 Task: Look for space in Eindhoven, Netherlands from 9th July, 2023 to 16th July, 2023 for 2 adults, 1 child in price range Rs.8000 to Rs.16000. Place can be entire place with 2 bedrooms having 2 beds and 1 bathroom. Property type can be house, flat, guest house. Amenities needed are: washing machine. Booking option can be shelf check-in. Required host language is English.
Action: Mouse moved to (610, 145)
Screenshot: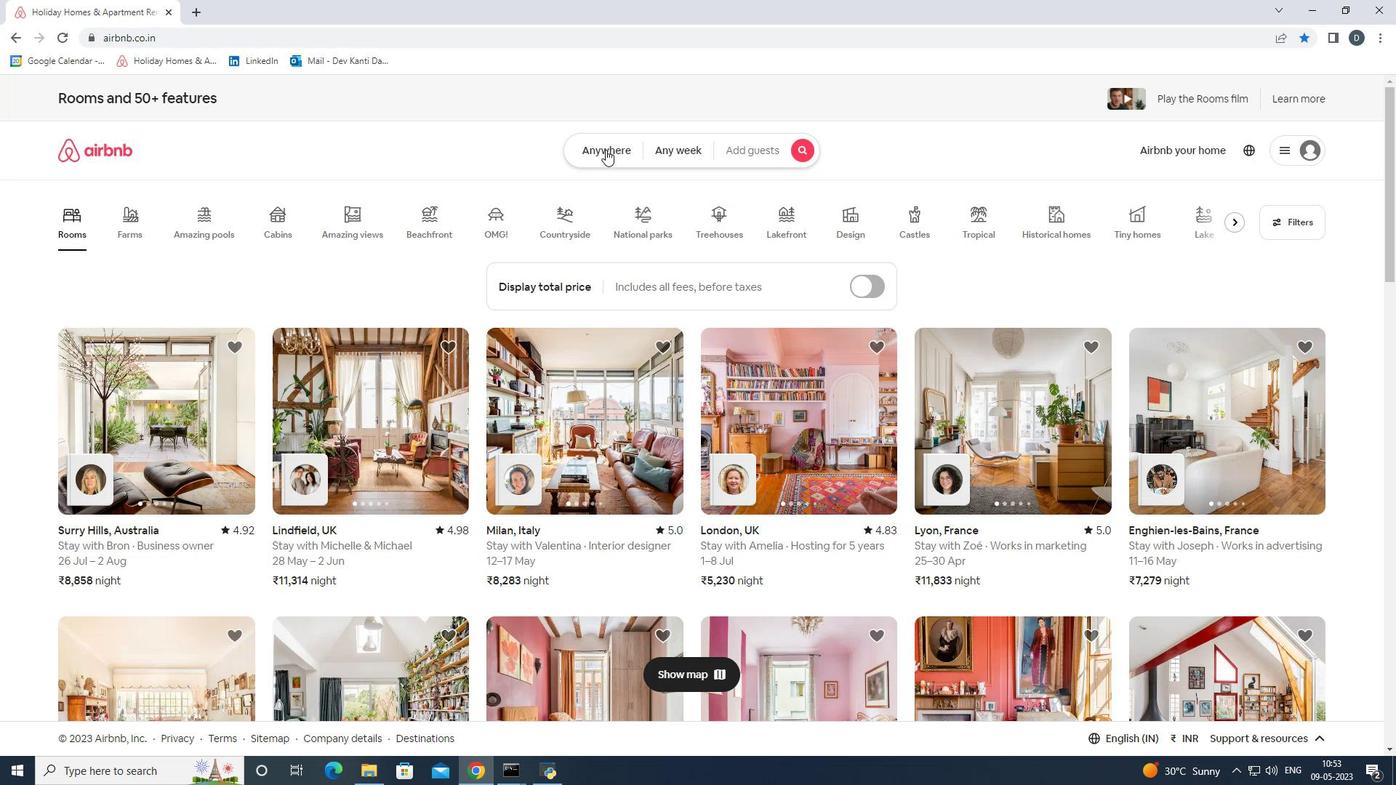 
Action: Mouse pressed left at (610, 145)
Screenshot: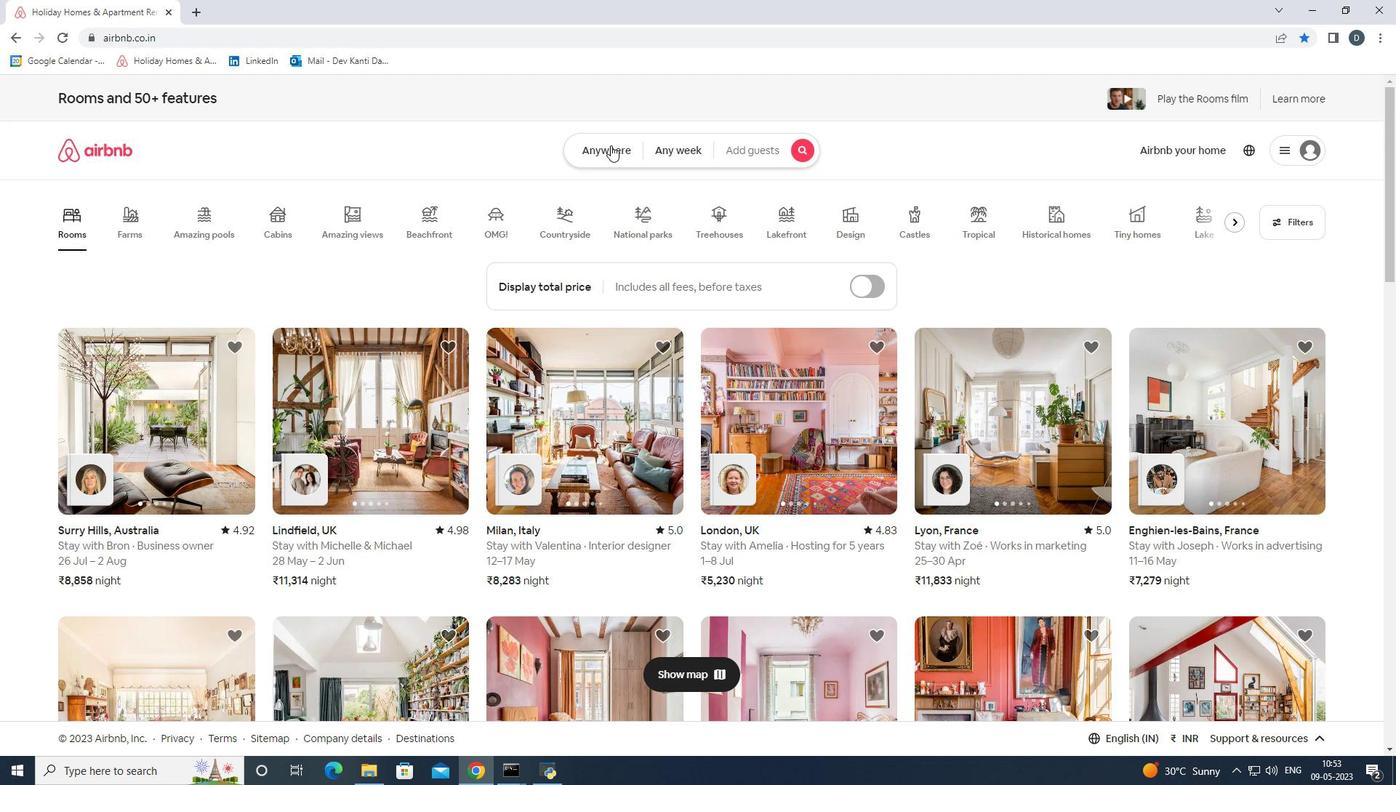 
Action: Mouse moved to (568, 208)
Screenshot: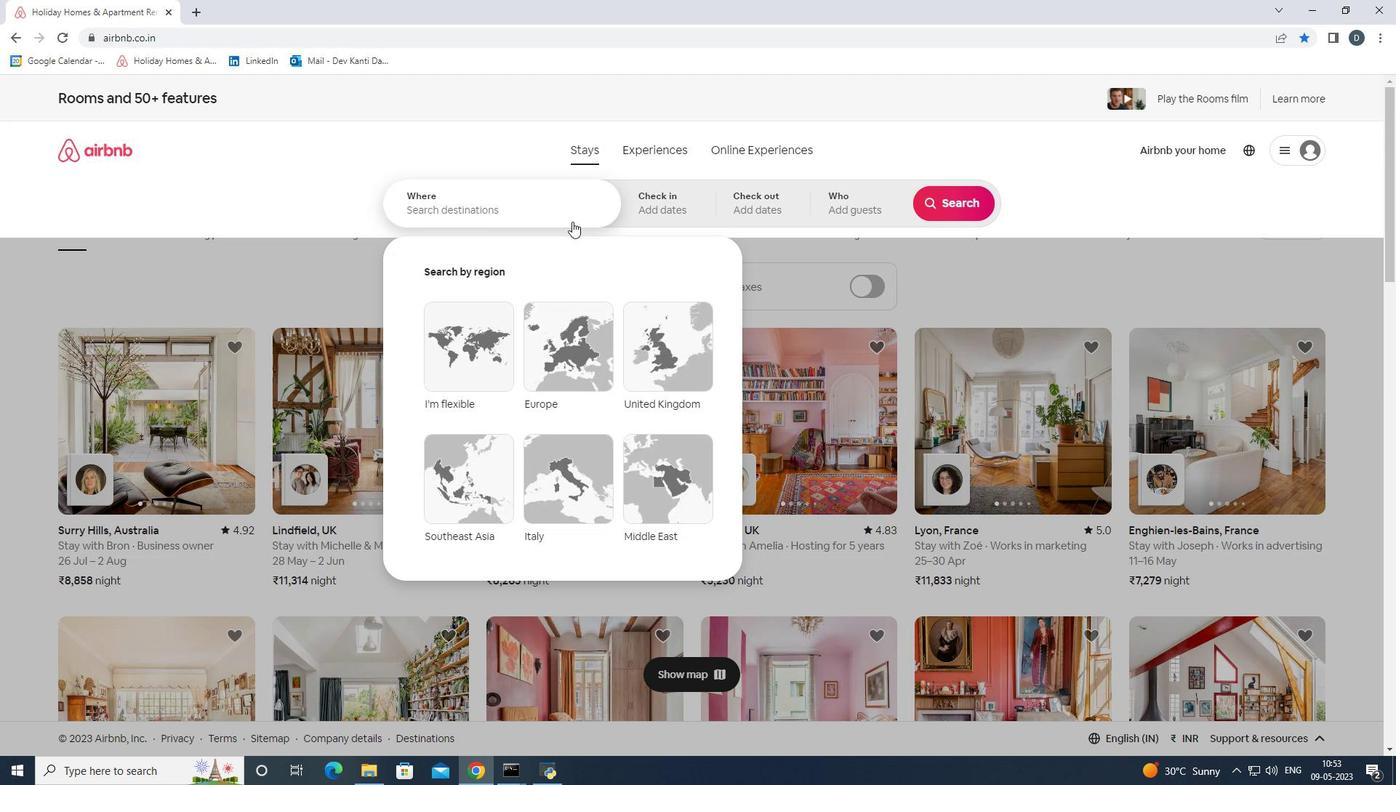 
Action: Mouse pressed left at (568, 208)
Screenshot: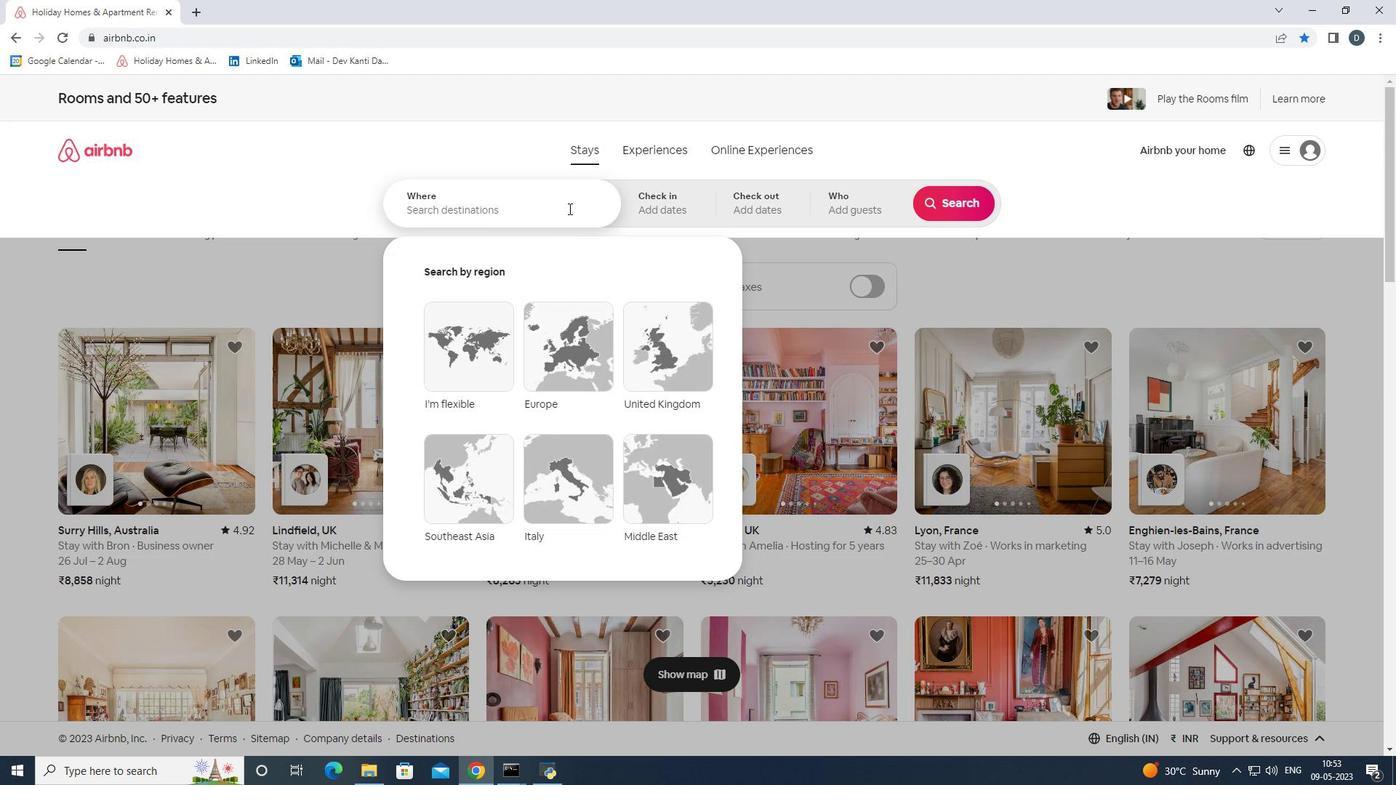 
Action: Key pressed <Key.shift>Eindhoven,<Key.space><Key.shift>Netherlands<Key.enter>
Screenshot: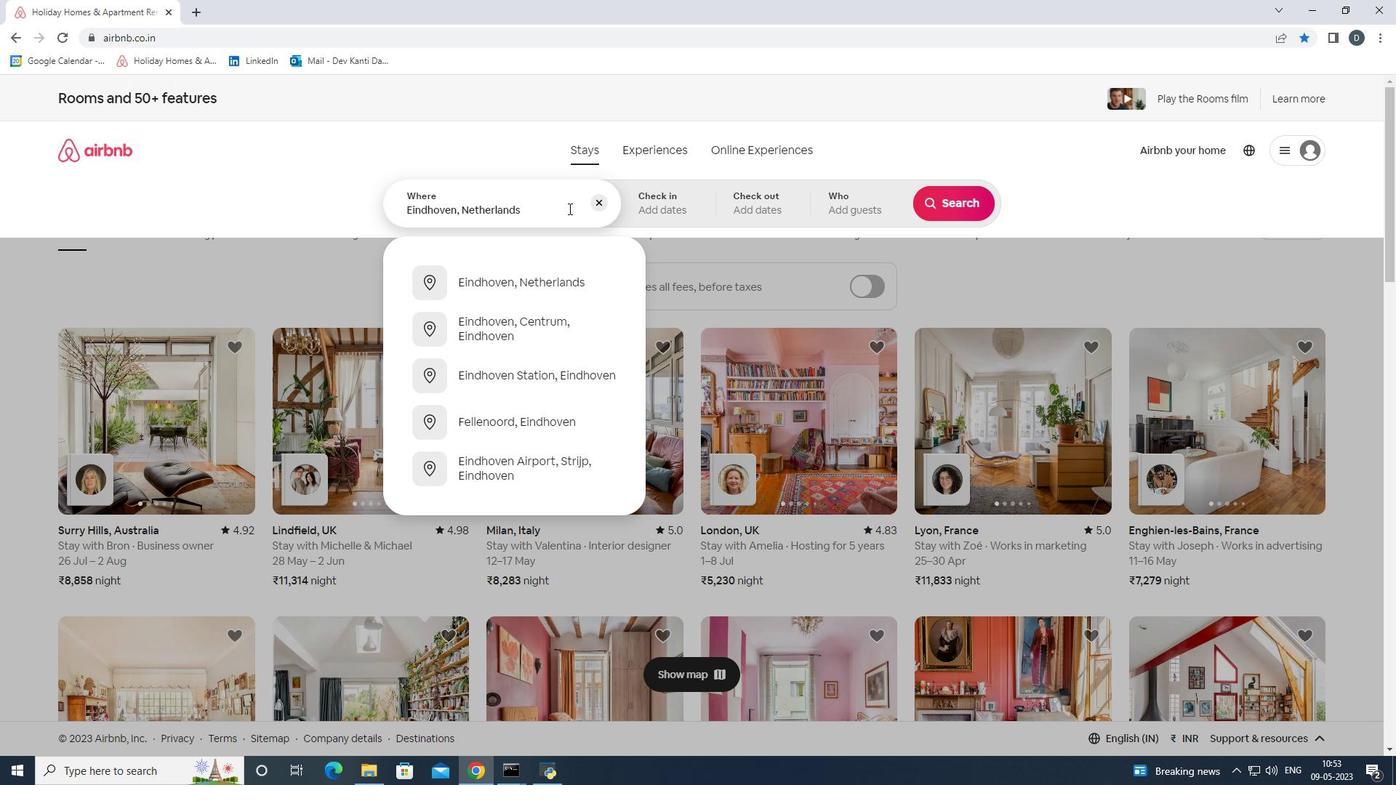 
Action: Mouse moved to (944, 325)
Screenshot: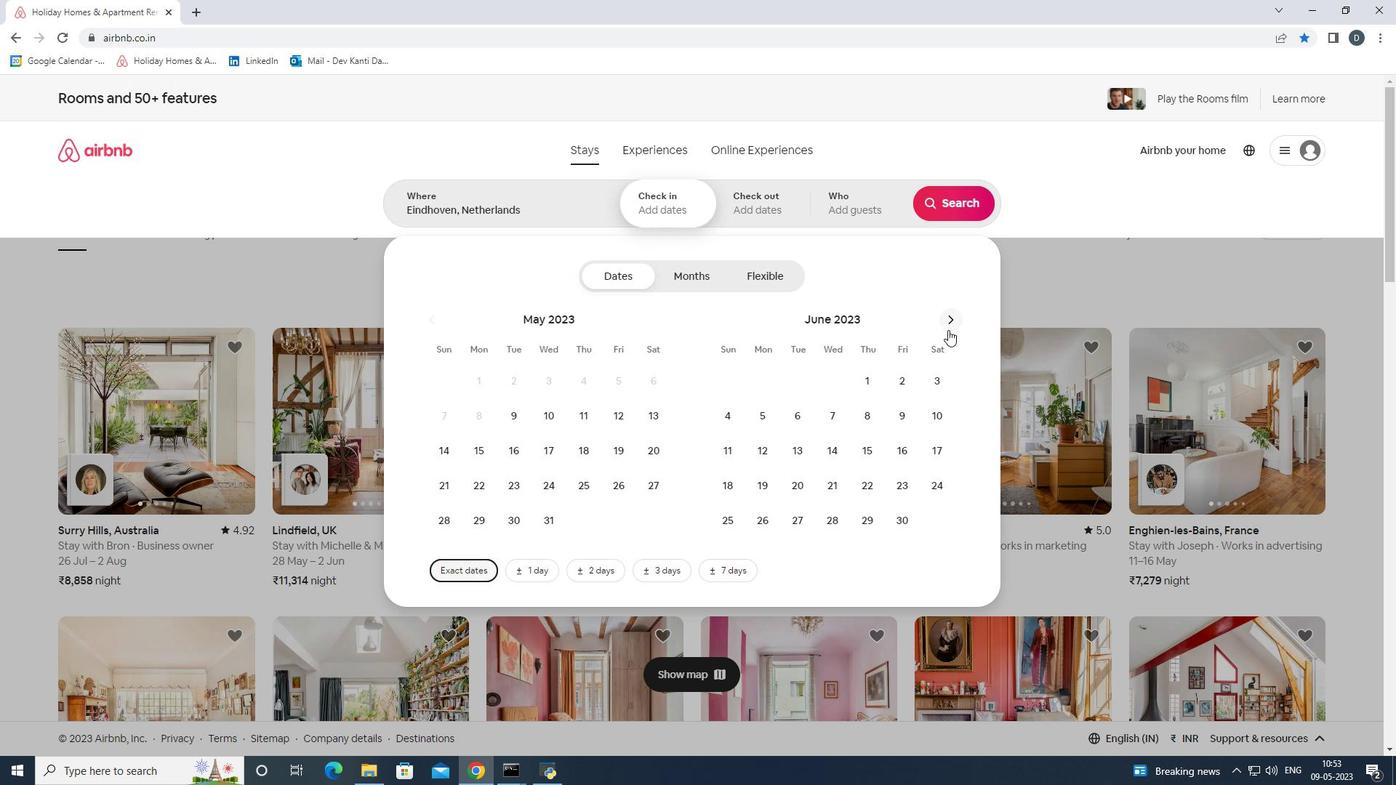 
Action: Mouse pressed left at (944, 325)
Screenshot: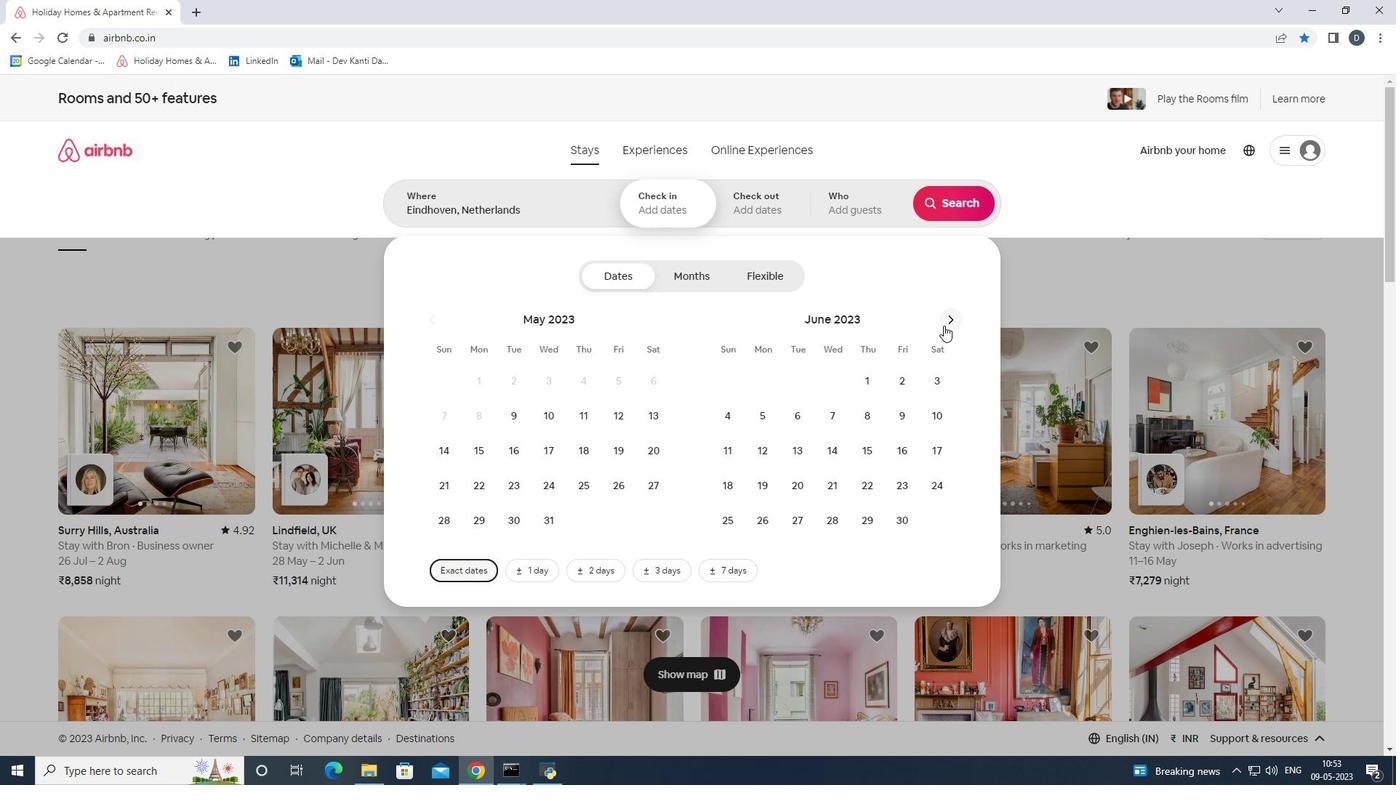 
Action: Mouse moved to (734, 446)
Screenshot: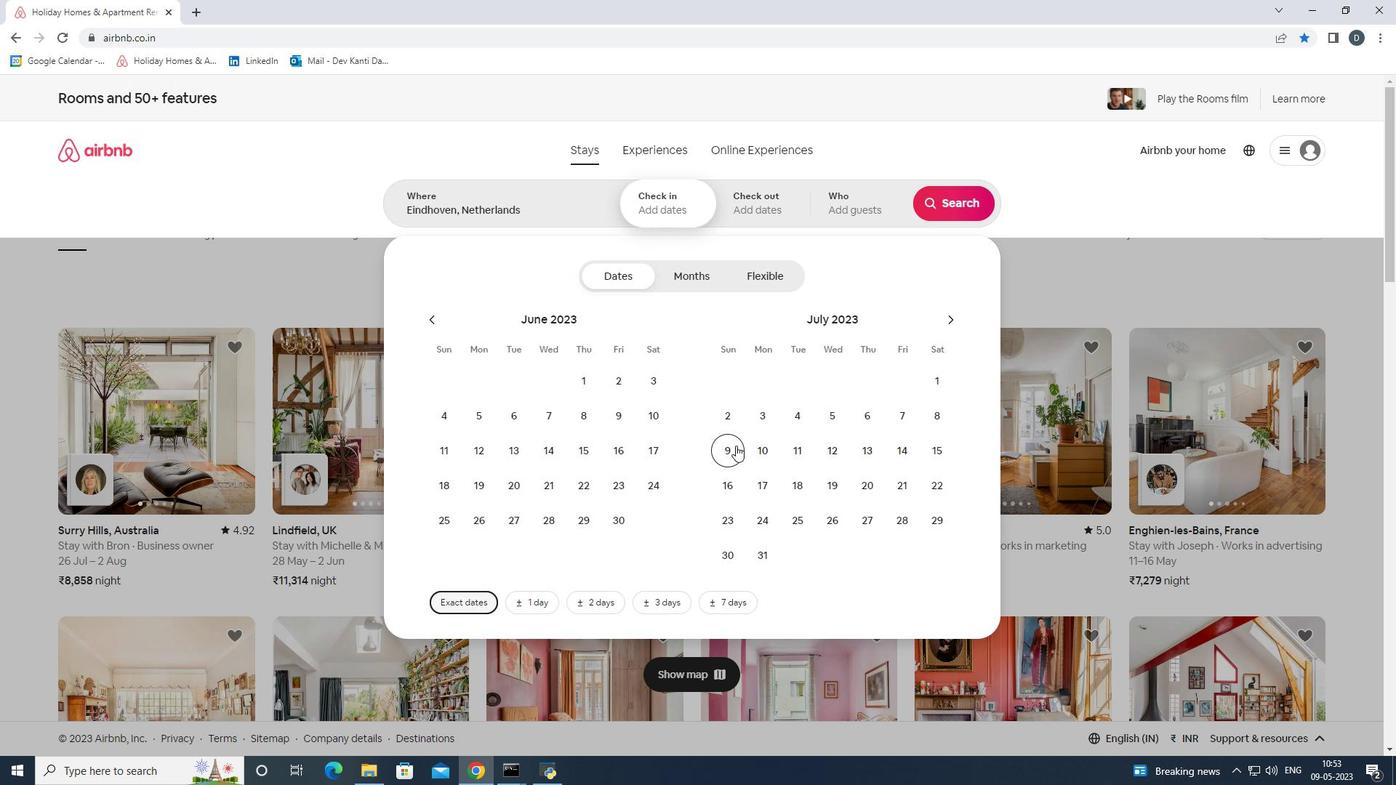 
Action: Mouse pressed left at (734, 446)
Screenshot: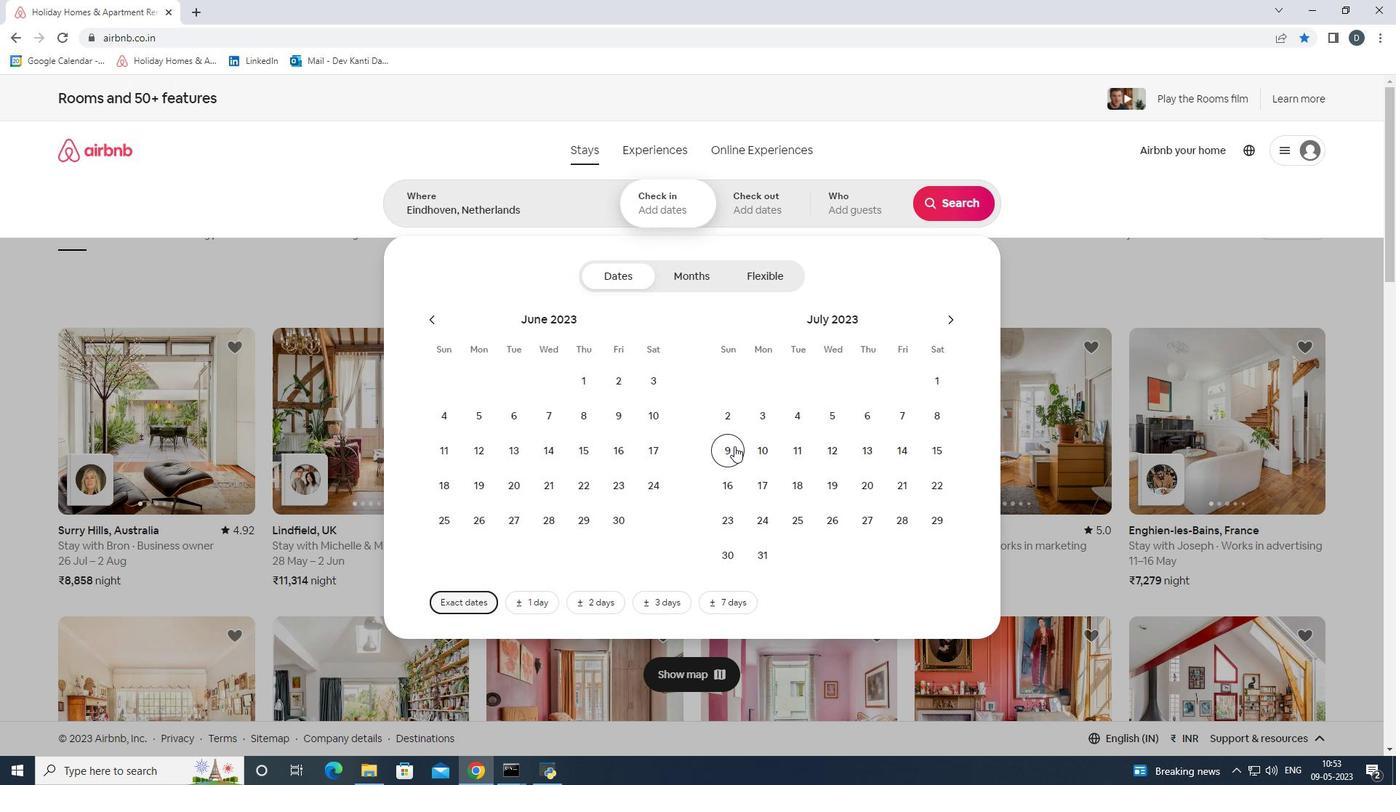
Action: Mouse moved to (738, 478)
Screenshot: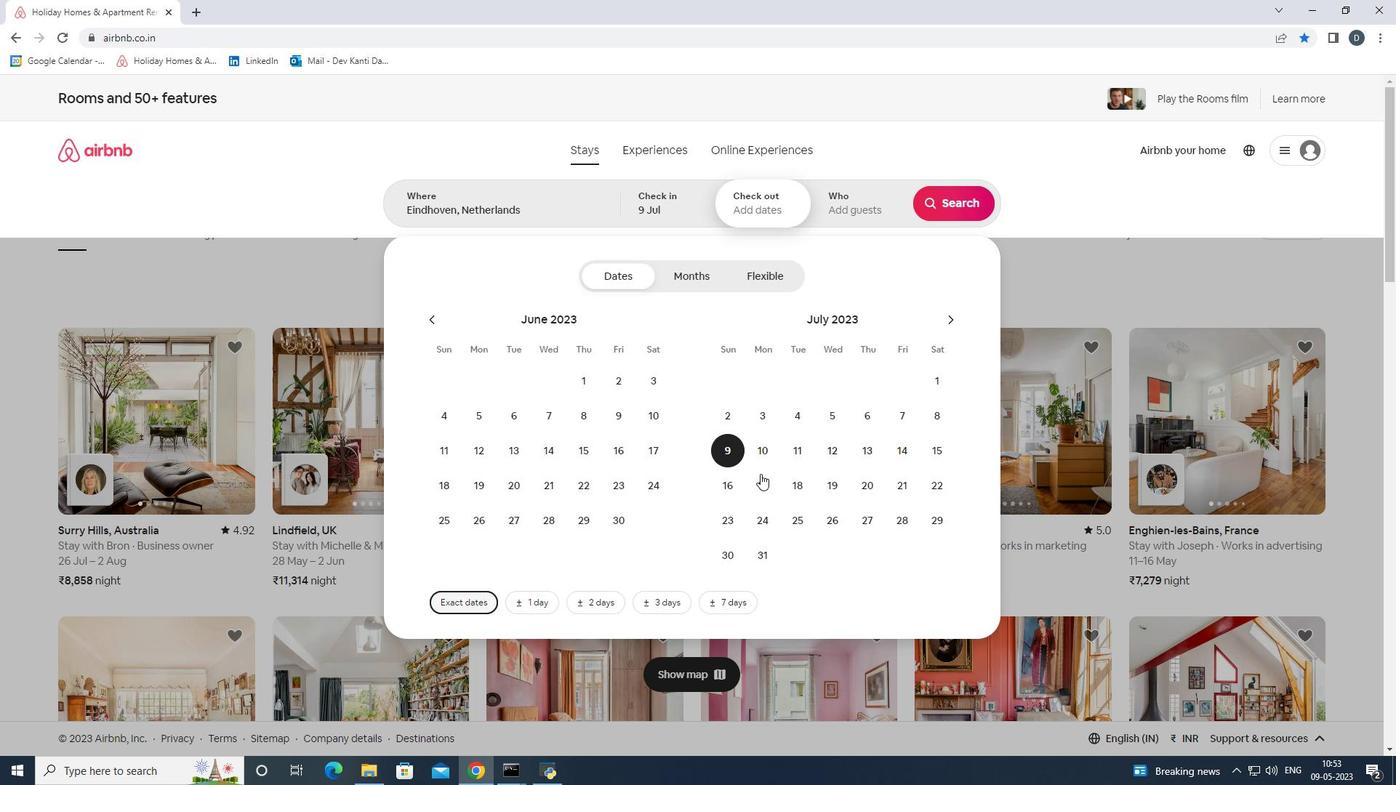 
Action: Mouse pressed left at (738, 478)
Screenshot: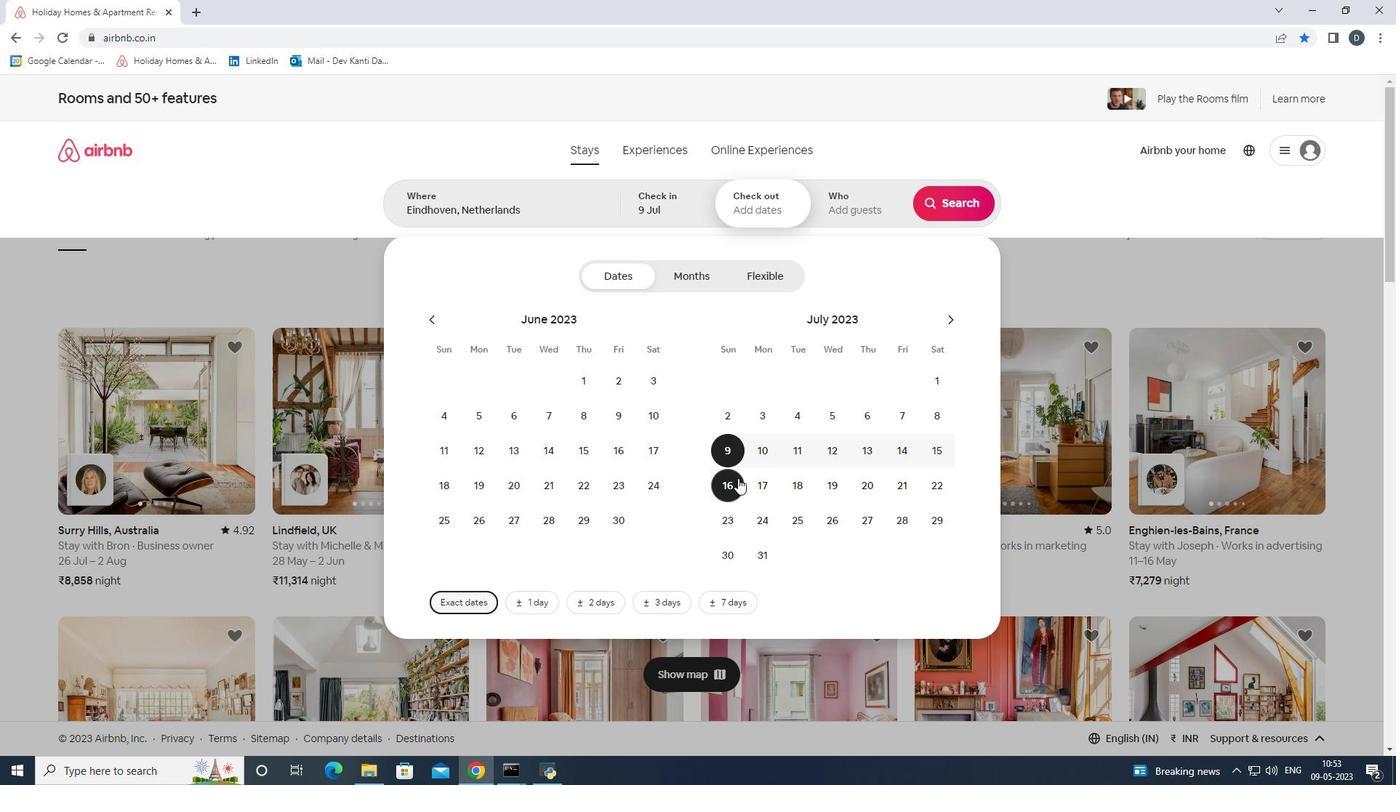 
Action: Mouse moved to (853, 213)
Screenshot: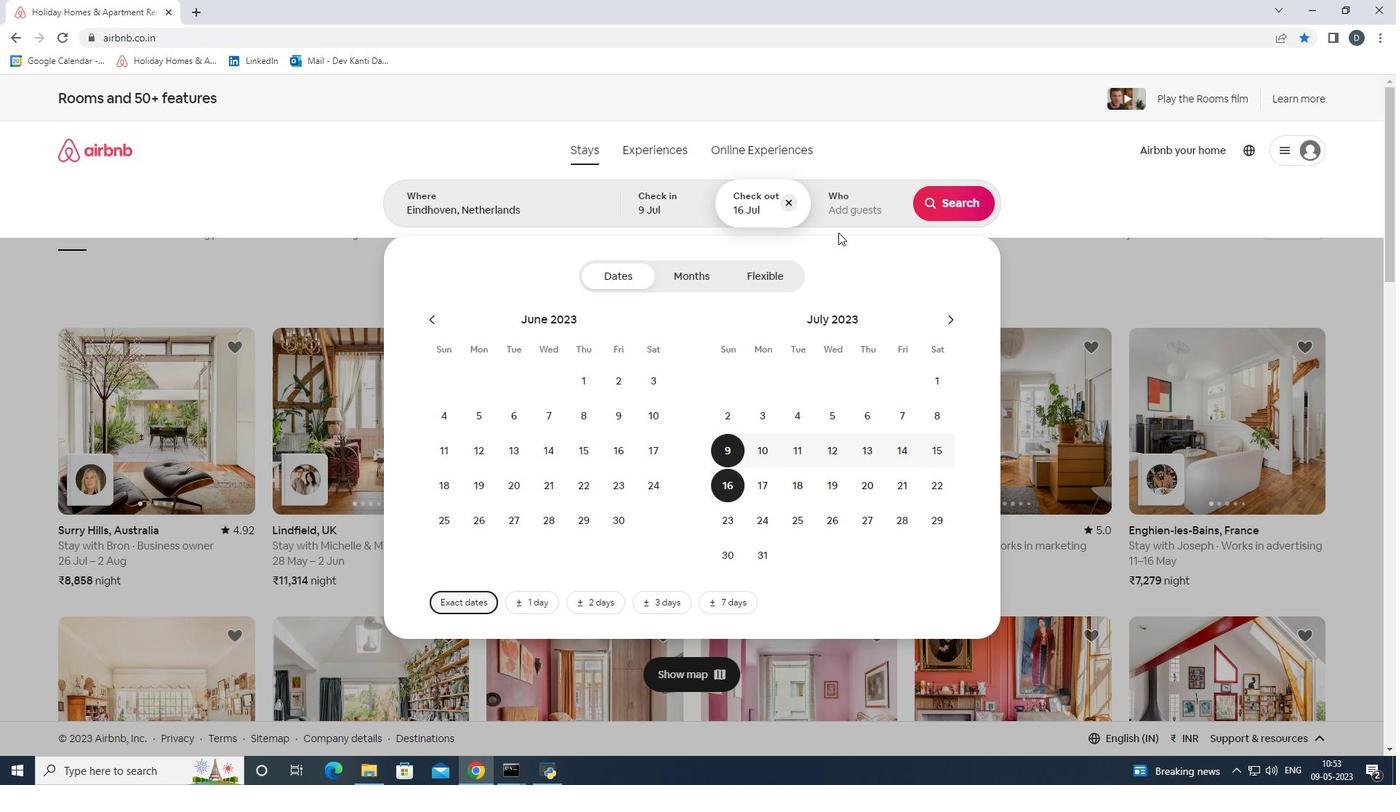 
Action: Mouse pressed left at (853, 213)
Screenshot: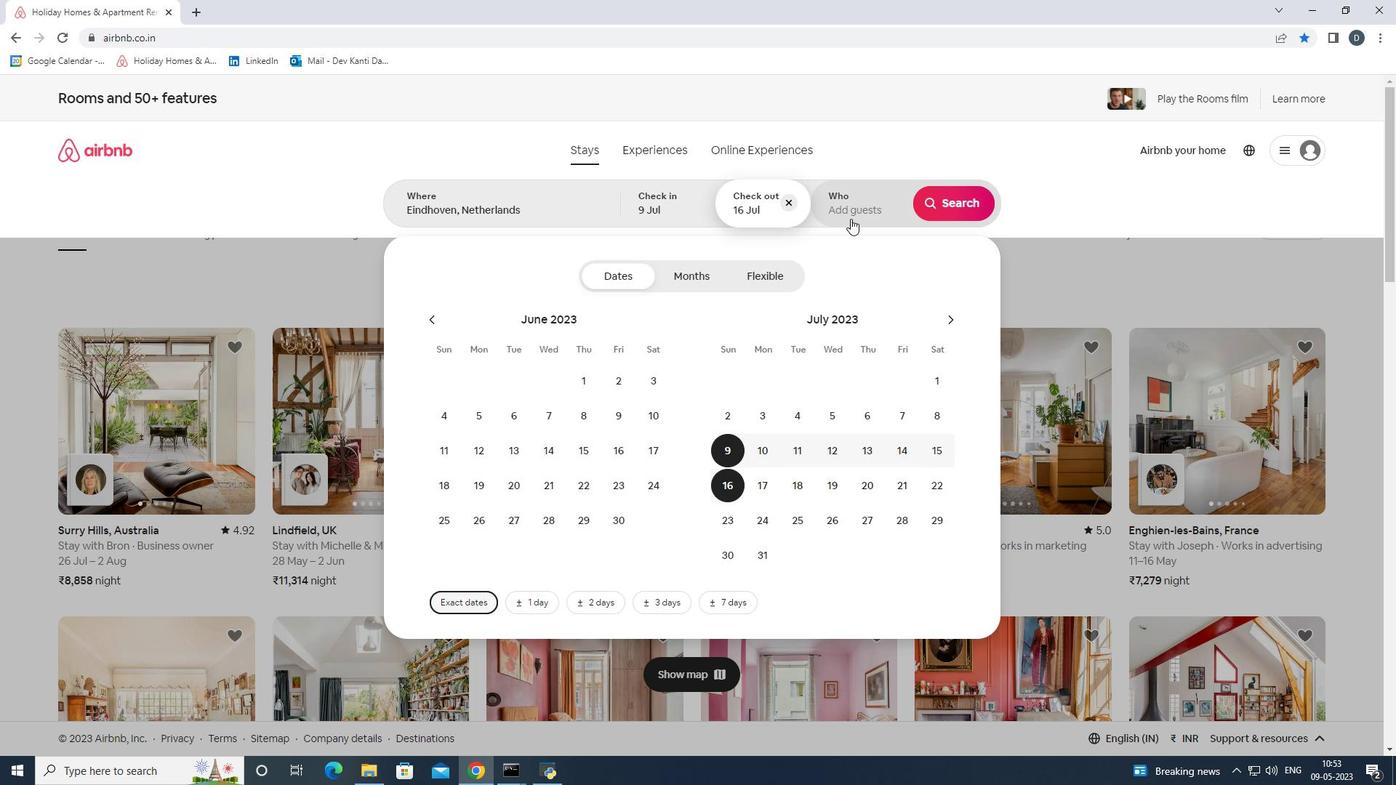 
Action: Mouse moved to (951, 279)
Screenshot: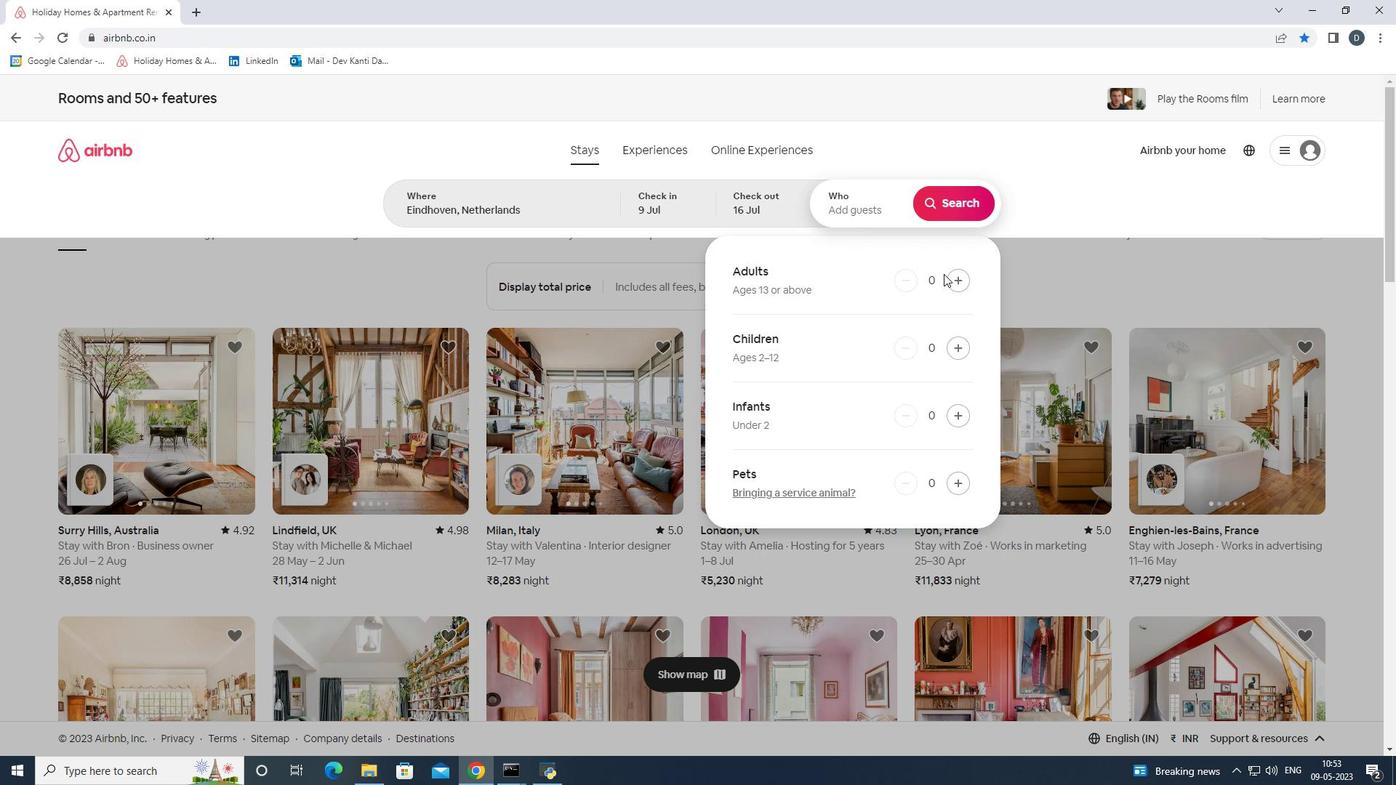 
Action: Mouse pressed left at (951, 279)
Screenshot: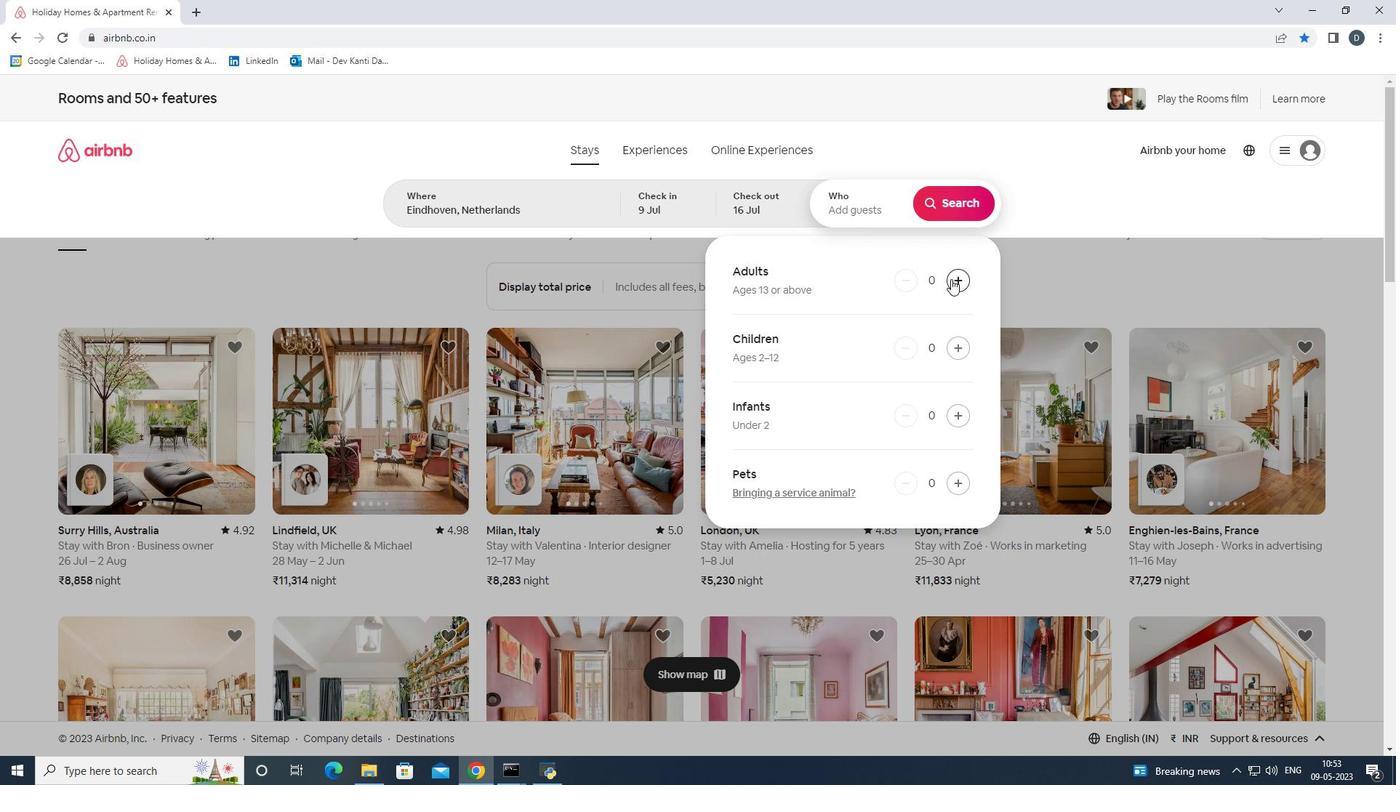 
Action: Mouse pressed left at (951, 279)
Screenshot: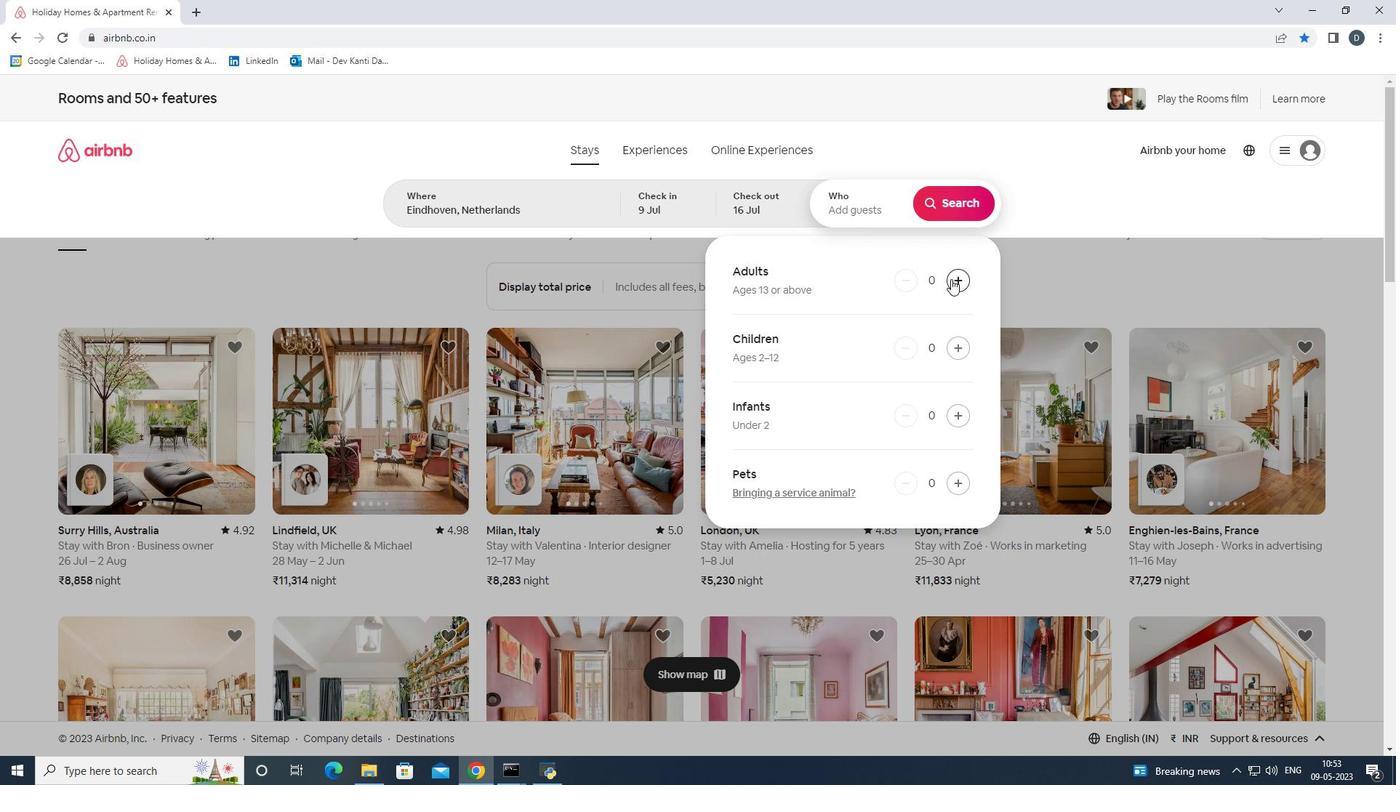 
Action: Mouse moved to (956, 340)
Screenshot: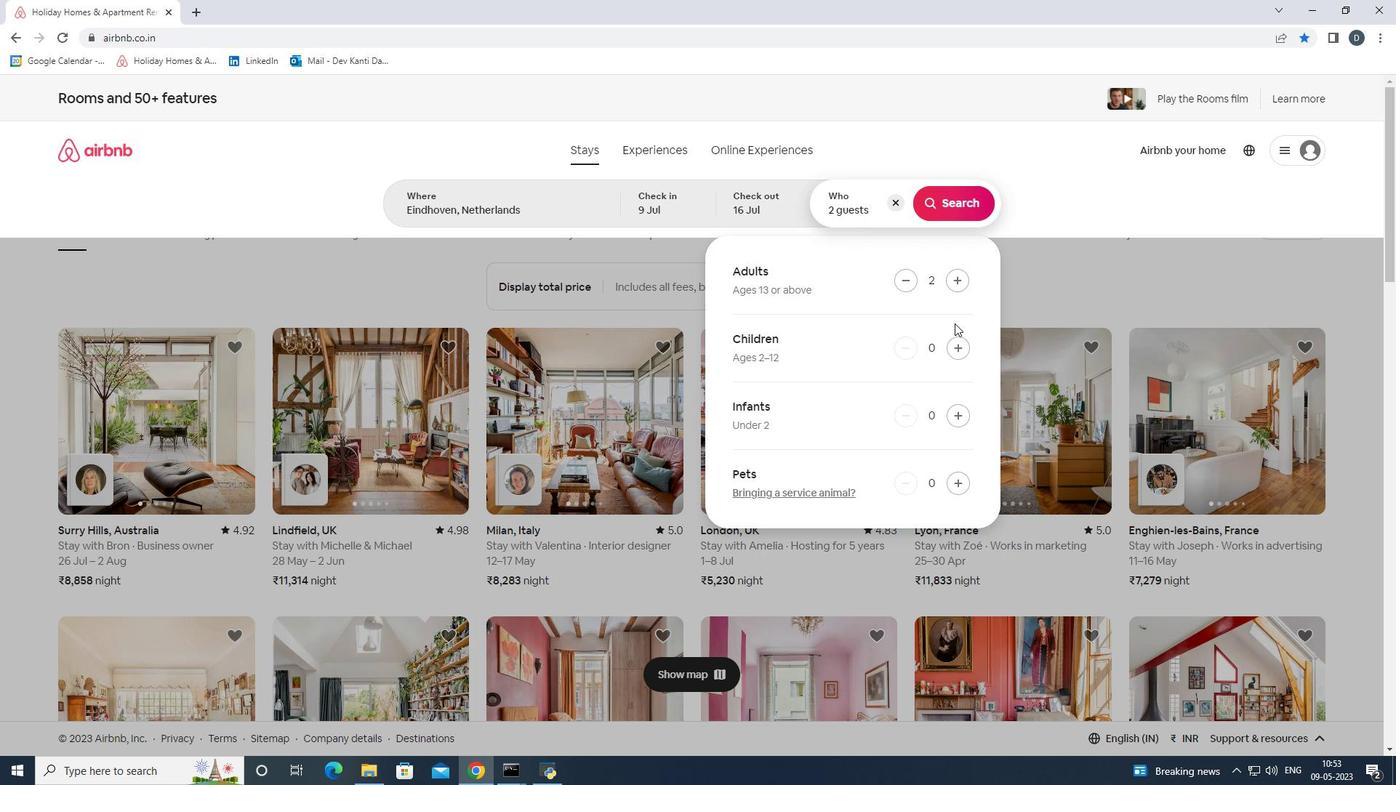
Action: Mouse pressed left at (956, 340)
Screenshot: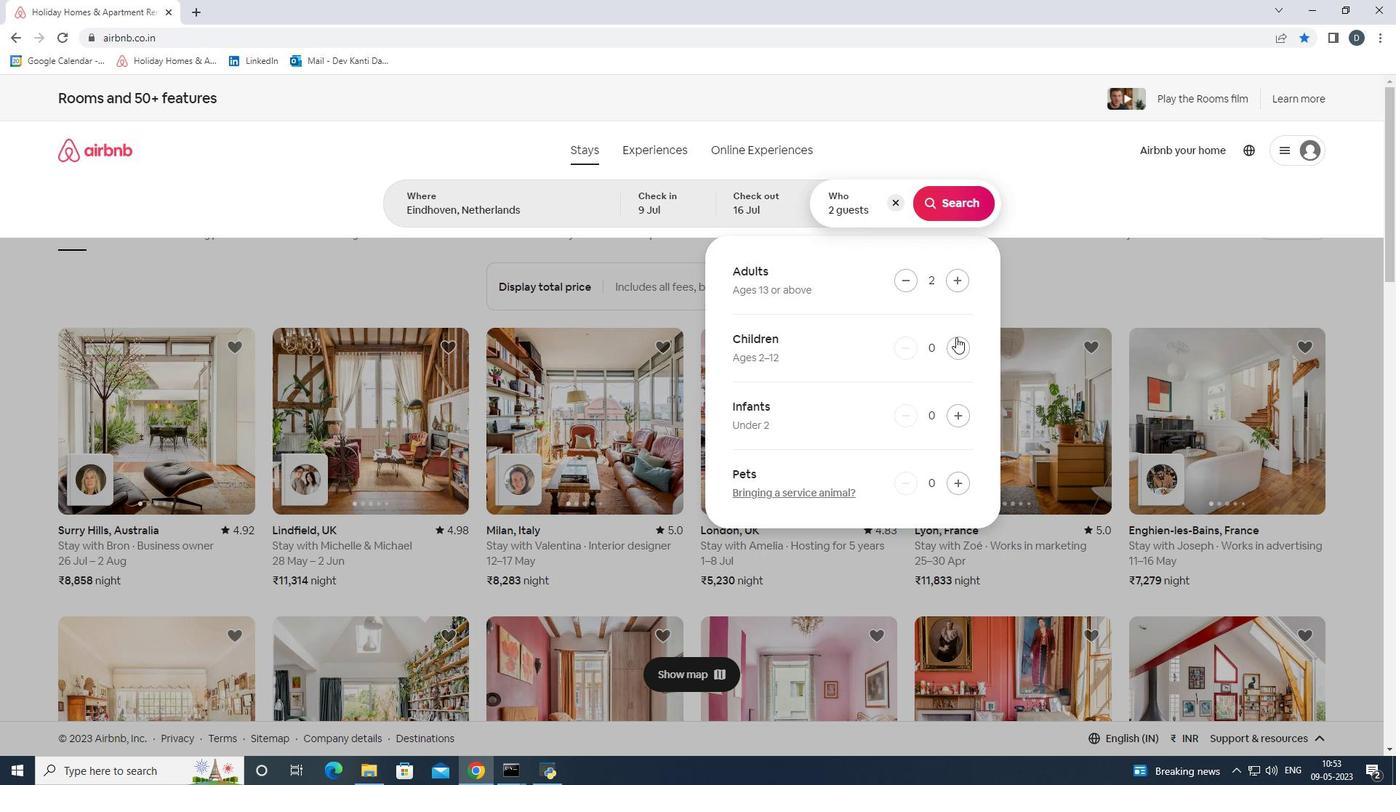 
Action: Mouse moved to (955, 208)
Screenshot: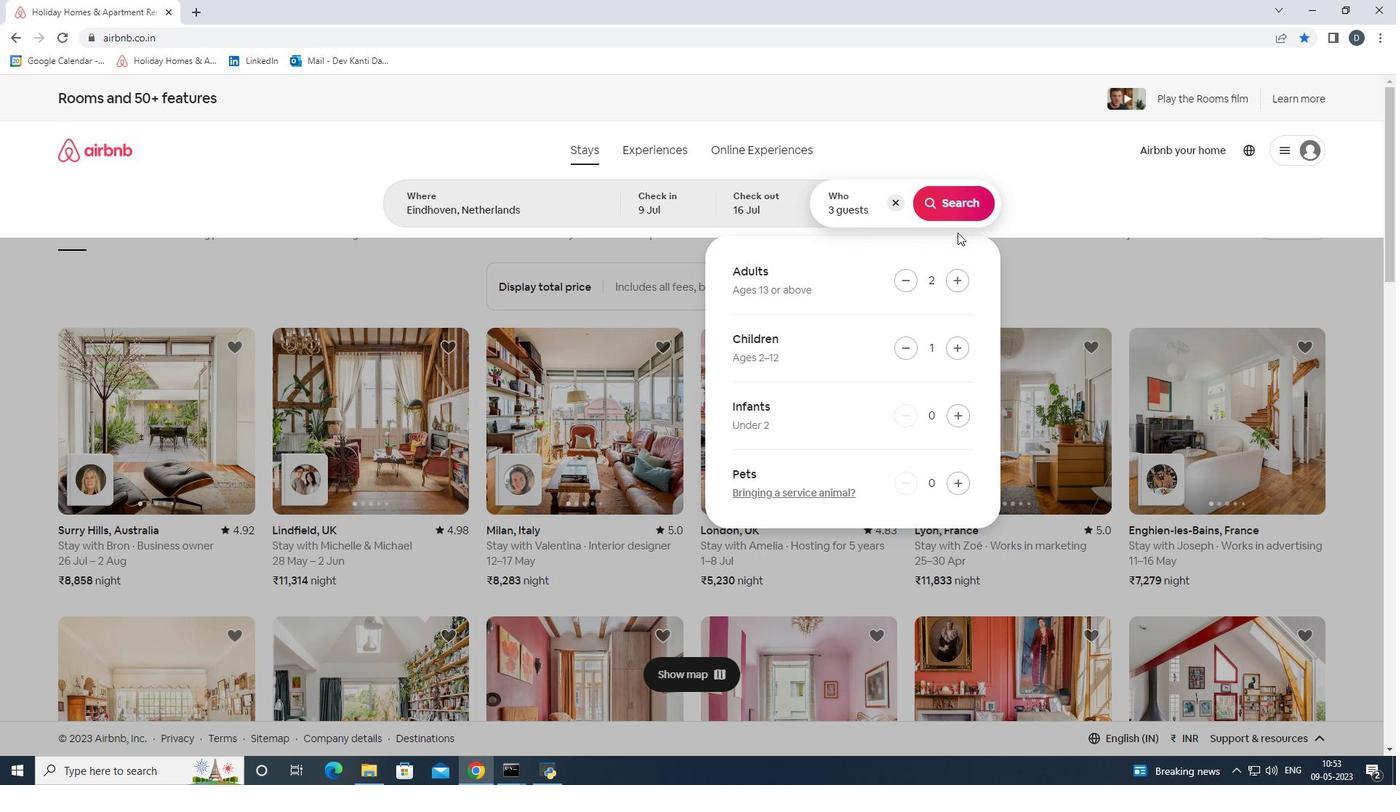 
Action: Mouse pressed left at (955, 208)
Screenshot: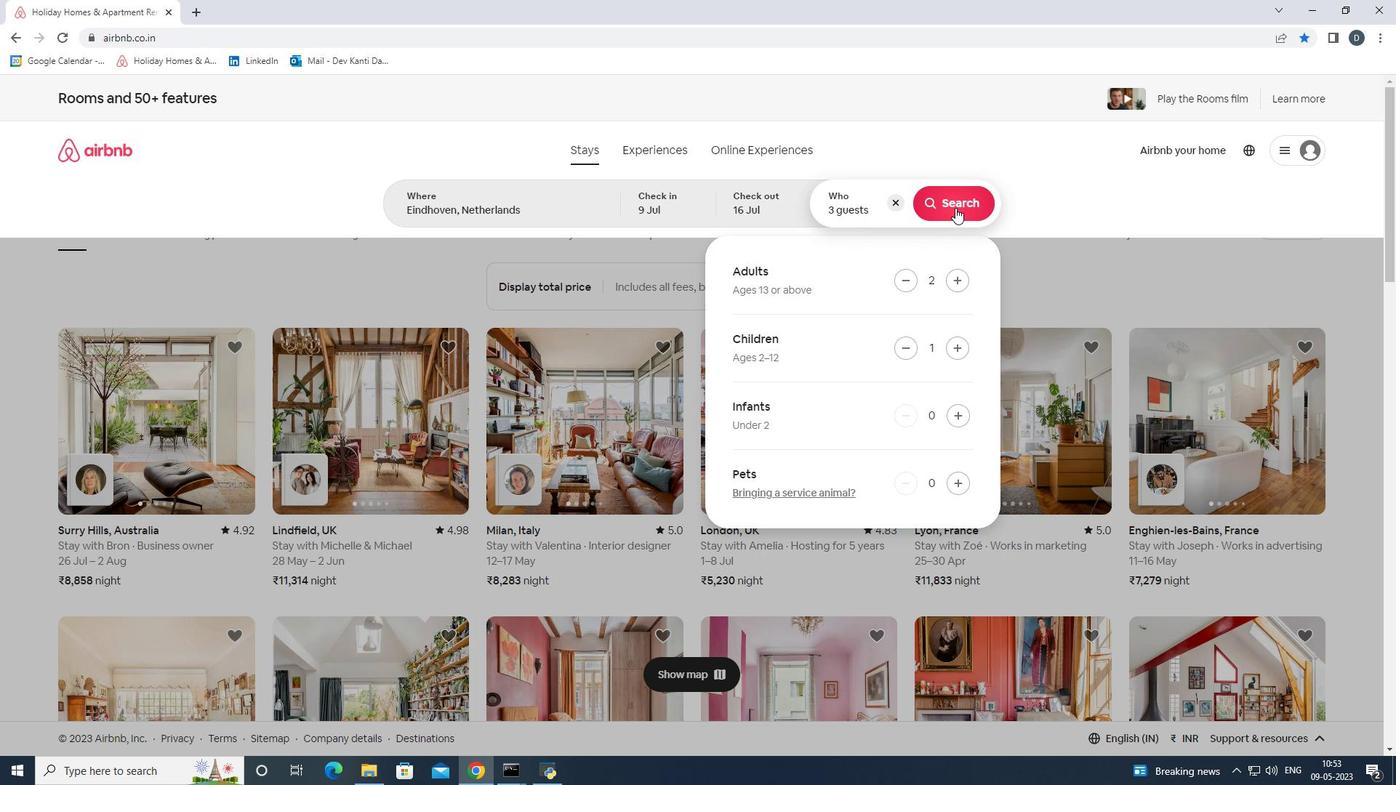 
Action: Mouse moved to (1323, 155)
Screenshot: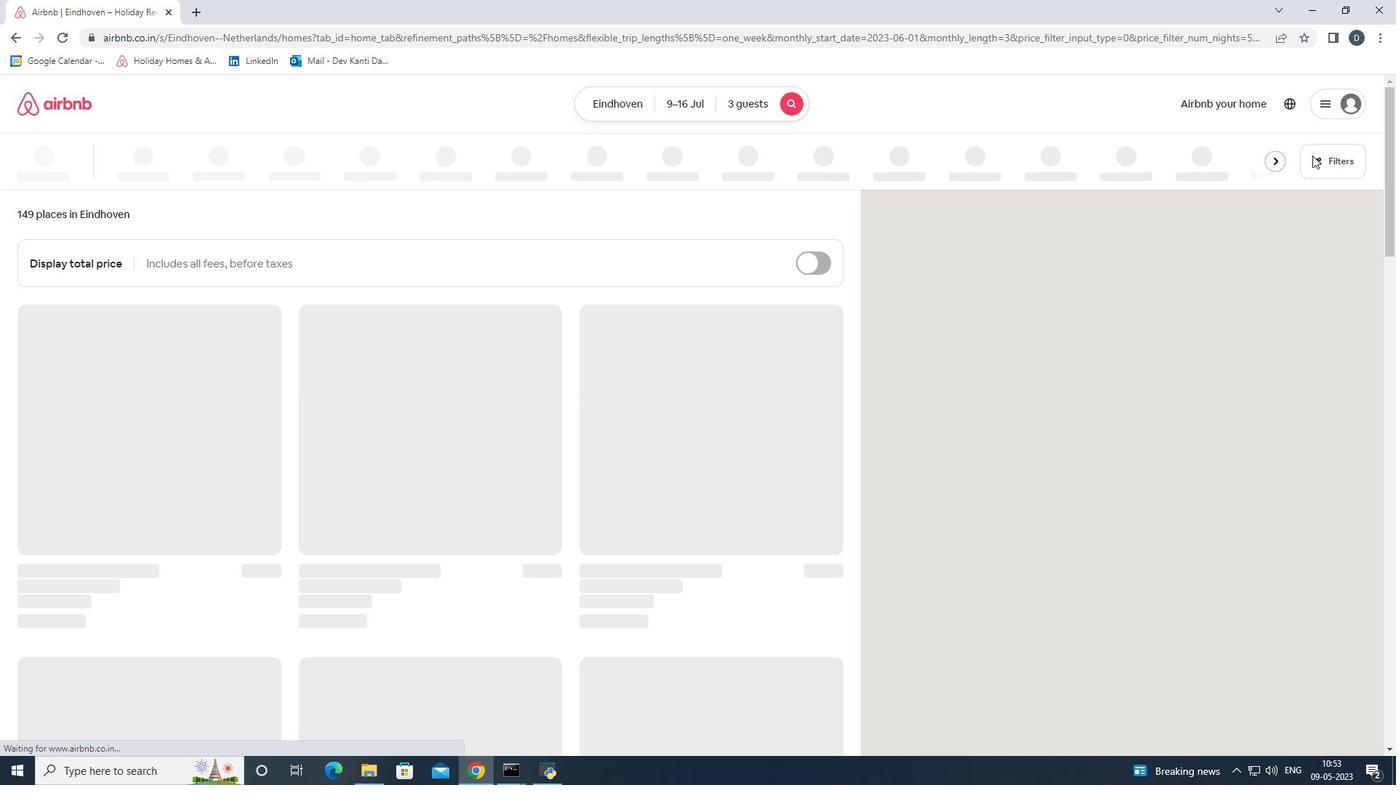 
Action: Mouse pressed left at (1323, 155)
Screenshot: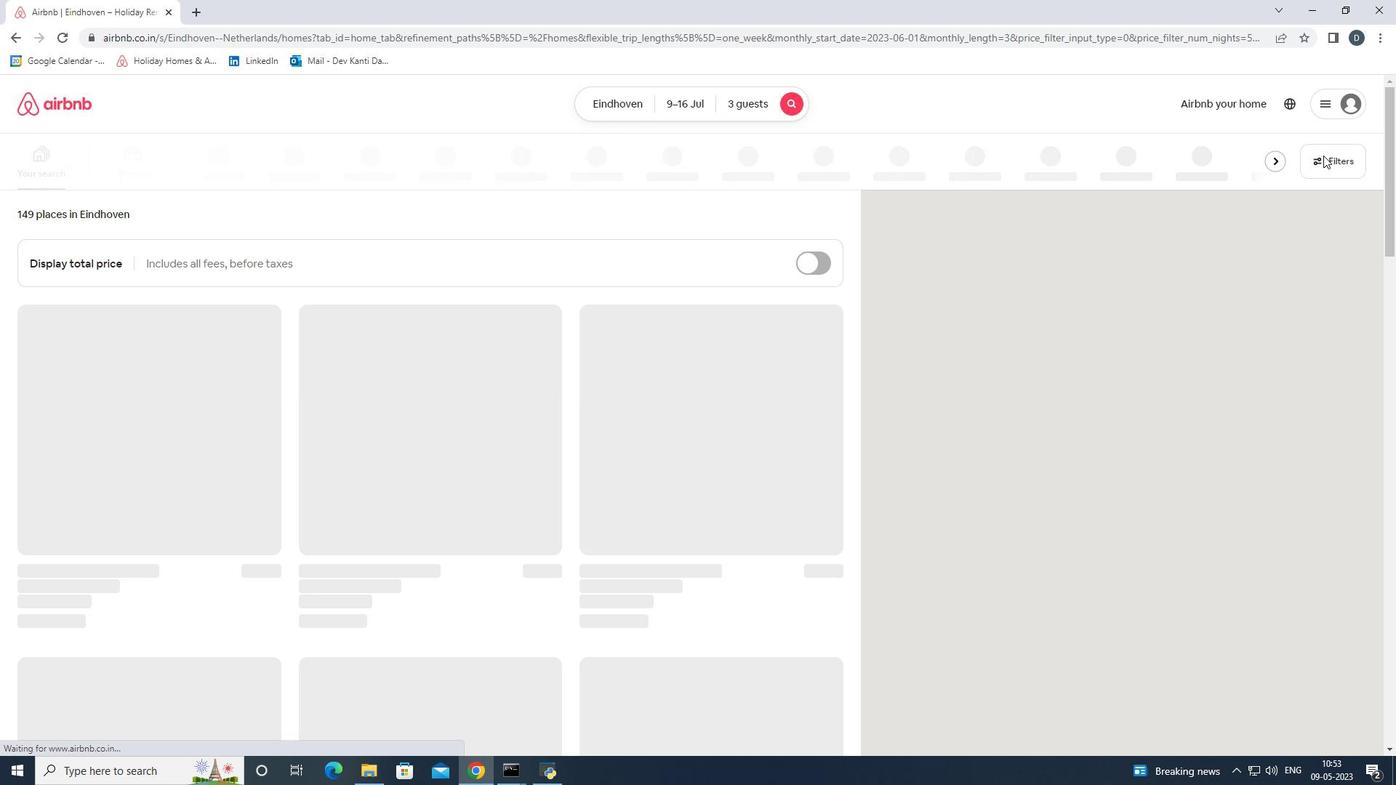 
Action: Mouse moved to (620, 516)
Screenshot: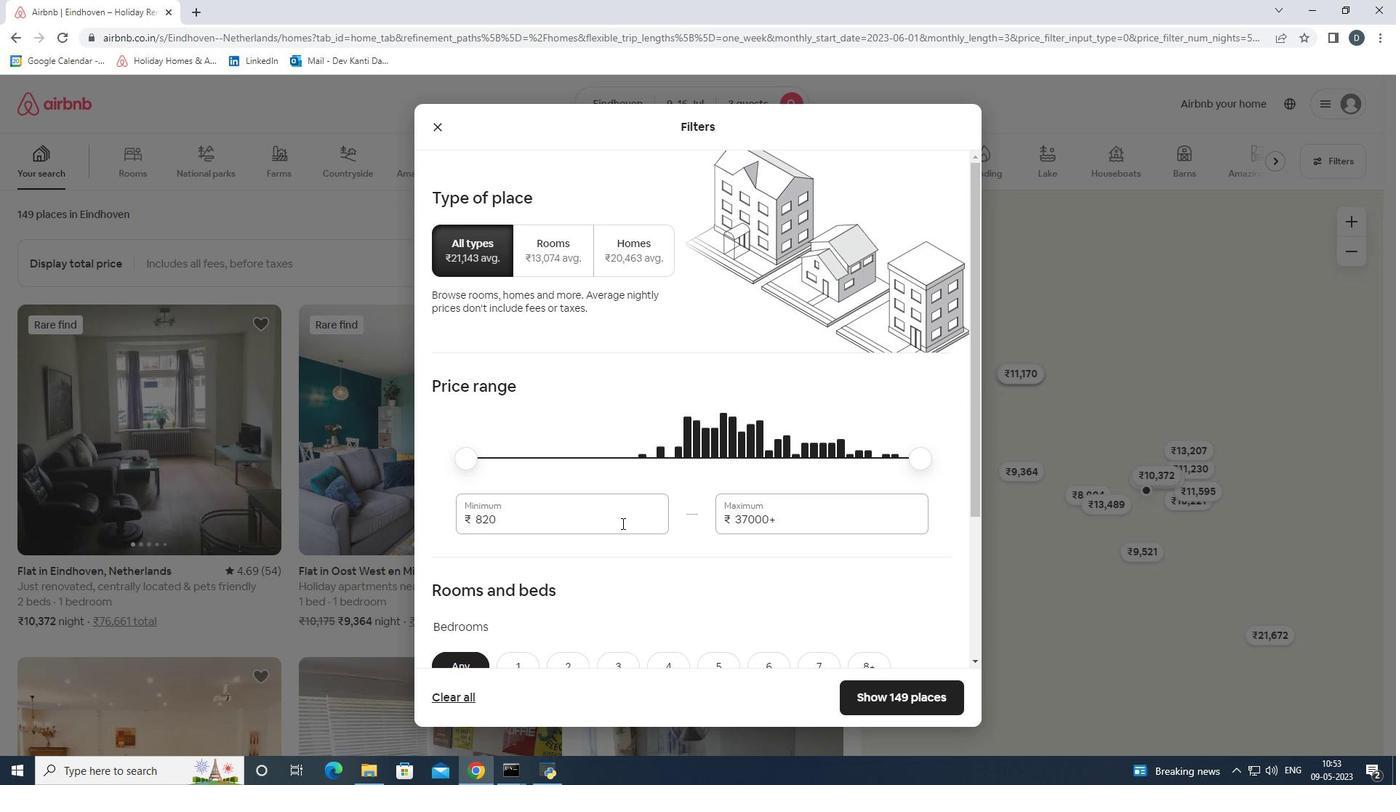 
Action: Mouse pressed left at (620, 516)
Screenshot: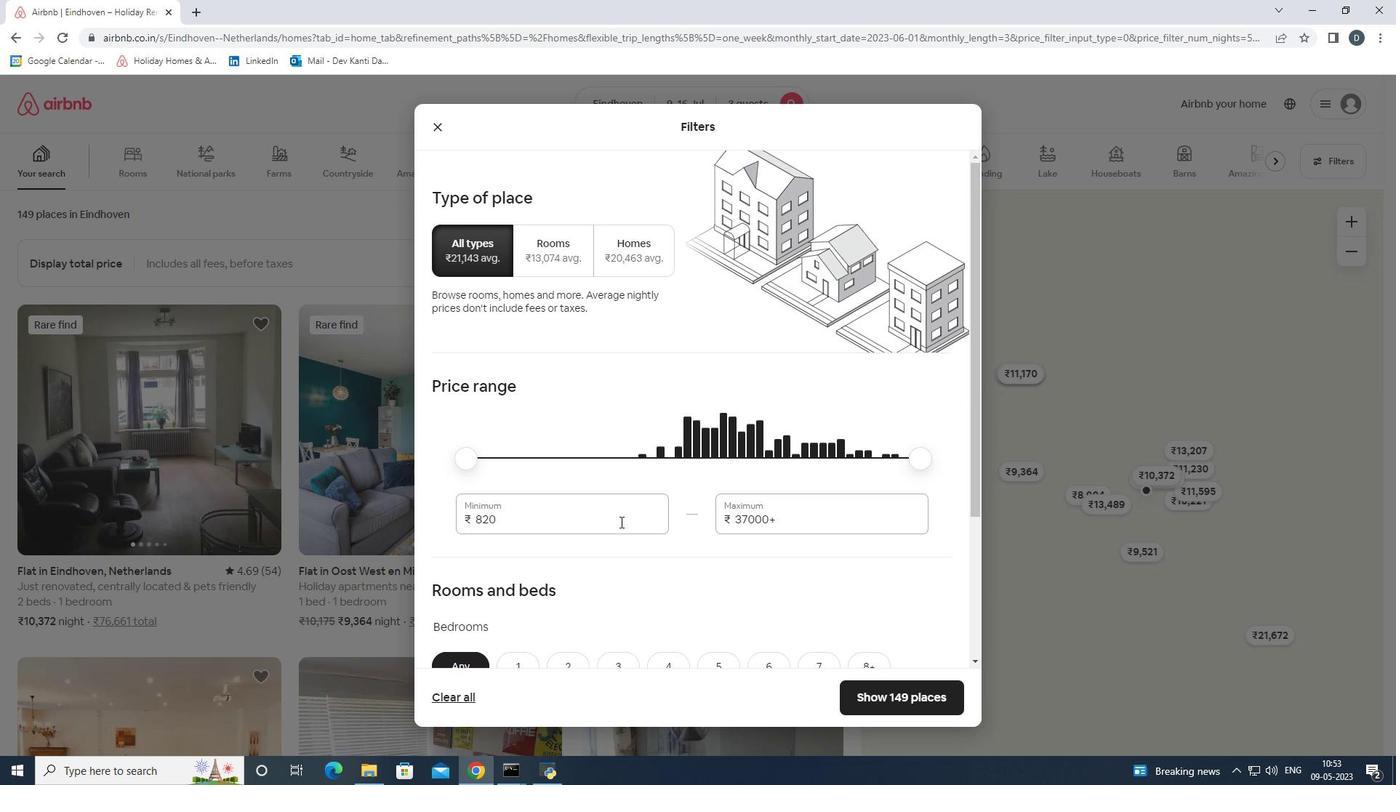 
Action: Mouse pressed left at (620, 516)
Screenshot: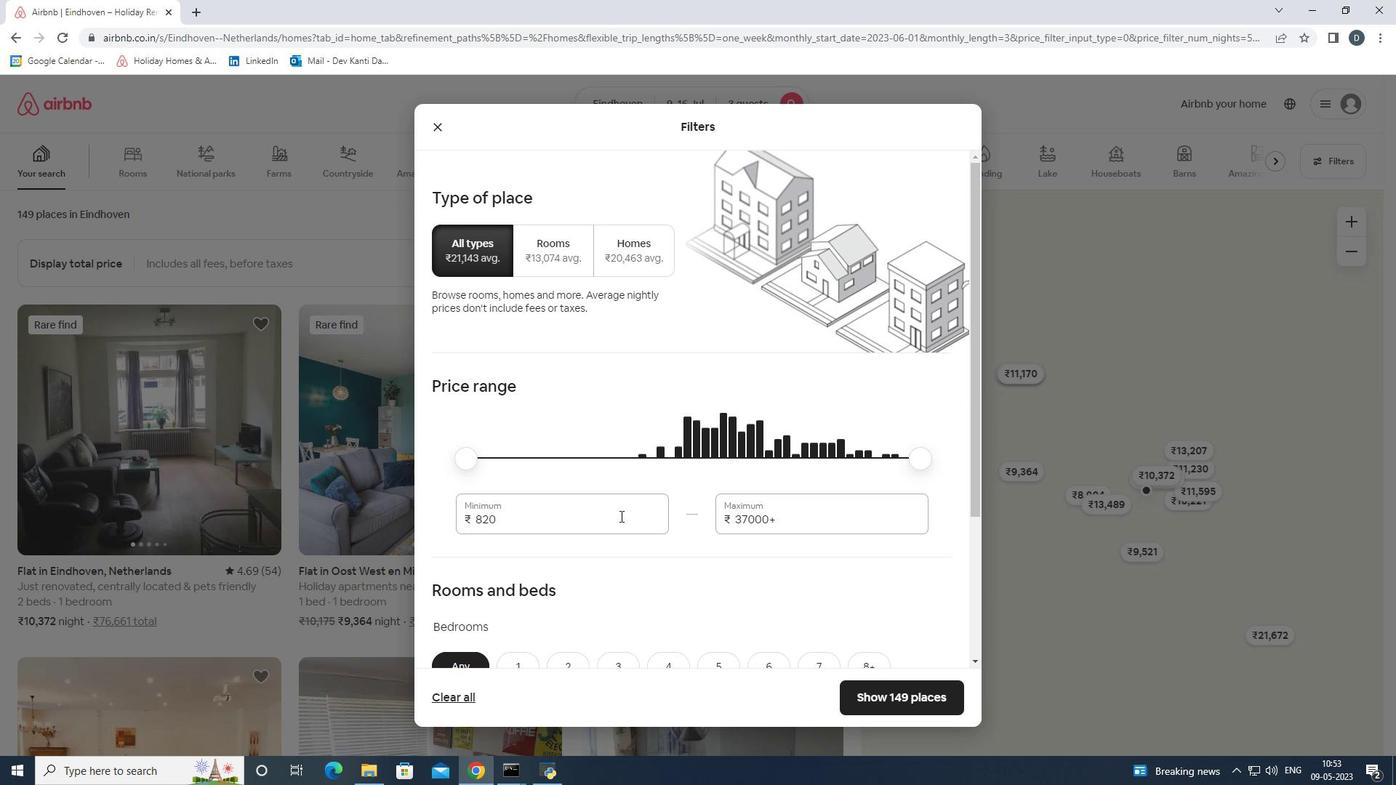 
Action: Key pressed 8000<Key.tab>16000
Screenshot: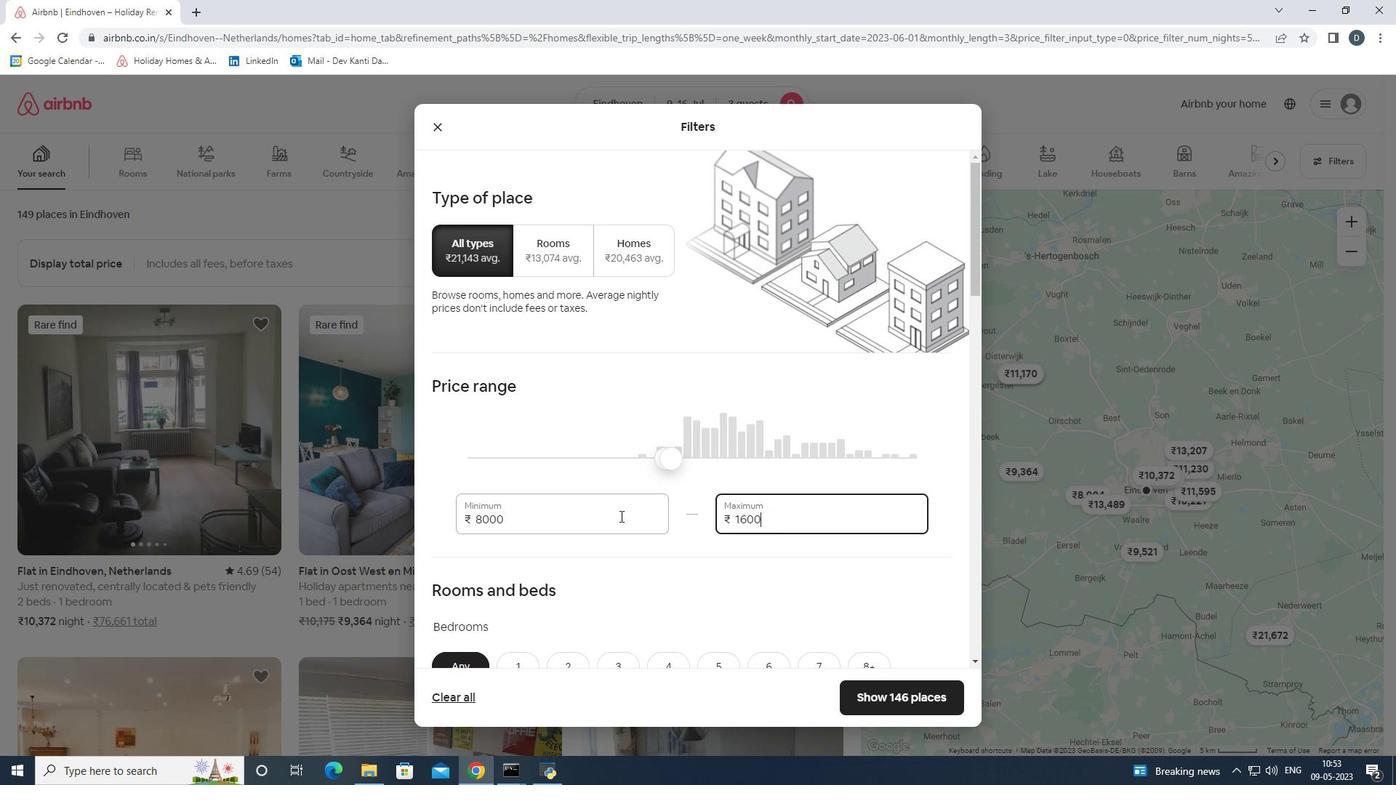 
Action: Mouse moved to (619, 507)
Screenshot: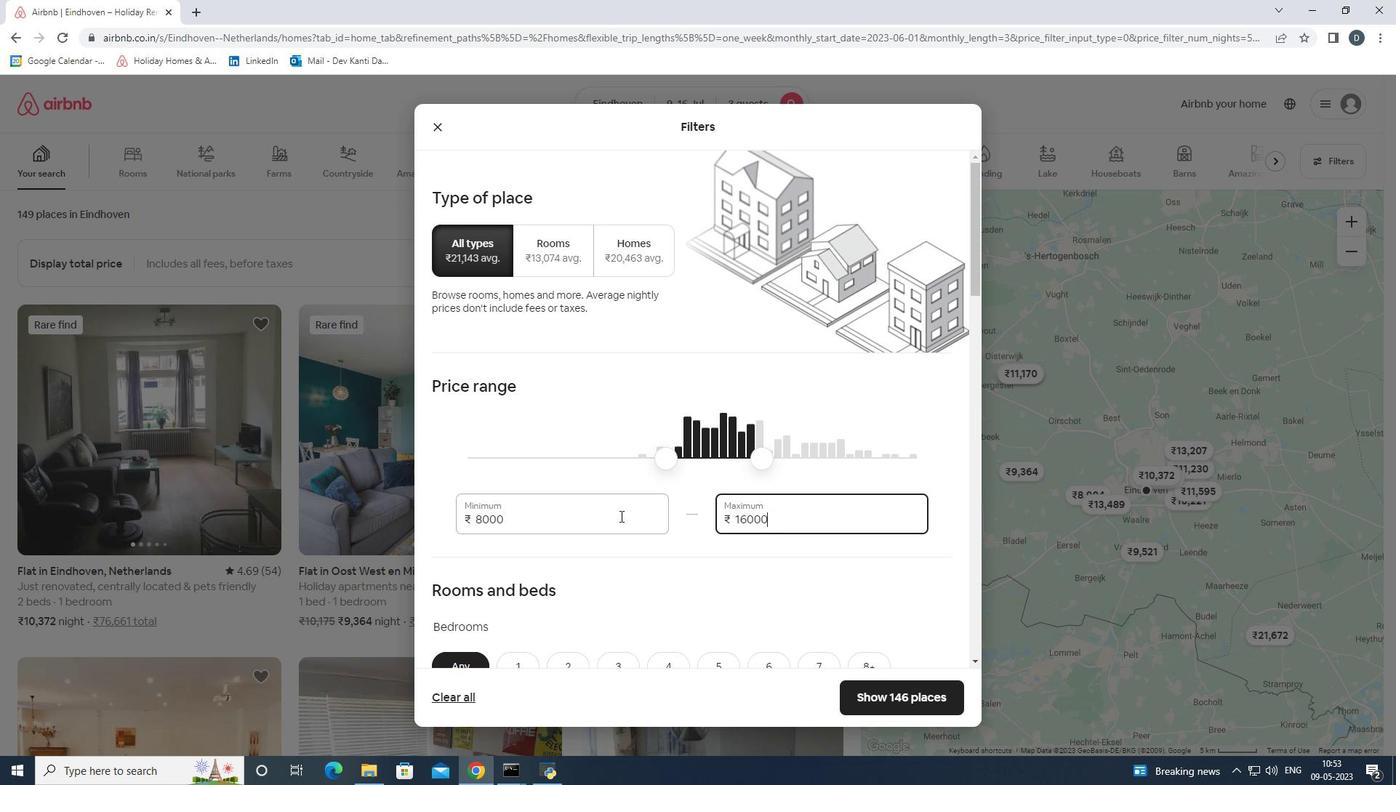 
Action: Mouse scrolled (619, 506) with delta (0, 0)
Screenshot: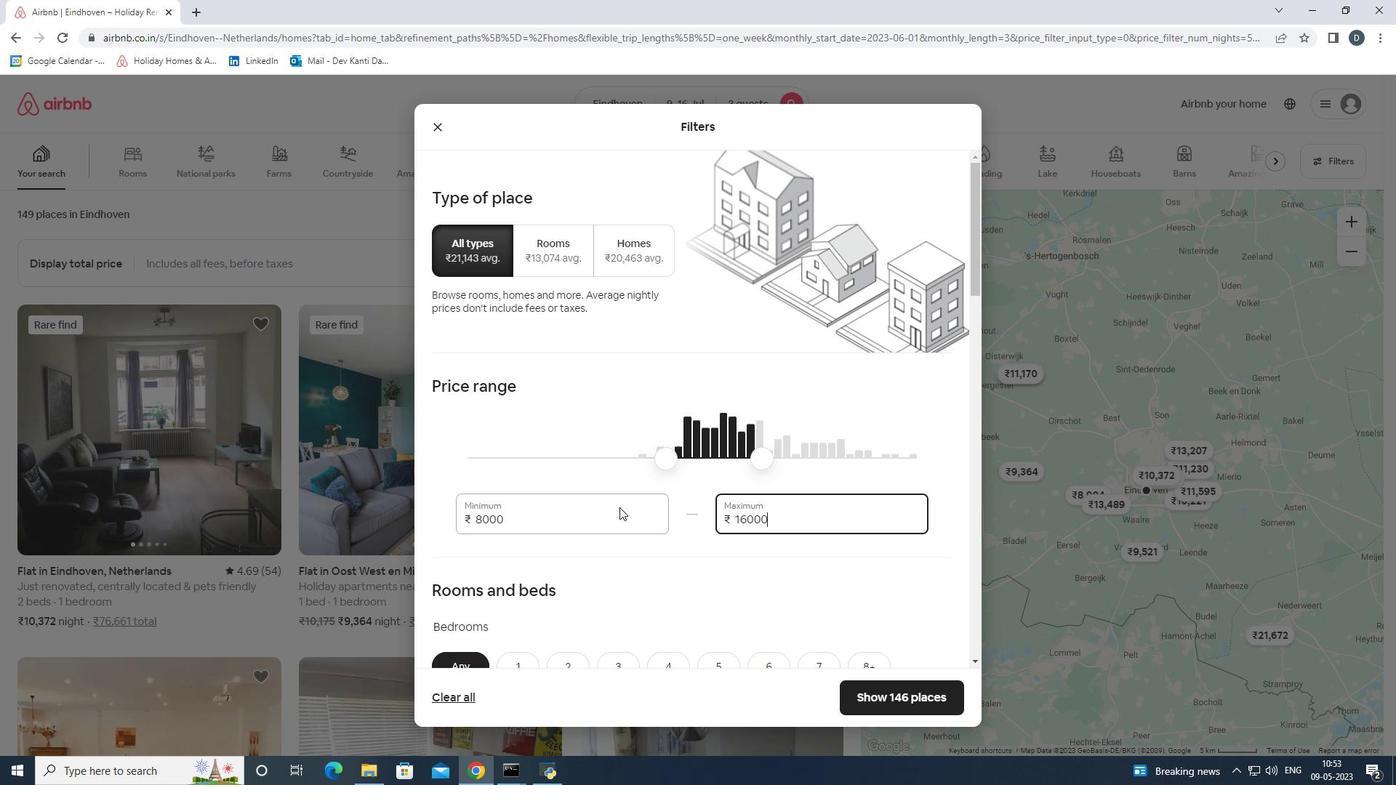 
Action: Mouse scrolled (619, 506) with delta (0, 0)
Screenshot: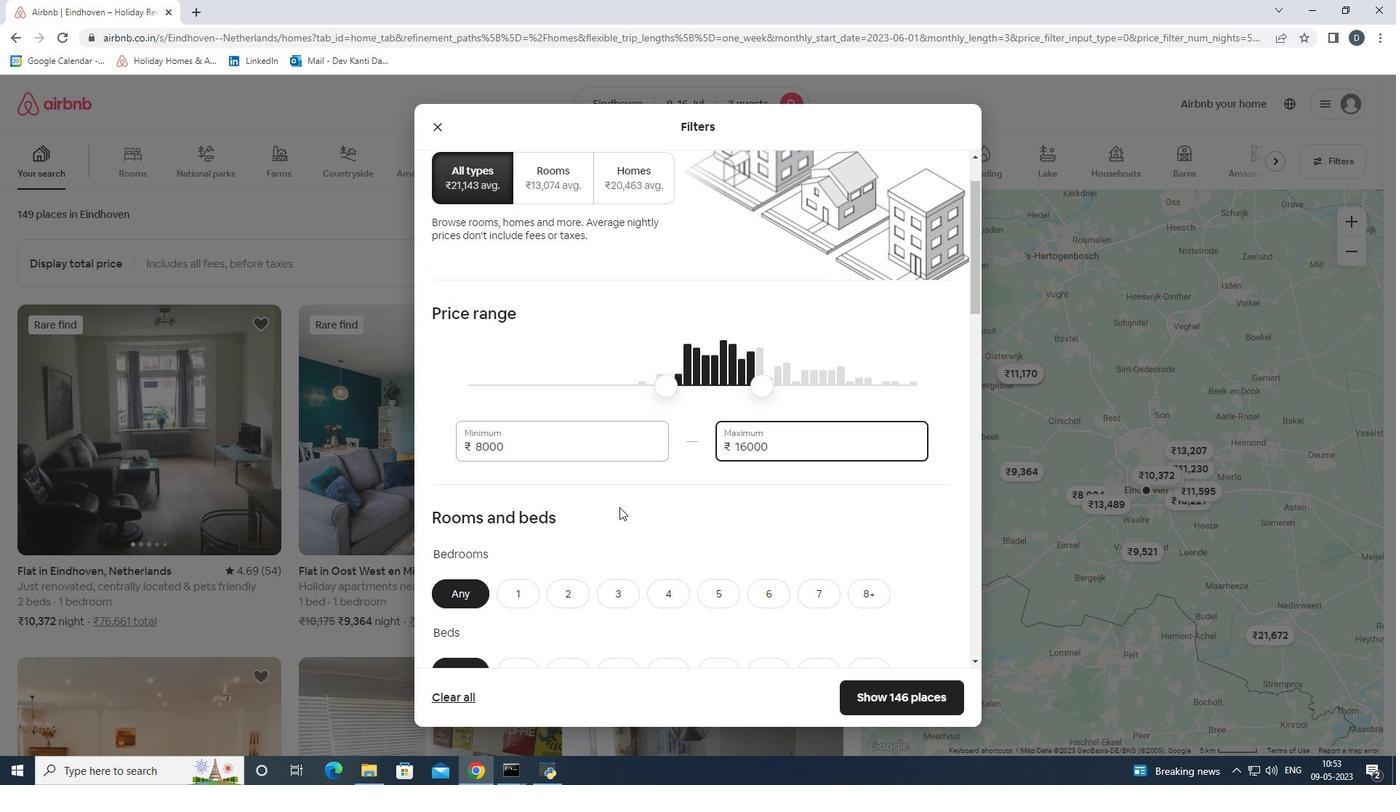 
Action: Mouse scrolled (619, 506) with delta (0, 0)
Screenshot: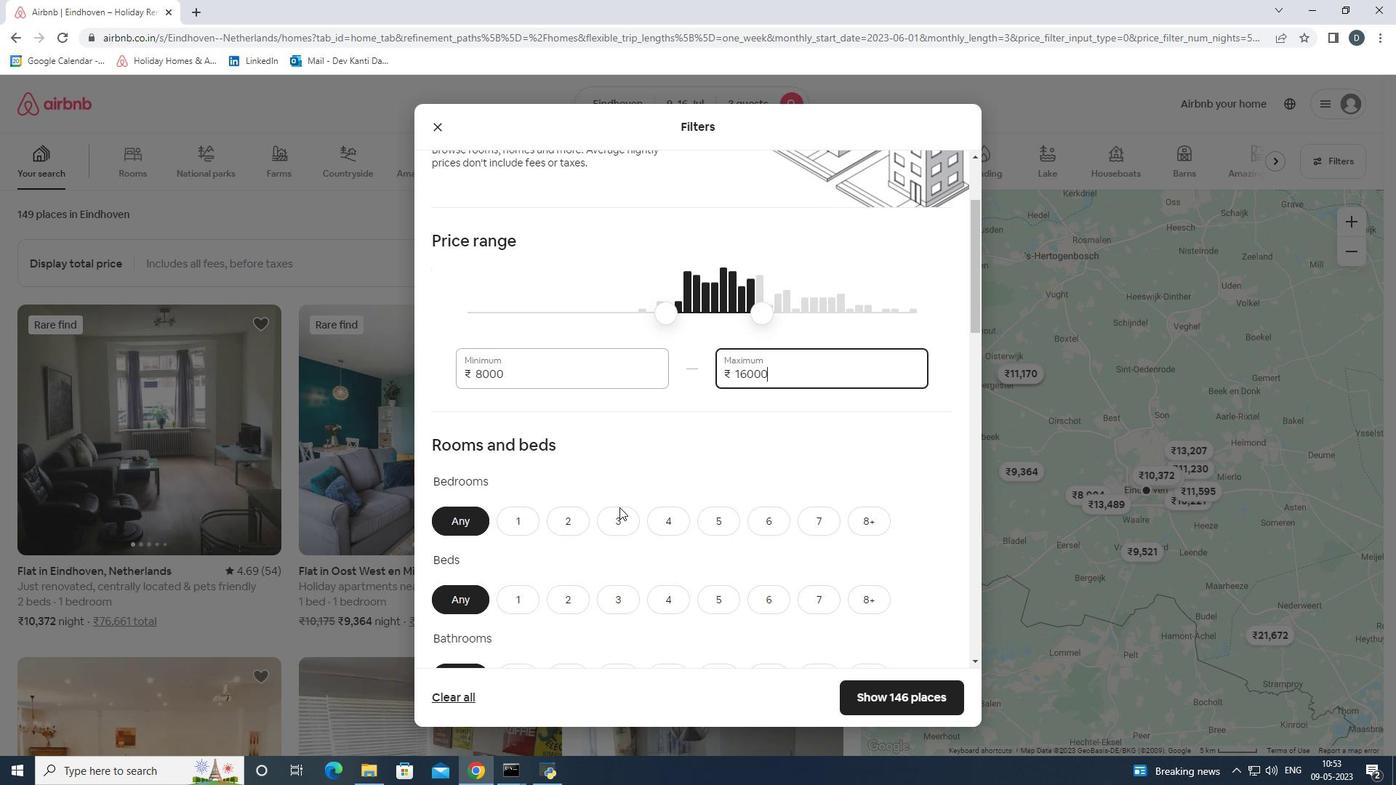 
Action: Mouse scrolled (619, 506) with delta (0, 0)
Screenshot: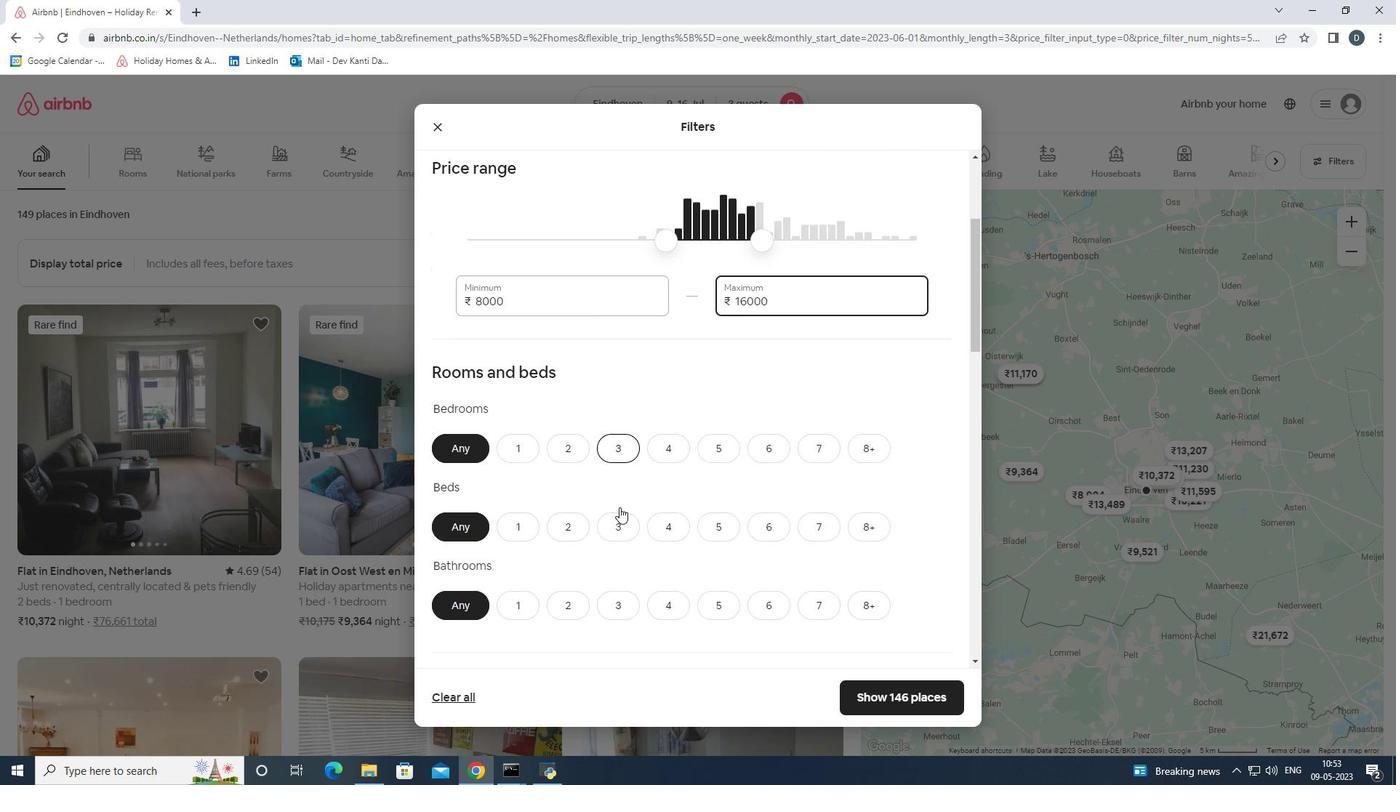 
Action: Mouse moved to (562, 371)
Screenshot: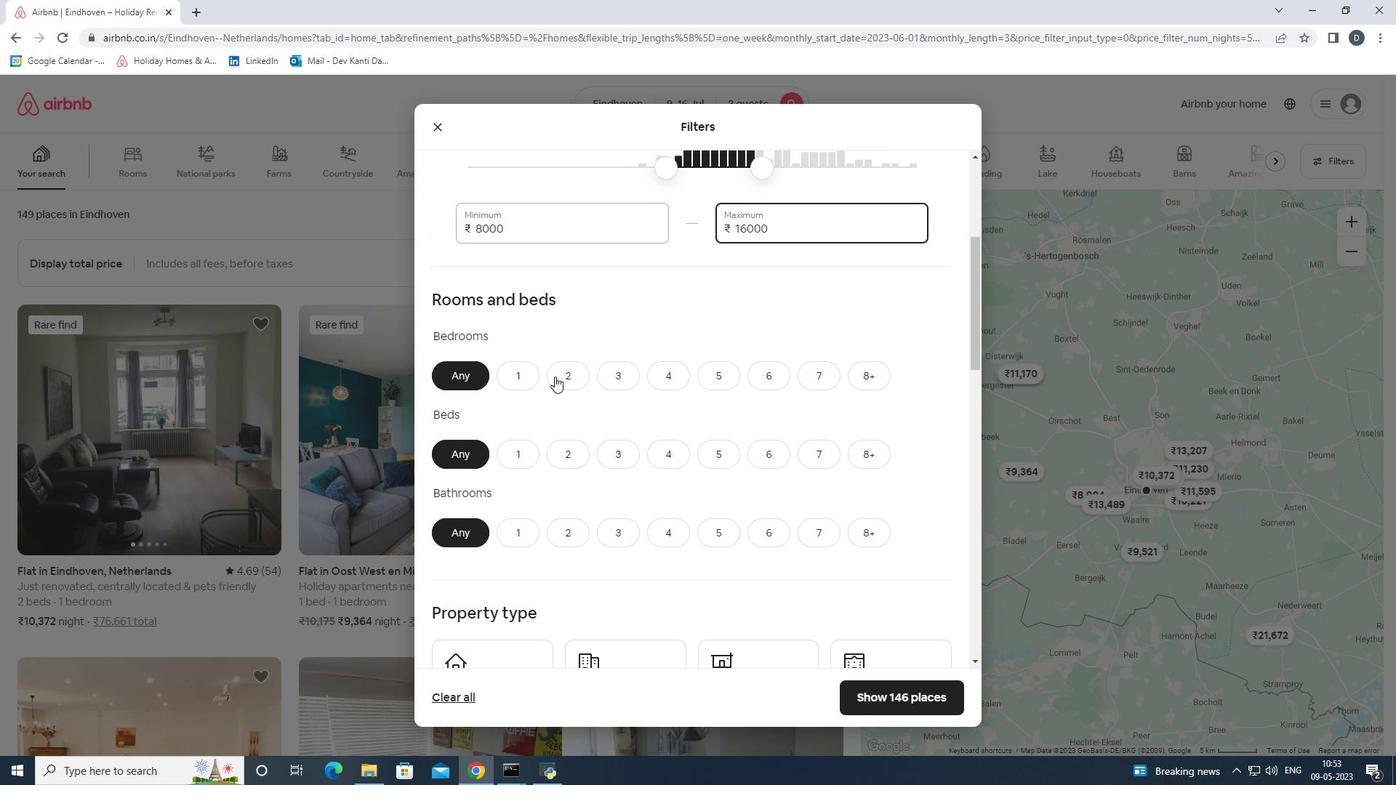 
Action: Mouse pressed left at (562, 371)
Screenshot: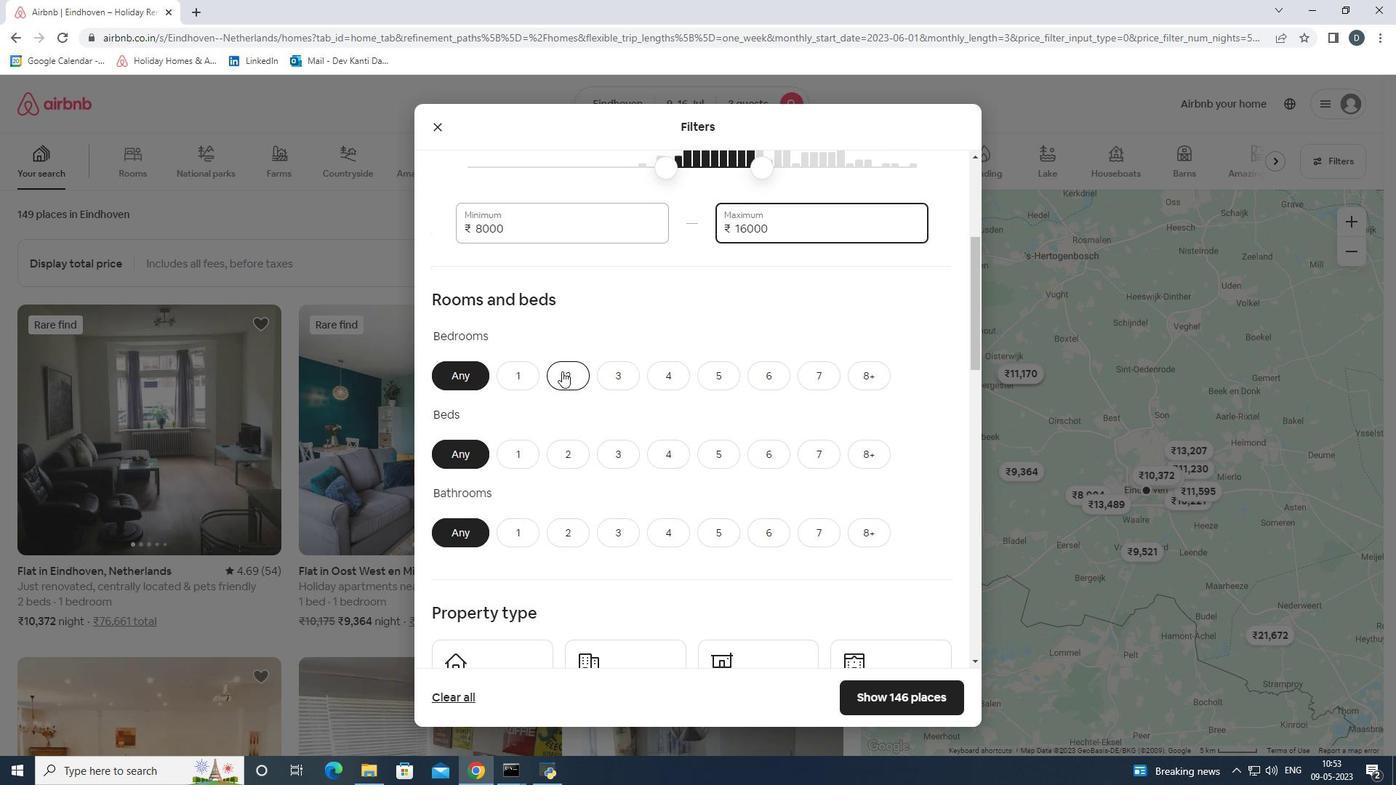 
Action: Mouse moved to (570, 454)
Screenshot: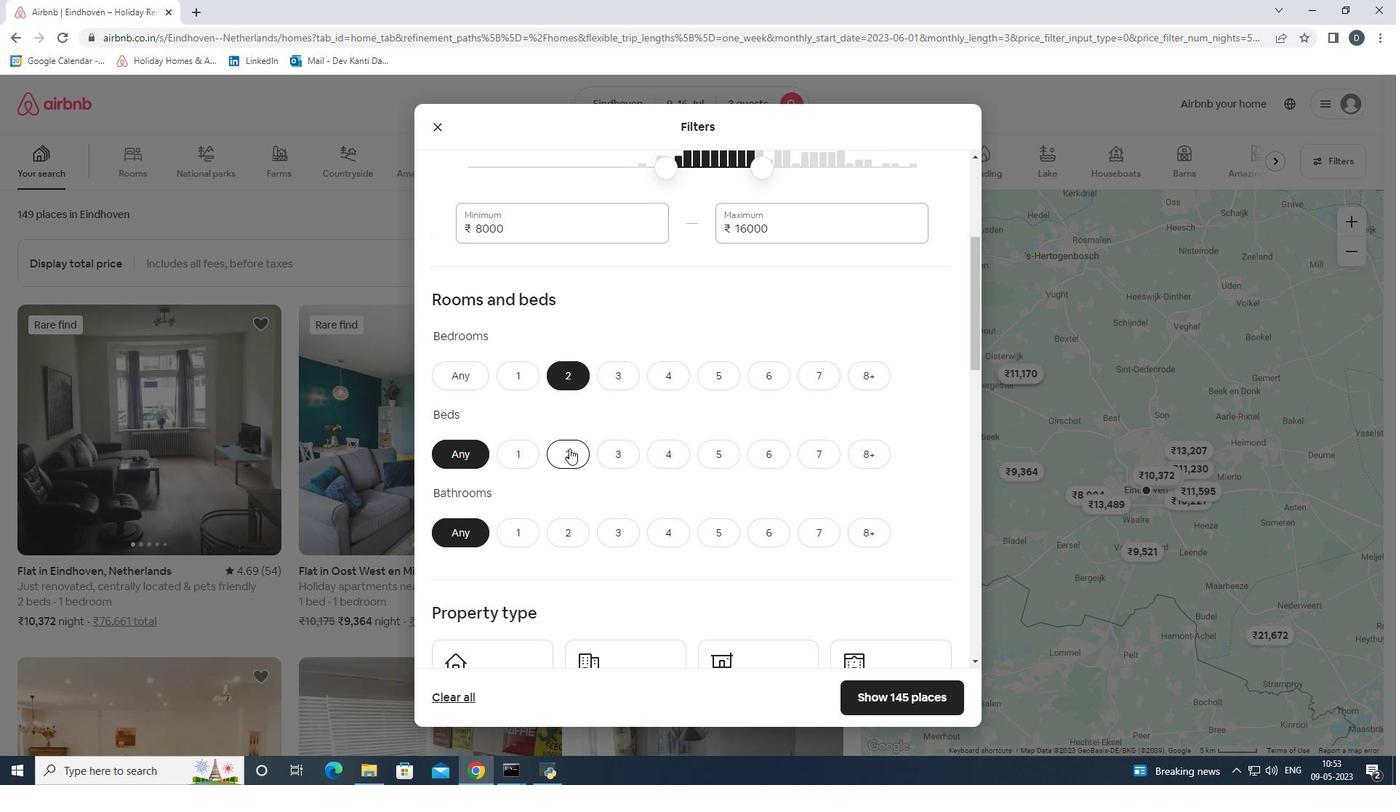 
Action: Mouse pressed left at (570, 454)
Screenshot: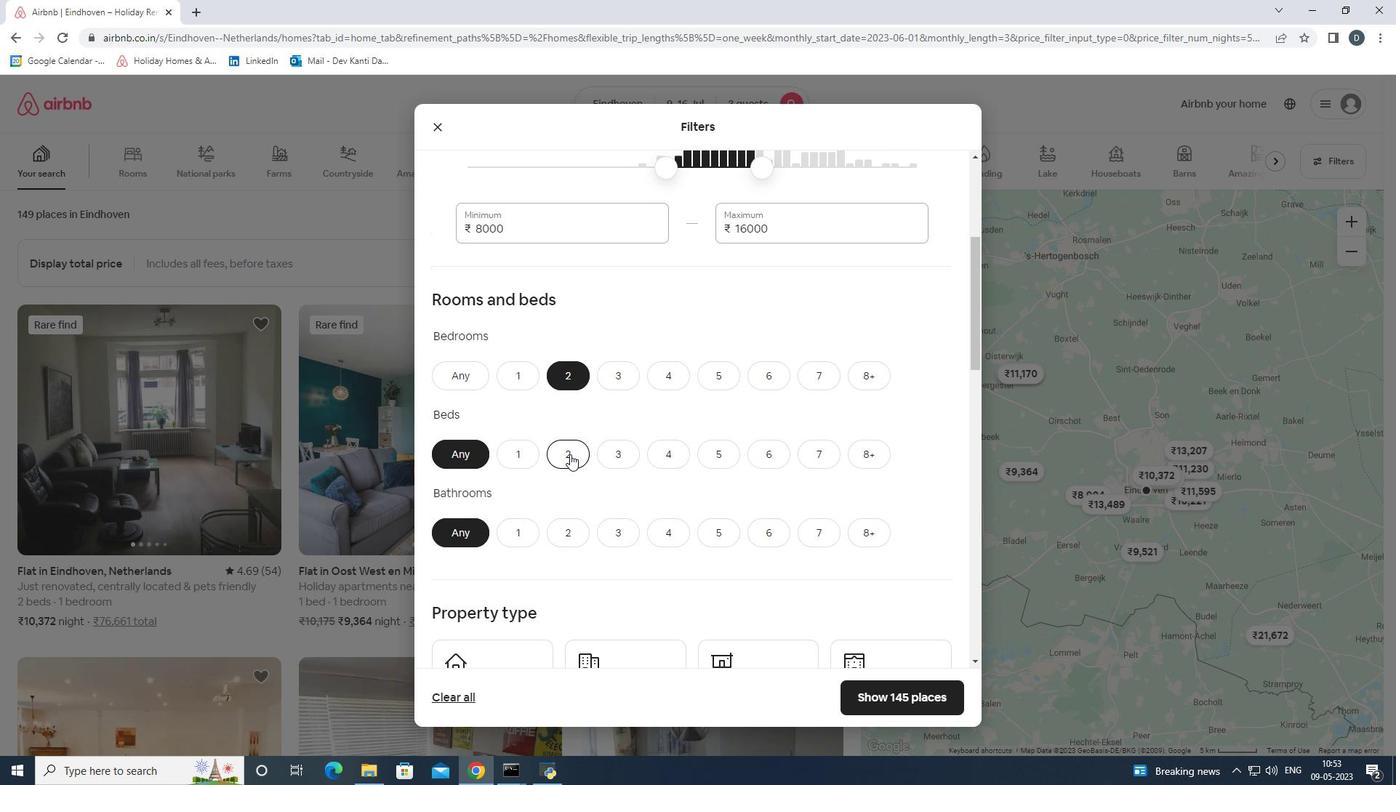 
Action: Mouse moved to (517, 530)
Screenshot: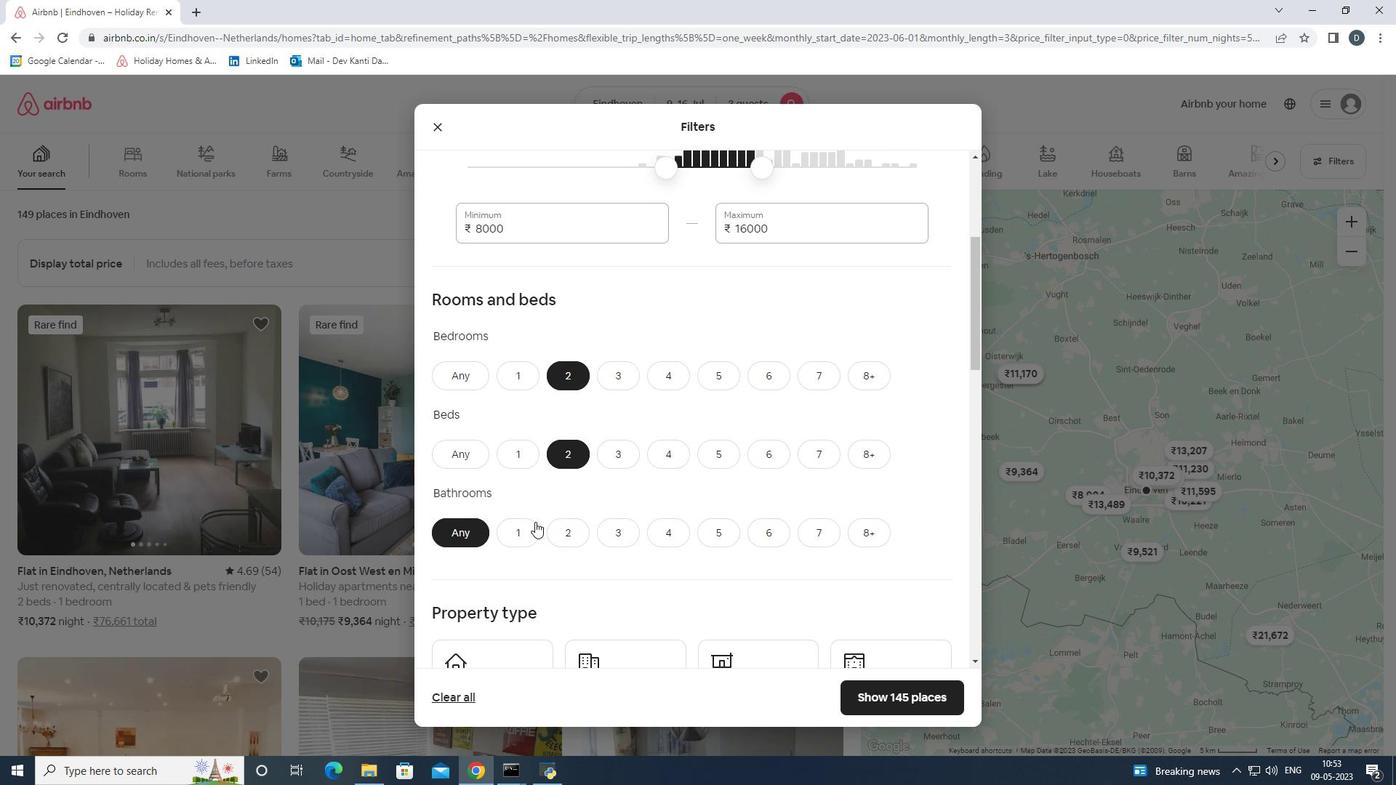 
Action: Mouse pressed left at (517, 530)
Screenshot: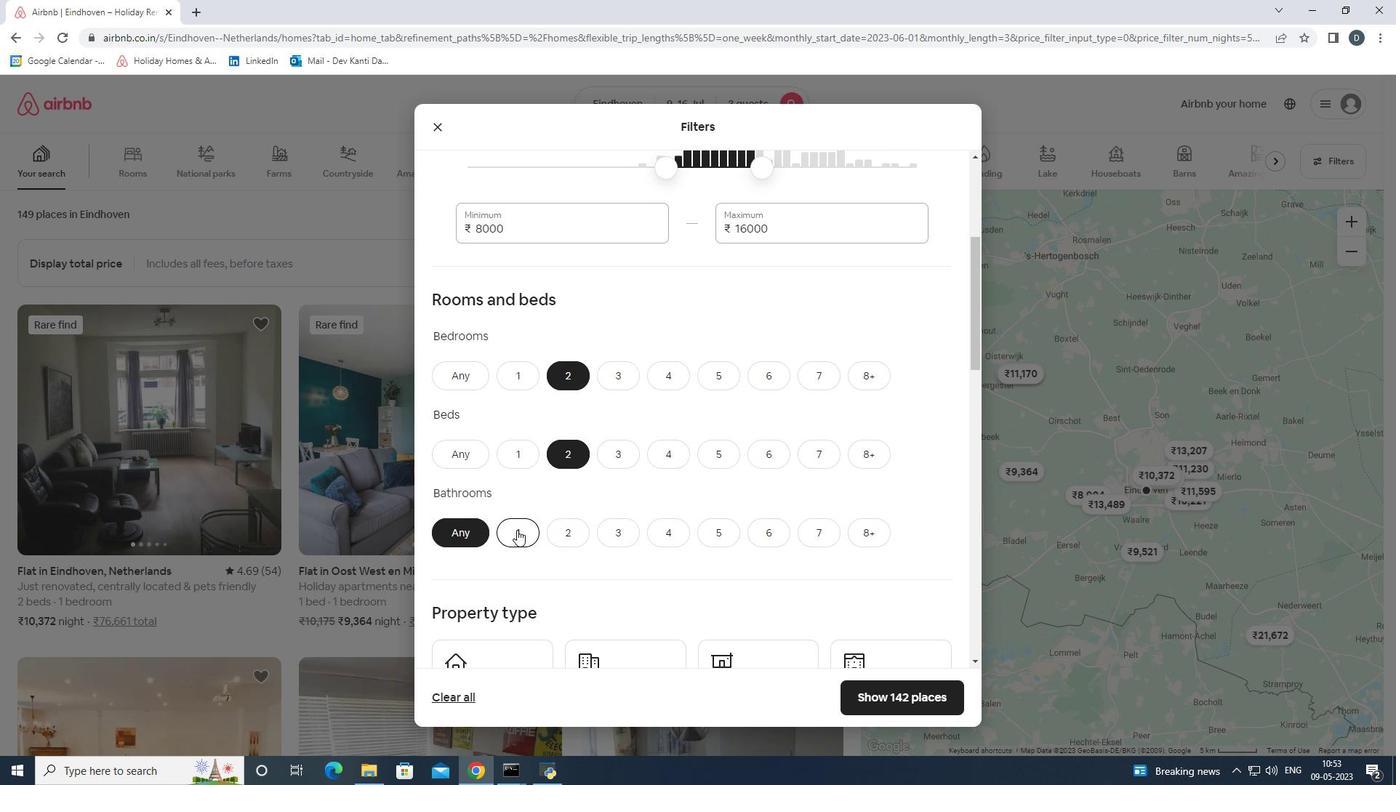 
Action: Mouse scrolled (517, 529) with delta (0, 0)
Screenshot: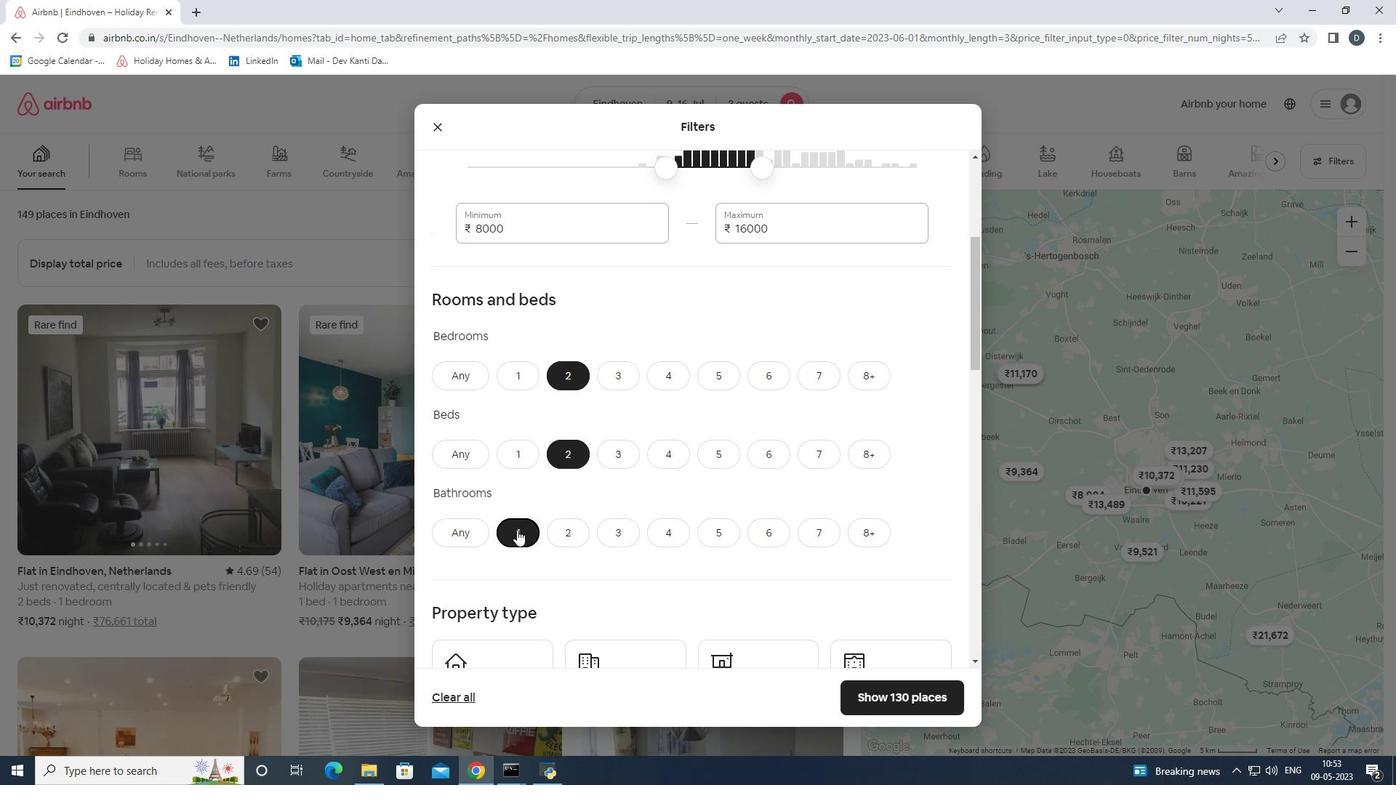 
Action: Mouse moved to (517, 530)
Screenshot: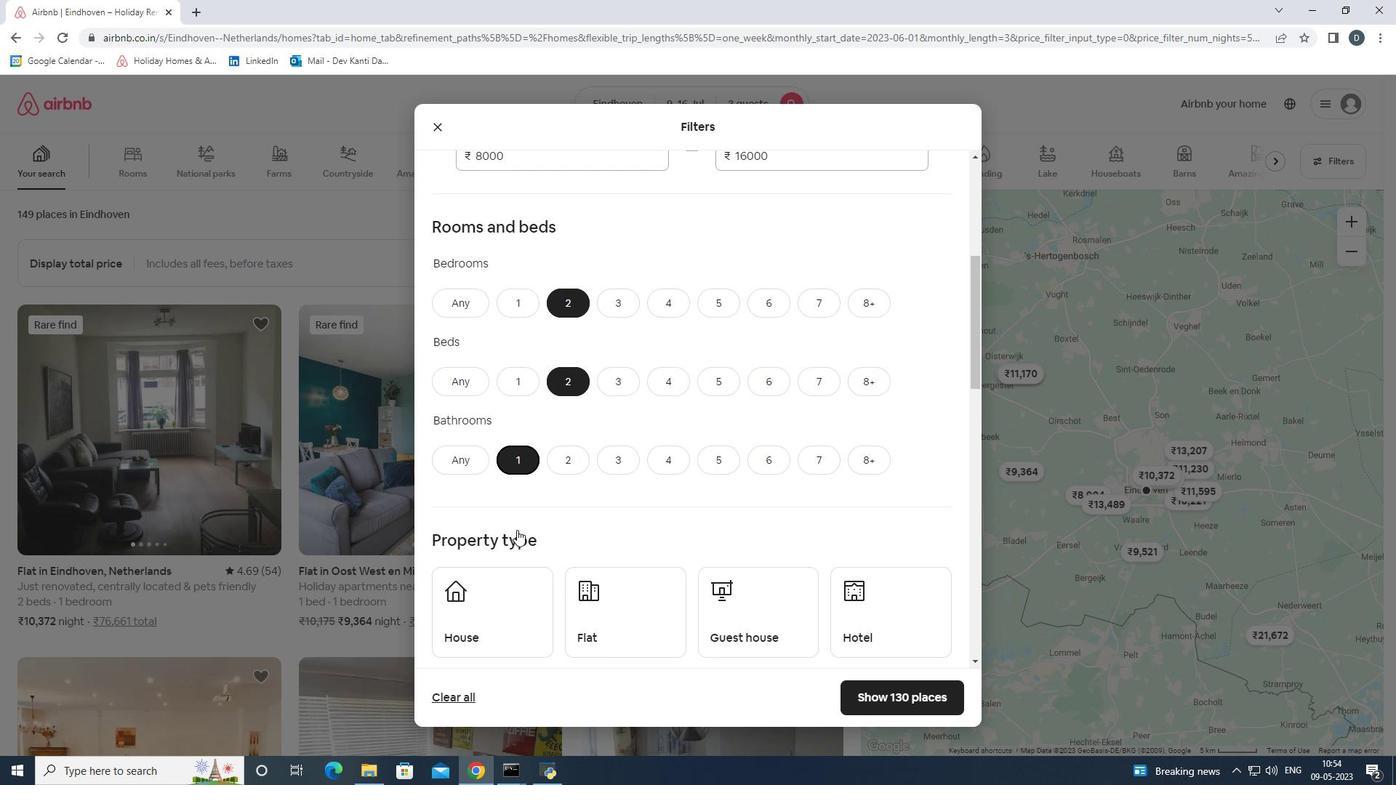 
Action: Mouse scrolled (517, 530) with delta (0, 0)
Screenshot: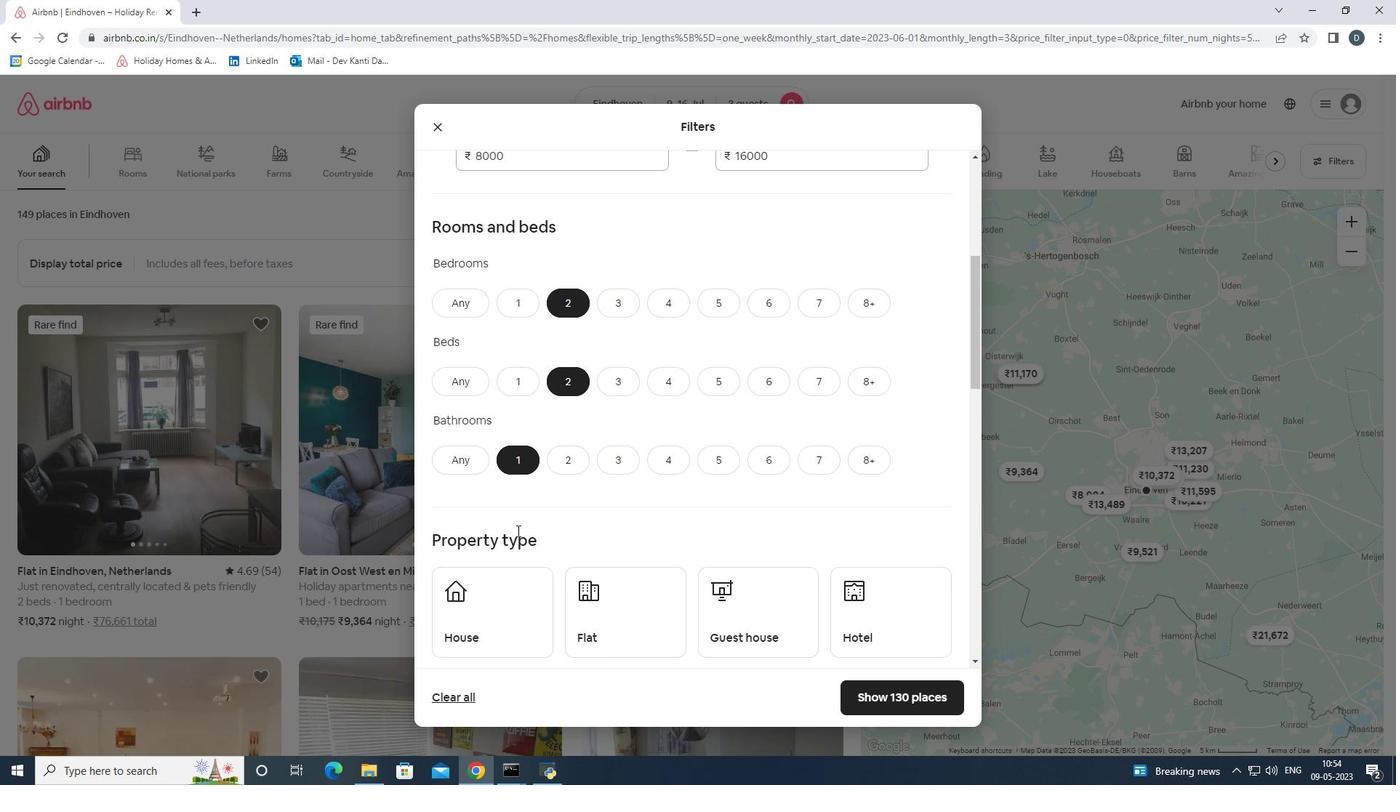 
Action: Mouse moved to (516, 512)
Screenshot: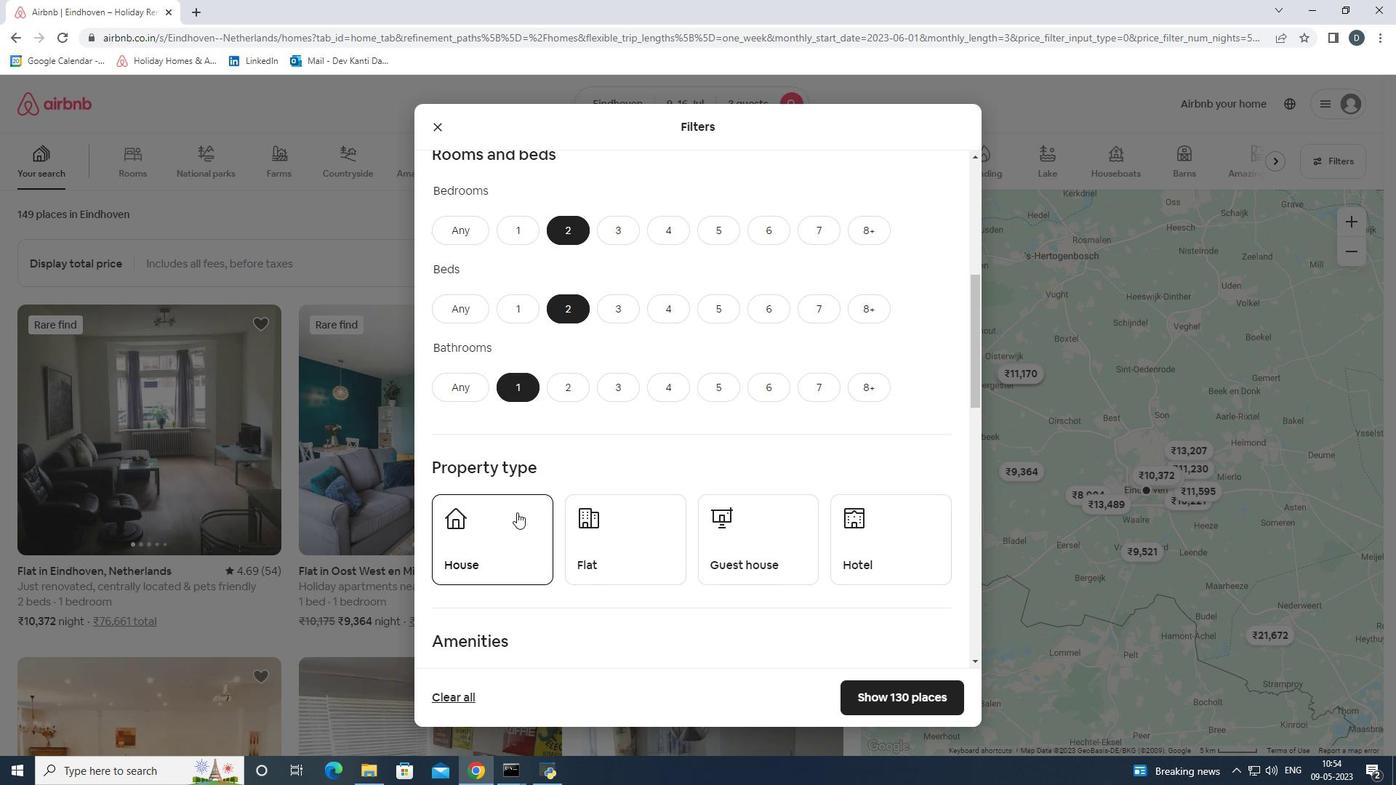 
Action: Mouse pressed left at (516, 512)
Screenshot: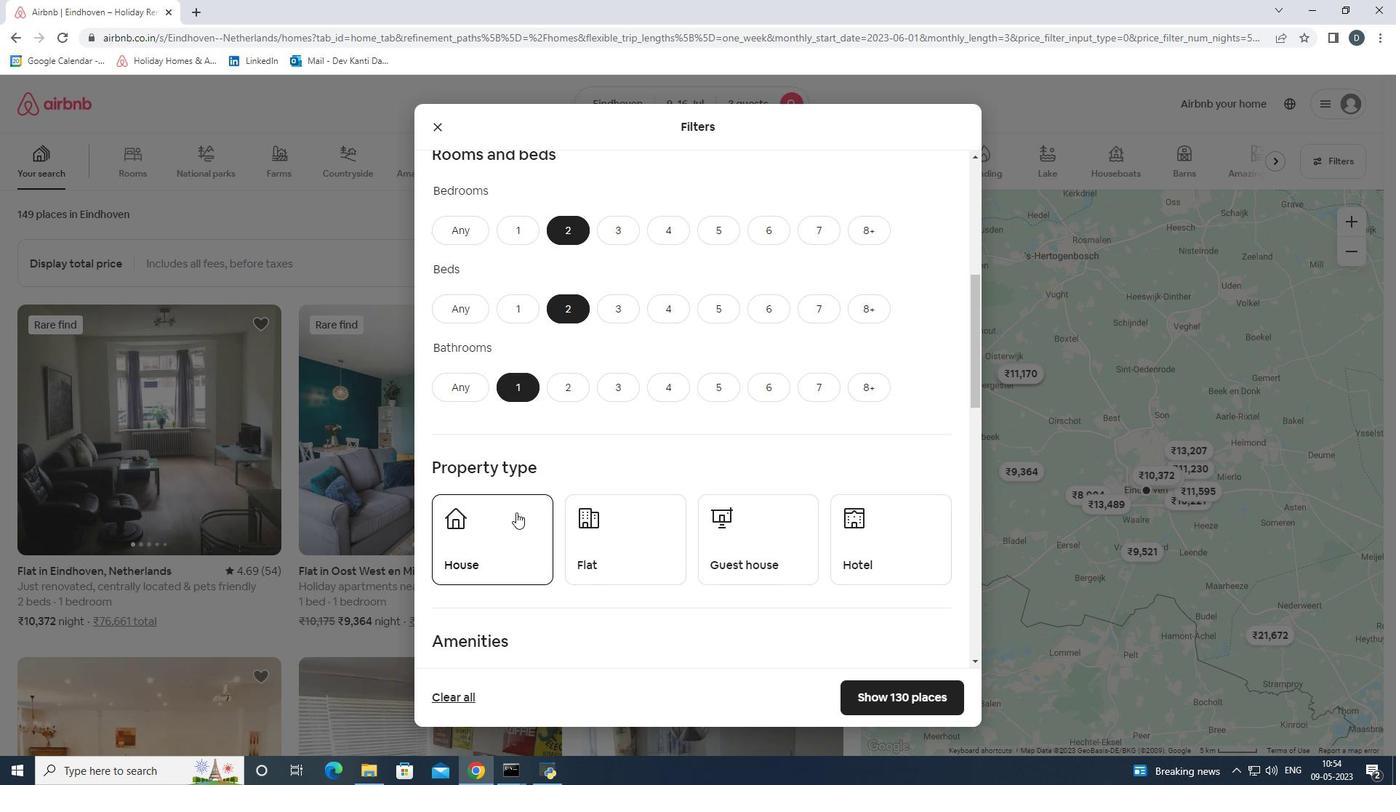 
Action: Mouse moved to (623, 523)
Screenshot: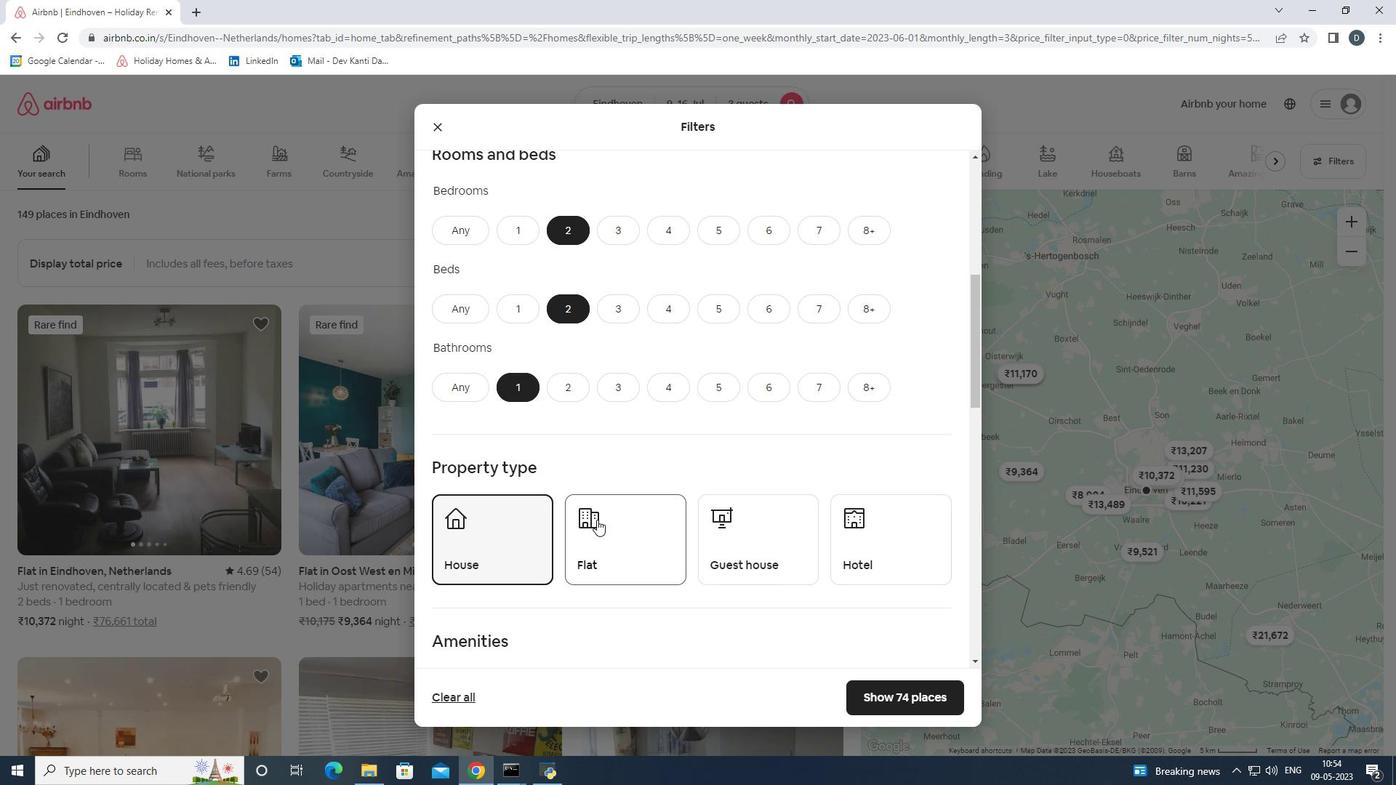
Action: Mouse pressed left at (623, 523)
Screenshot: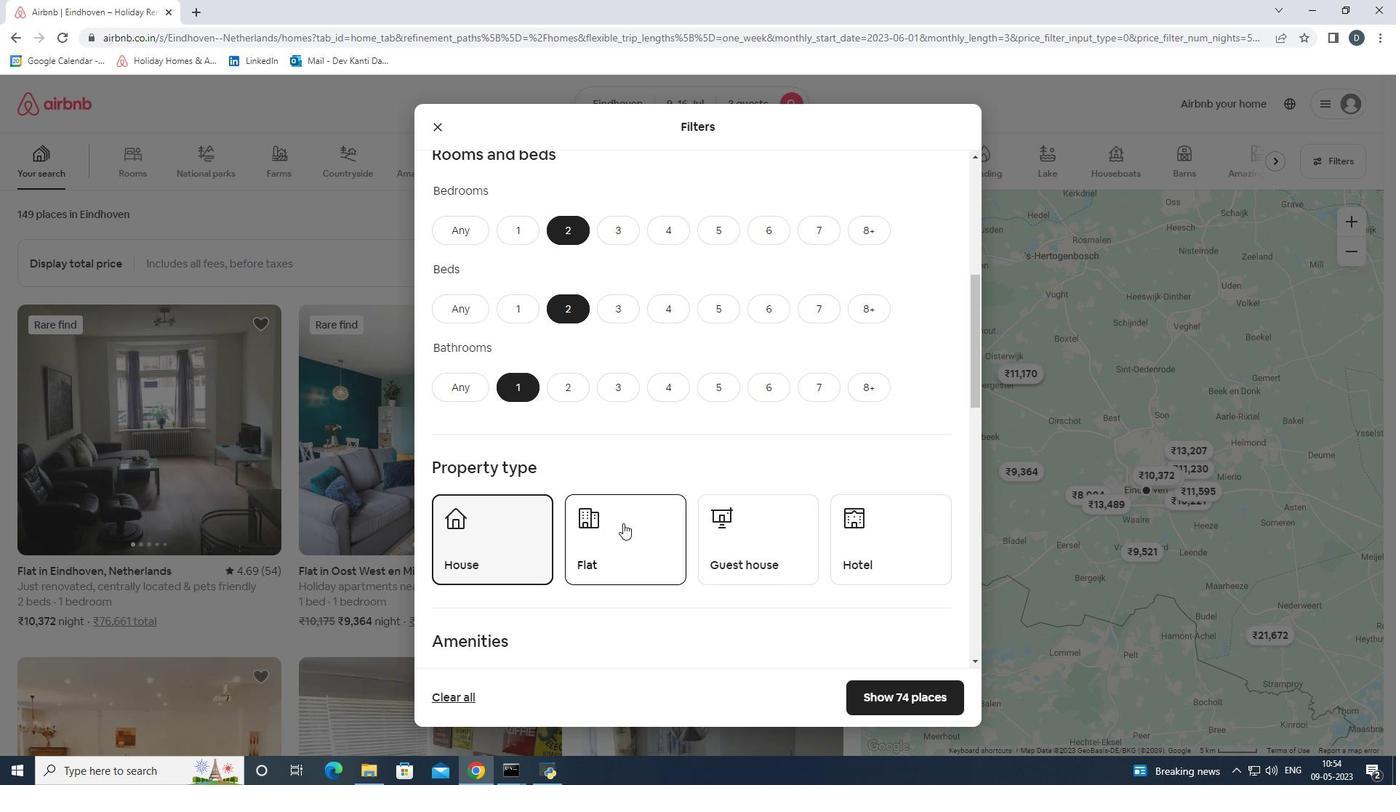 
Action: Mouse moved to (717, 529)
Screenshot: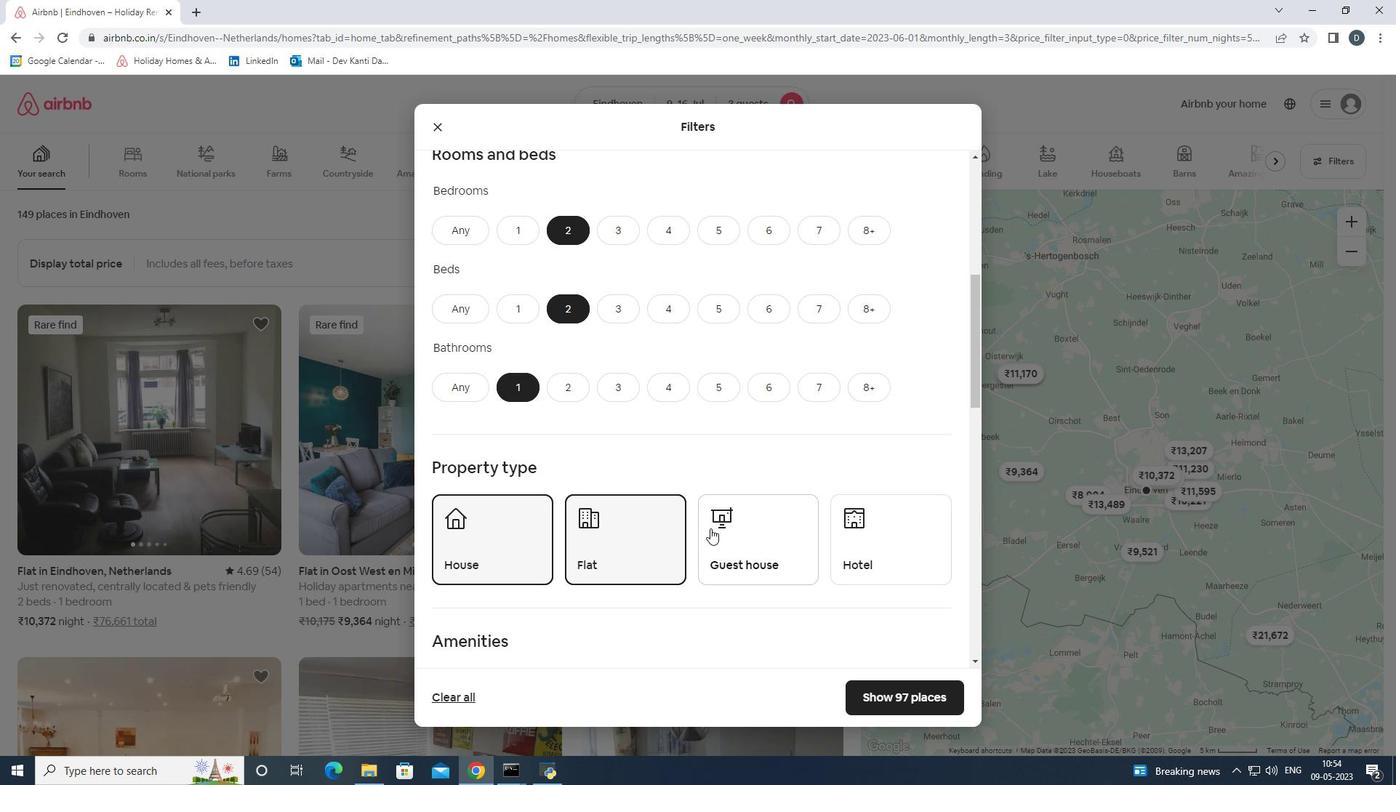 
Action: Mouse pressed left at (717, 529)
Screenshot: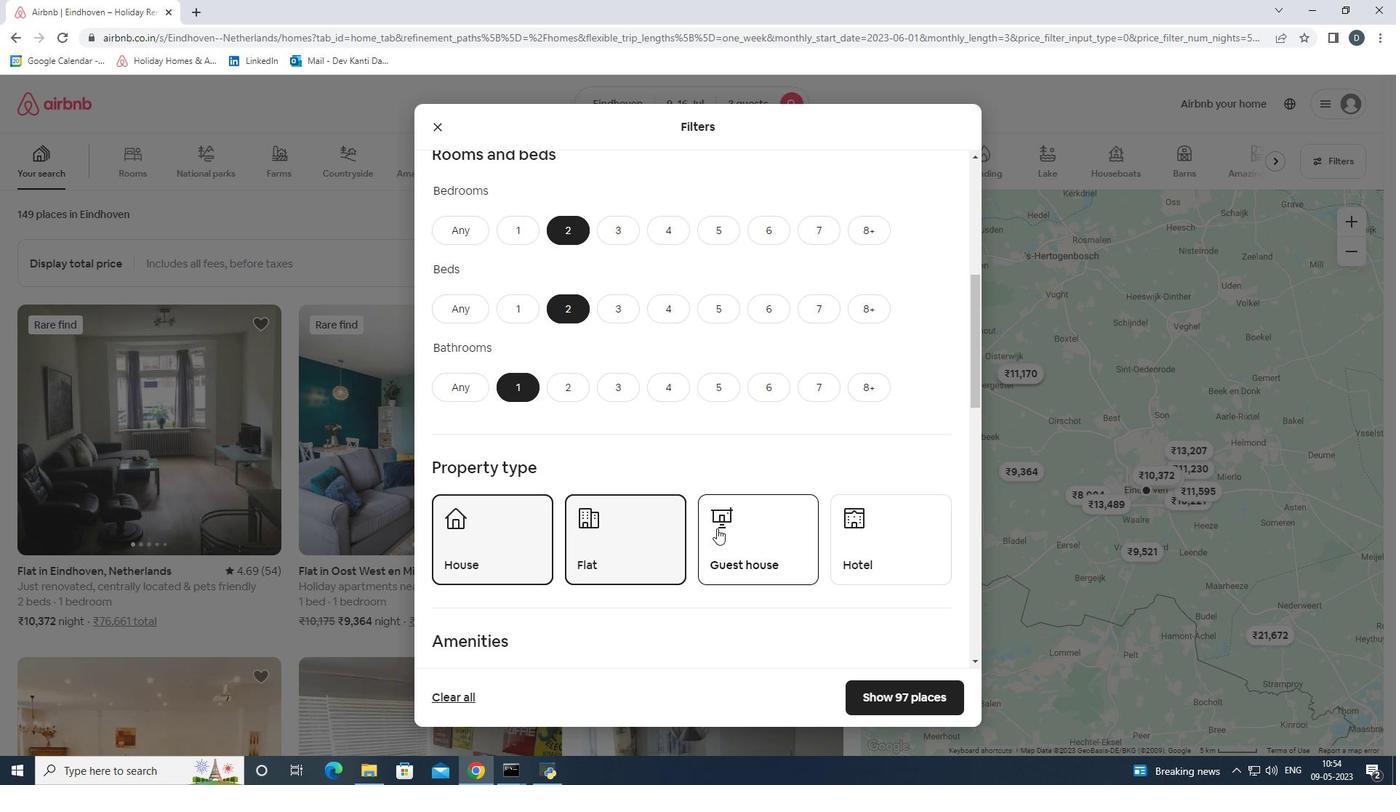 
Action: Mouse scrolled (717, 528) with delta (0, 0)
Screenshot: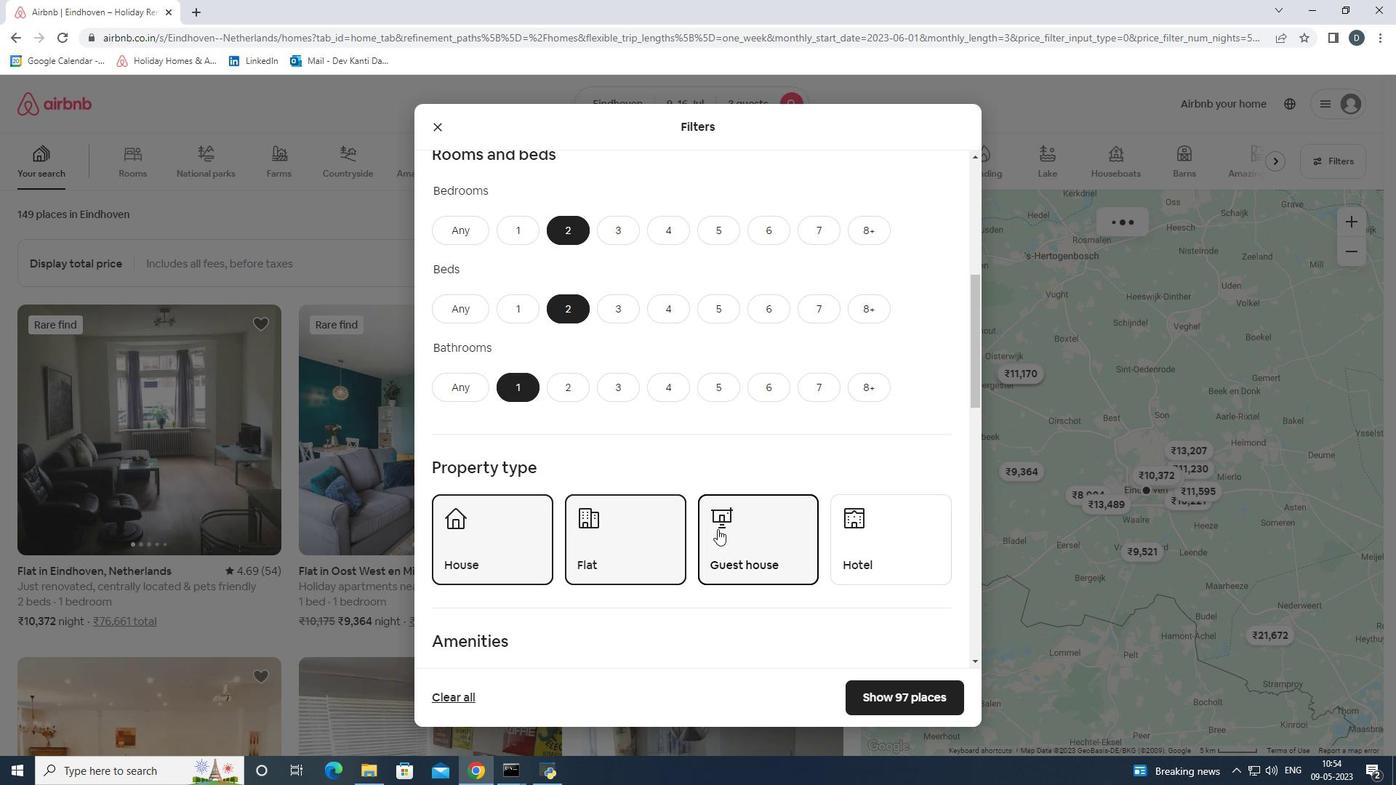 
Action: Mouse scrolled (717, 528) with delta (0, 0)
Screenshot: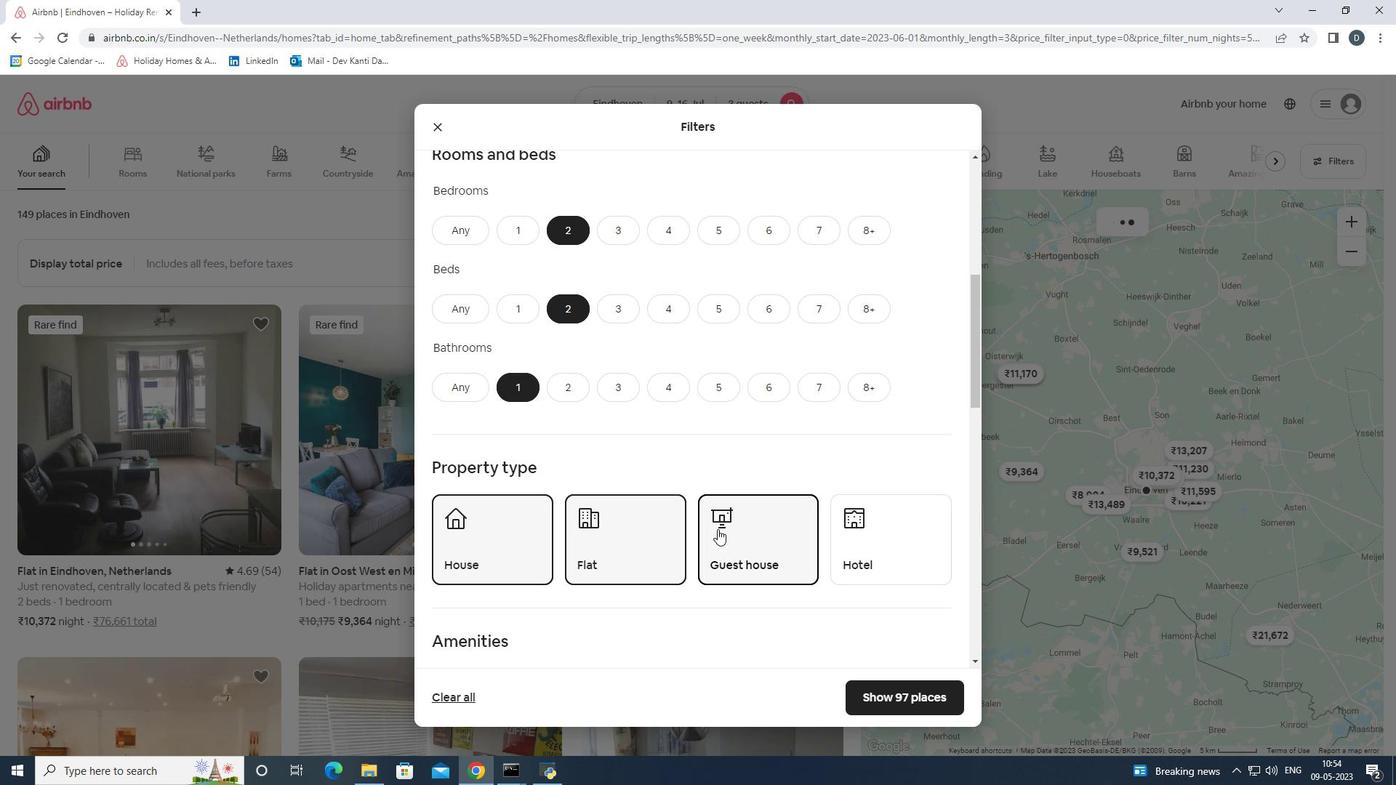 
Action: Mouse scrolled (717, 528) with delta (0, 0)
Screenshot: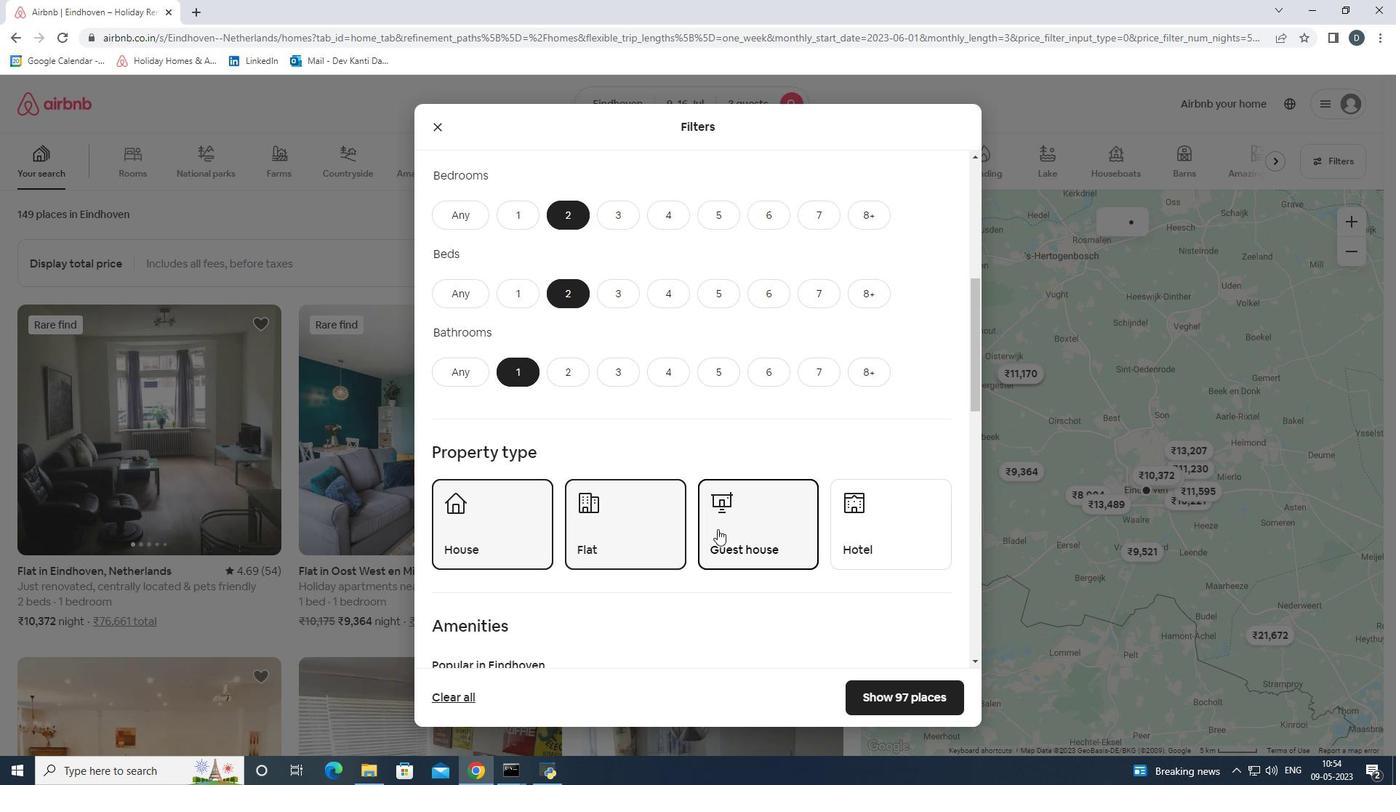 
Action: Mouse moved to (488, 531)
Screenshot: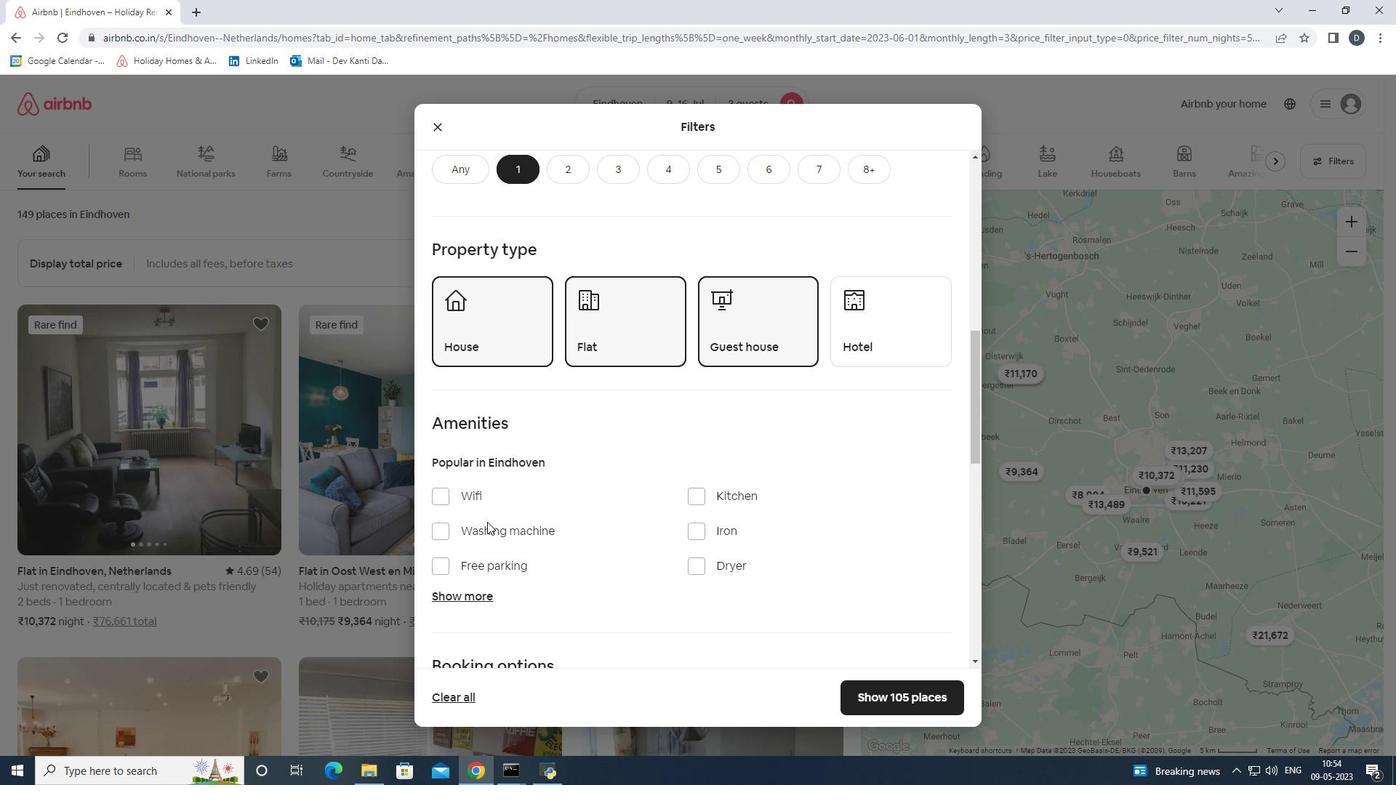 
Action: Mouse pressed left at (488, 531)
Screenshot: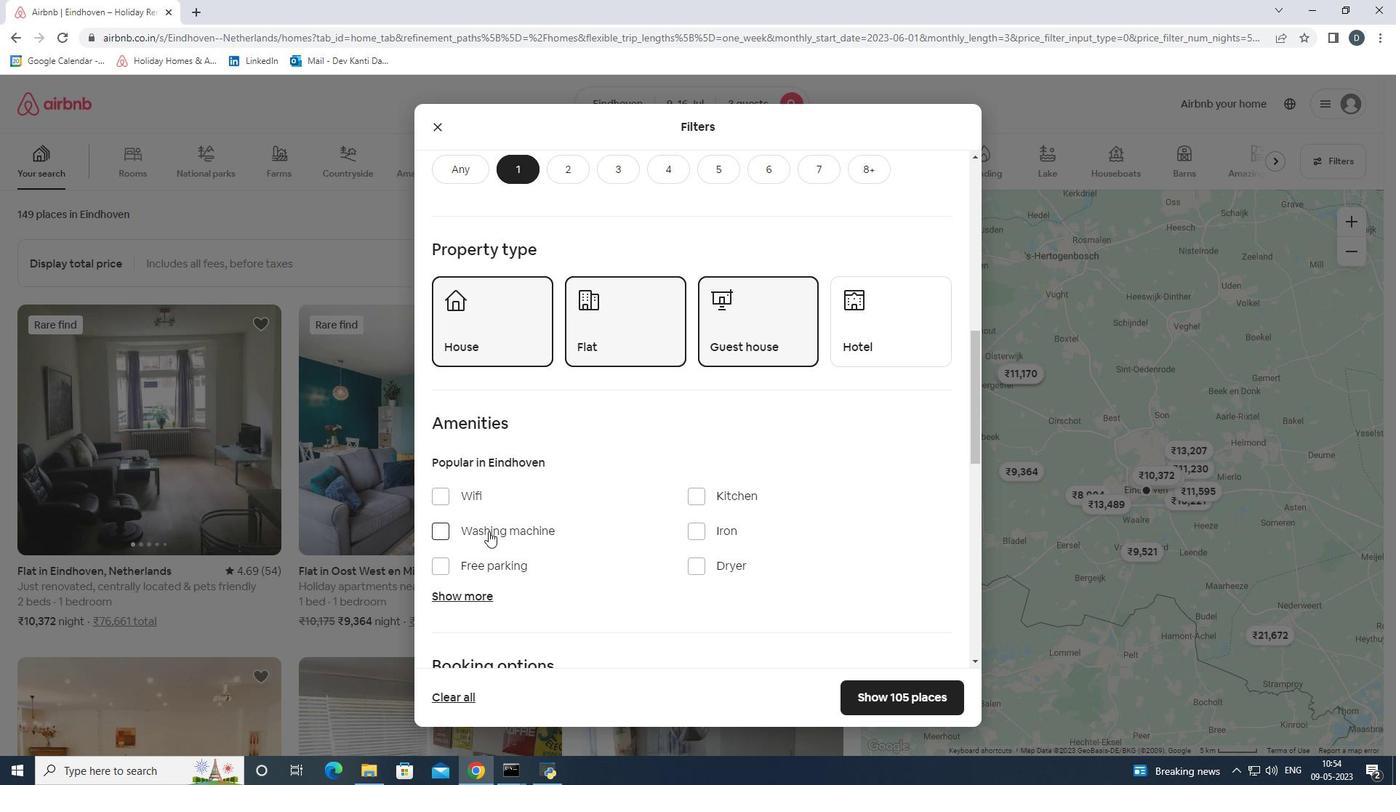
Action: Mouse moved to (747, 535)
Screenshot: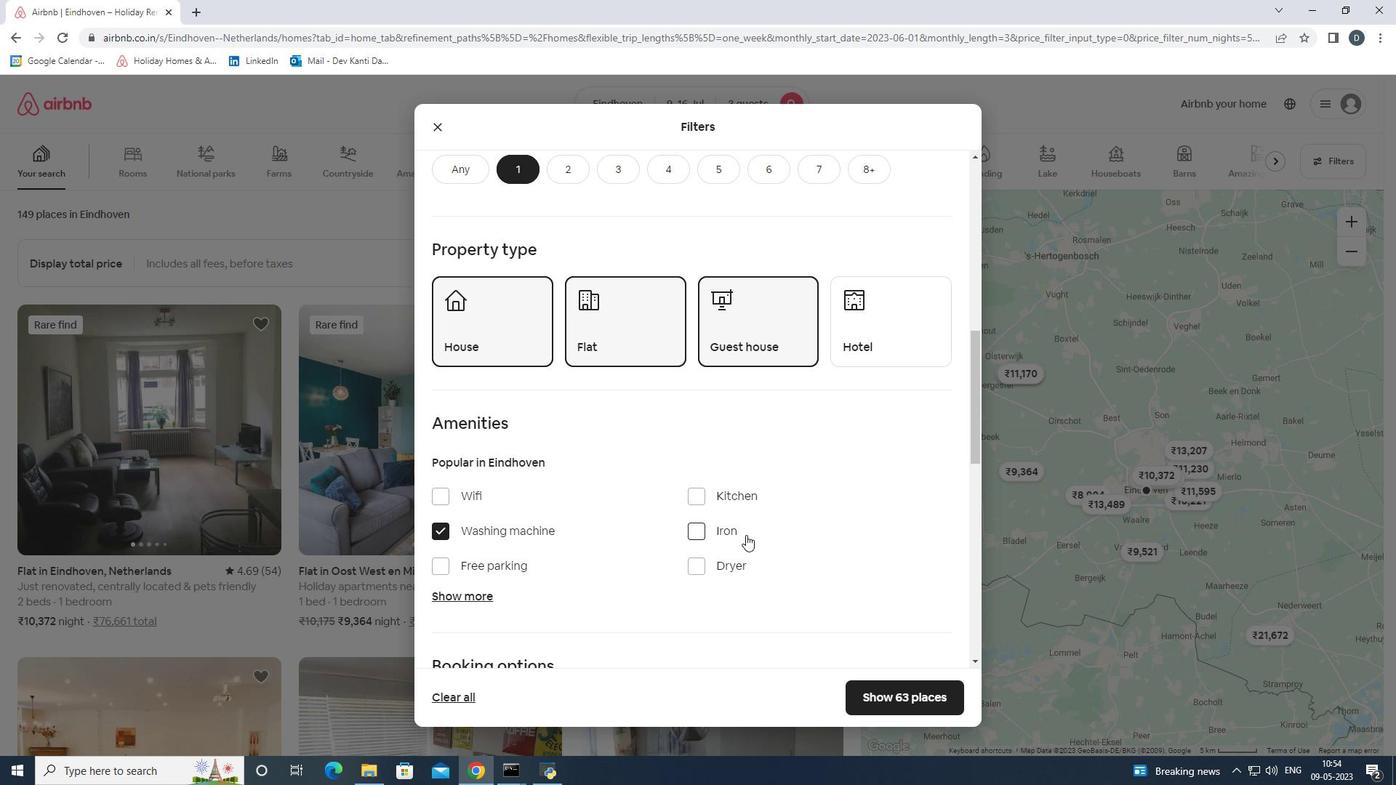 
Action: Mouse scrolled (747, 534) with delta (0, 0)
Screenshot: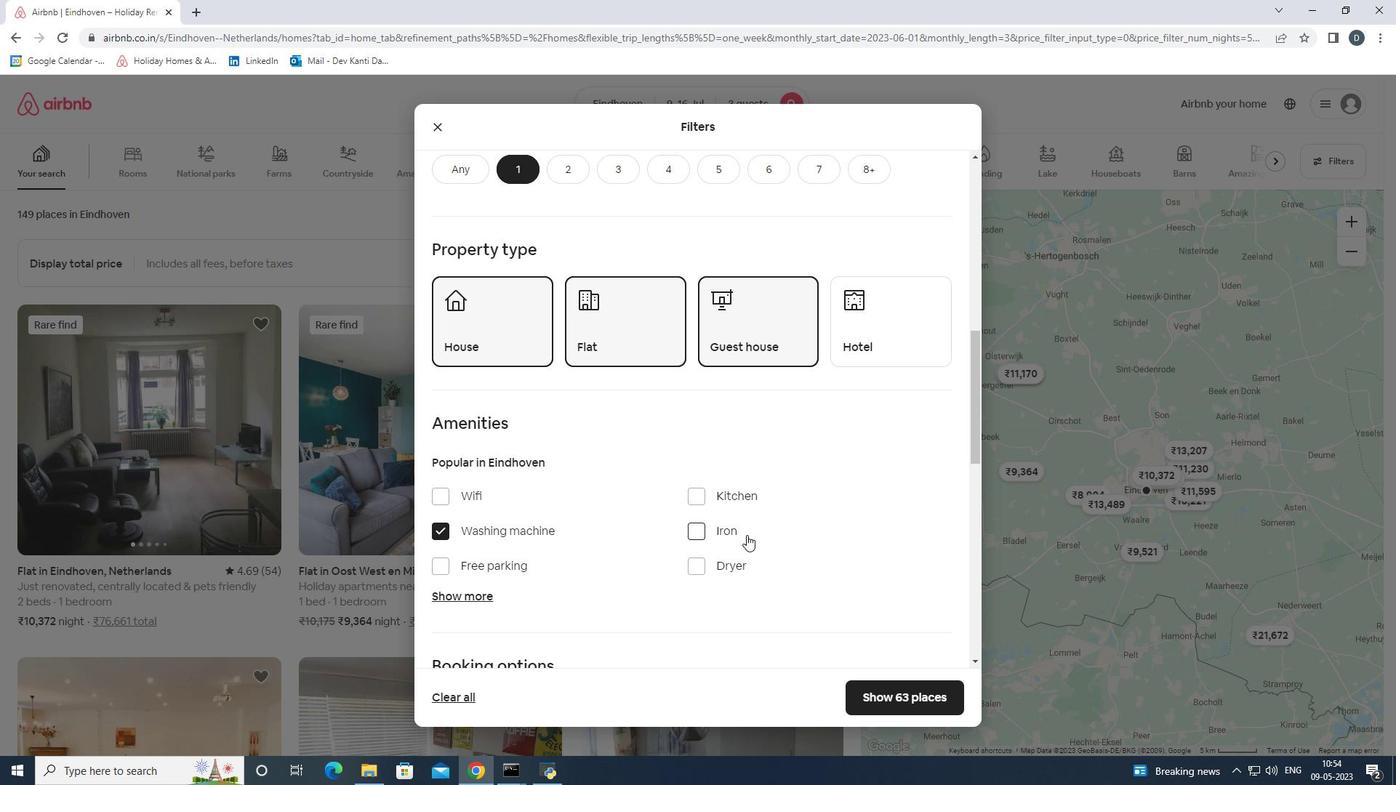 
Action: Mouse scrolled (747, 534) with delta (0, 0)
Screenshot: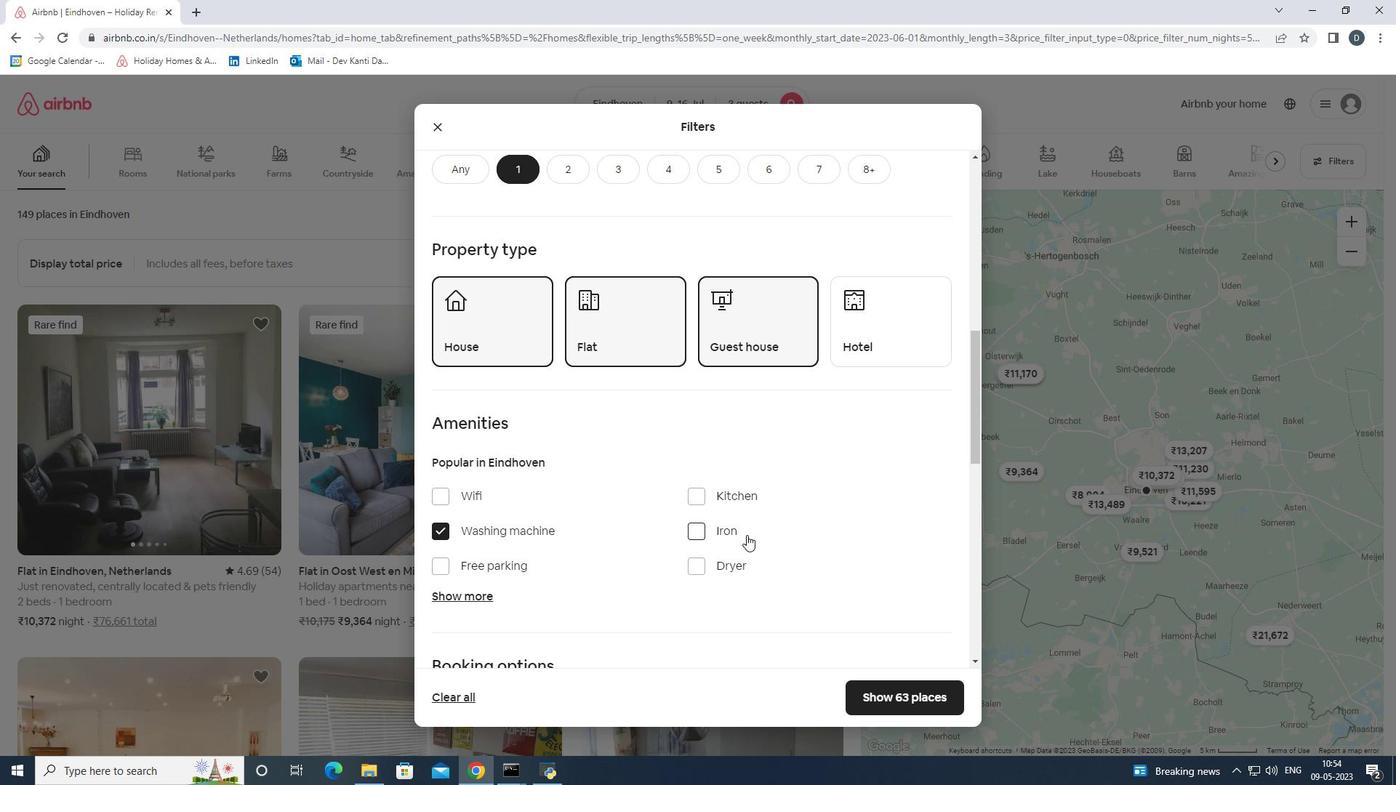 
Action: Mouse scrolled (747, 534) with delta (0, 0)
Screenshot: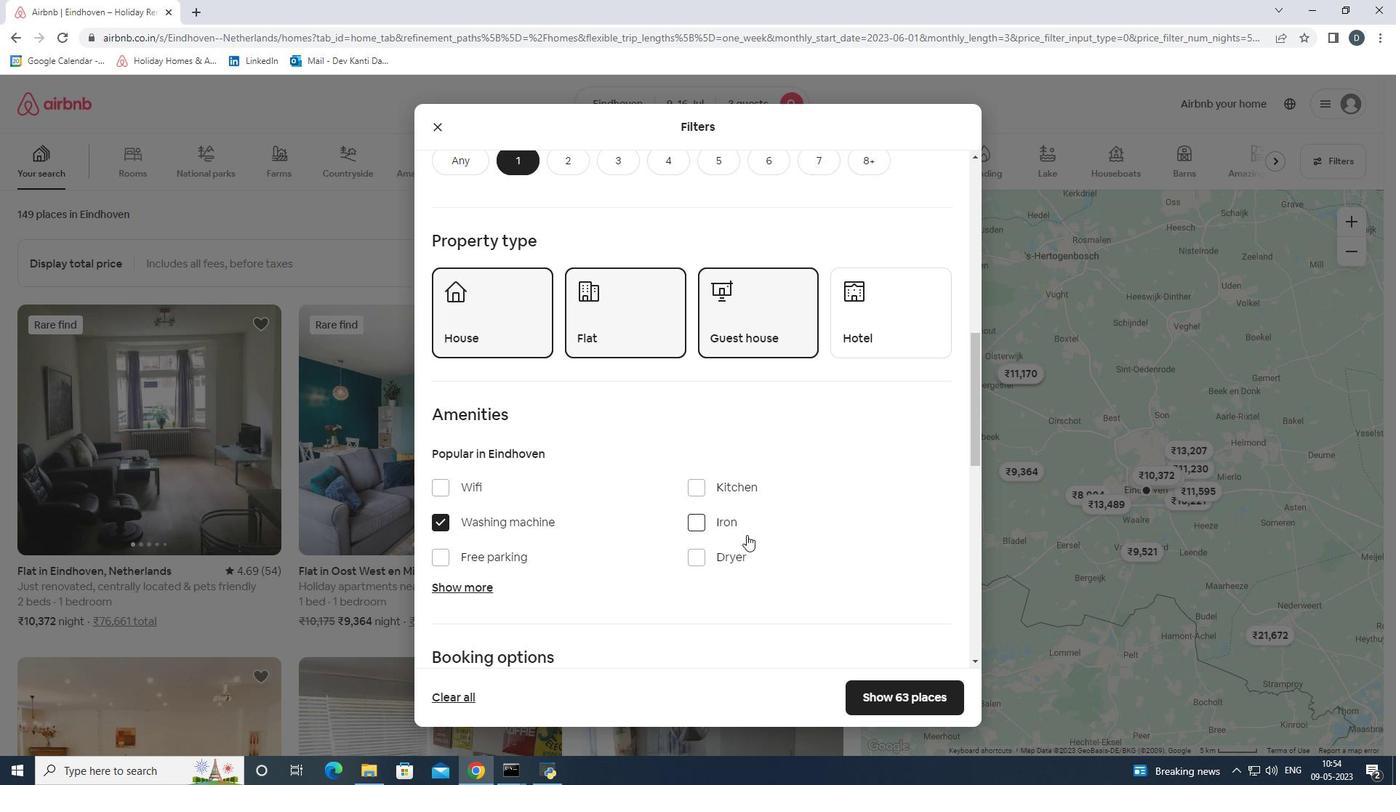 
Action: Mouse moved to (793, 520)
Screenshot: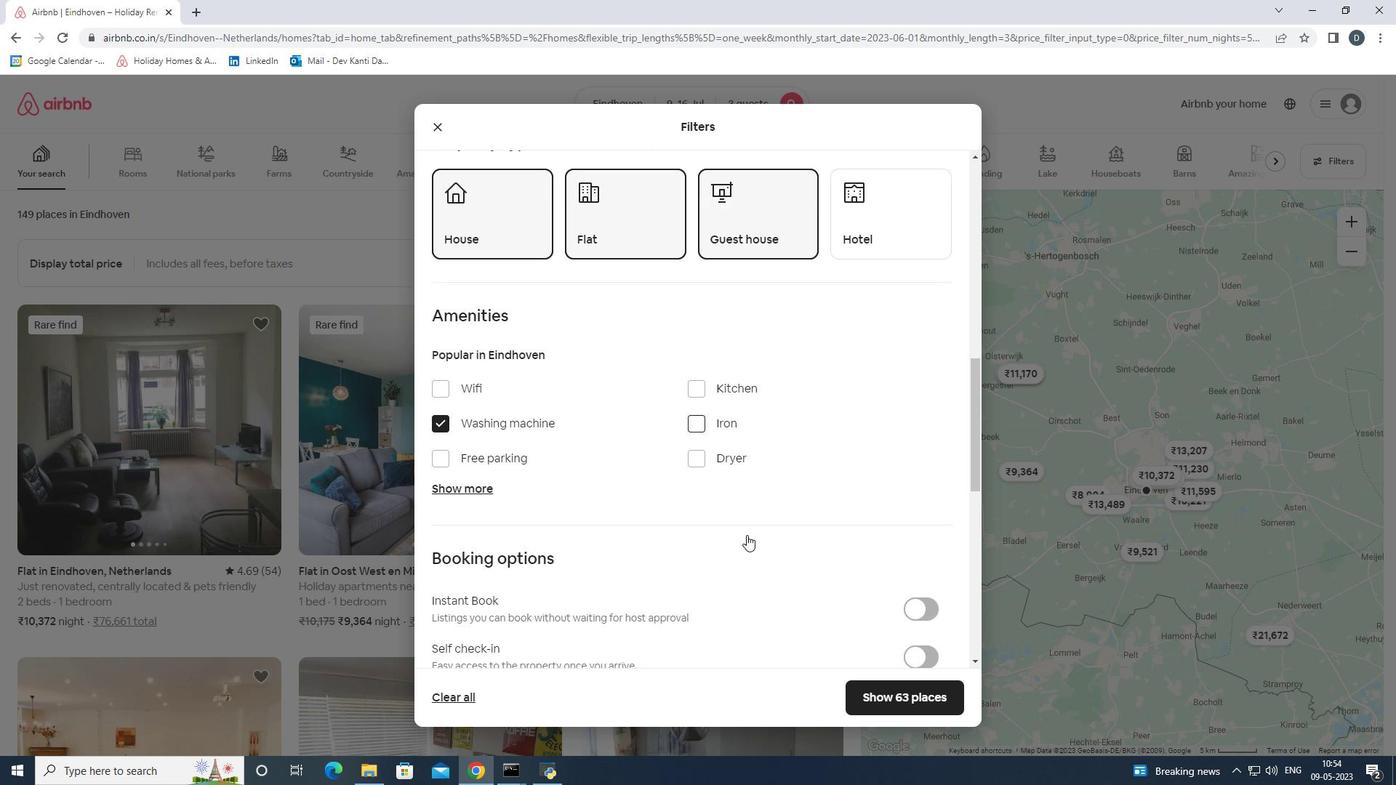 
Action: Mouse scrolled (793, 520) with delta (0, 0)
Screenshot: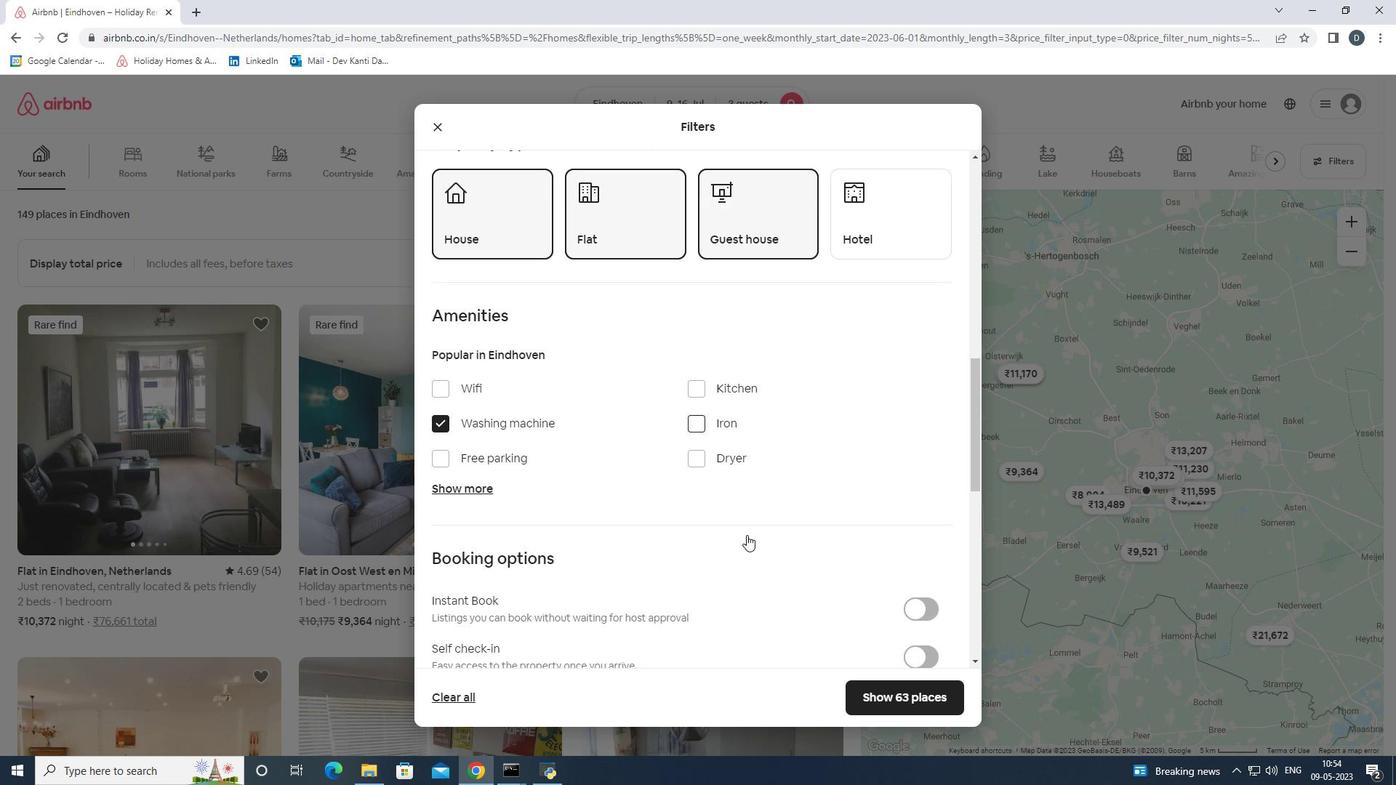 
Action: Mouse moved to (933, 472)
Screenshot: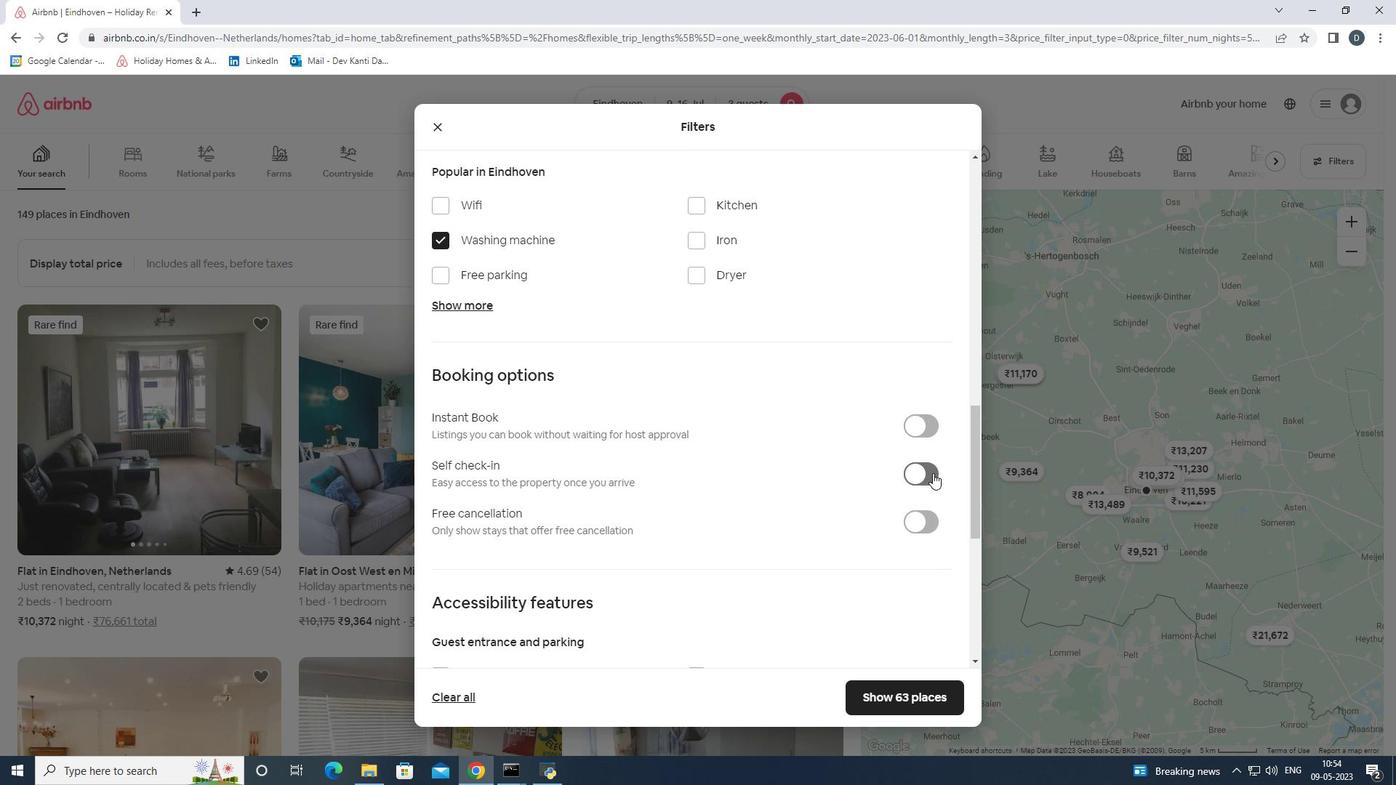 
Action: Mouse pressed left at (933, 472)
Screenshot: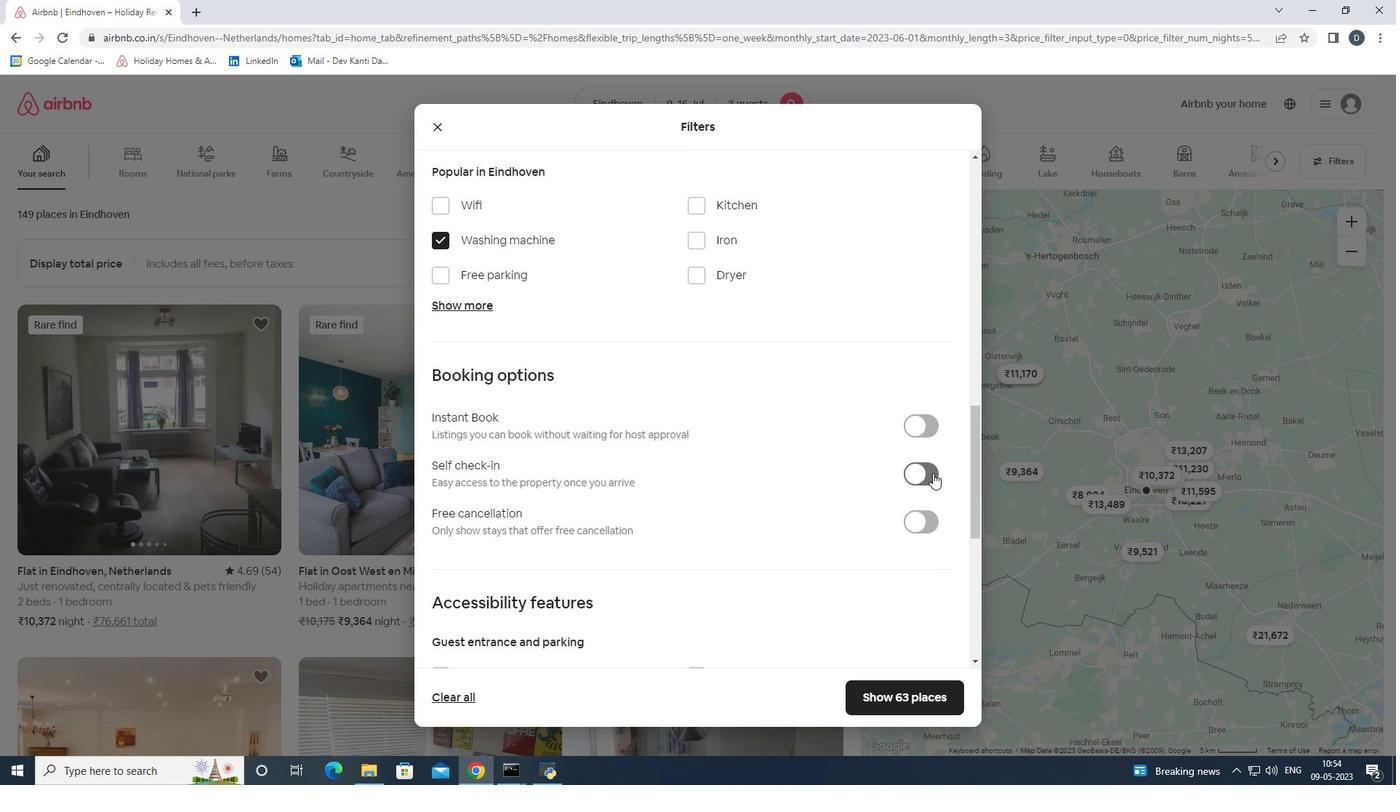 
Action: Mouse moved to (931, 472)
Screenshot: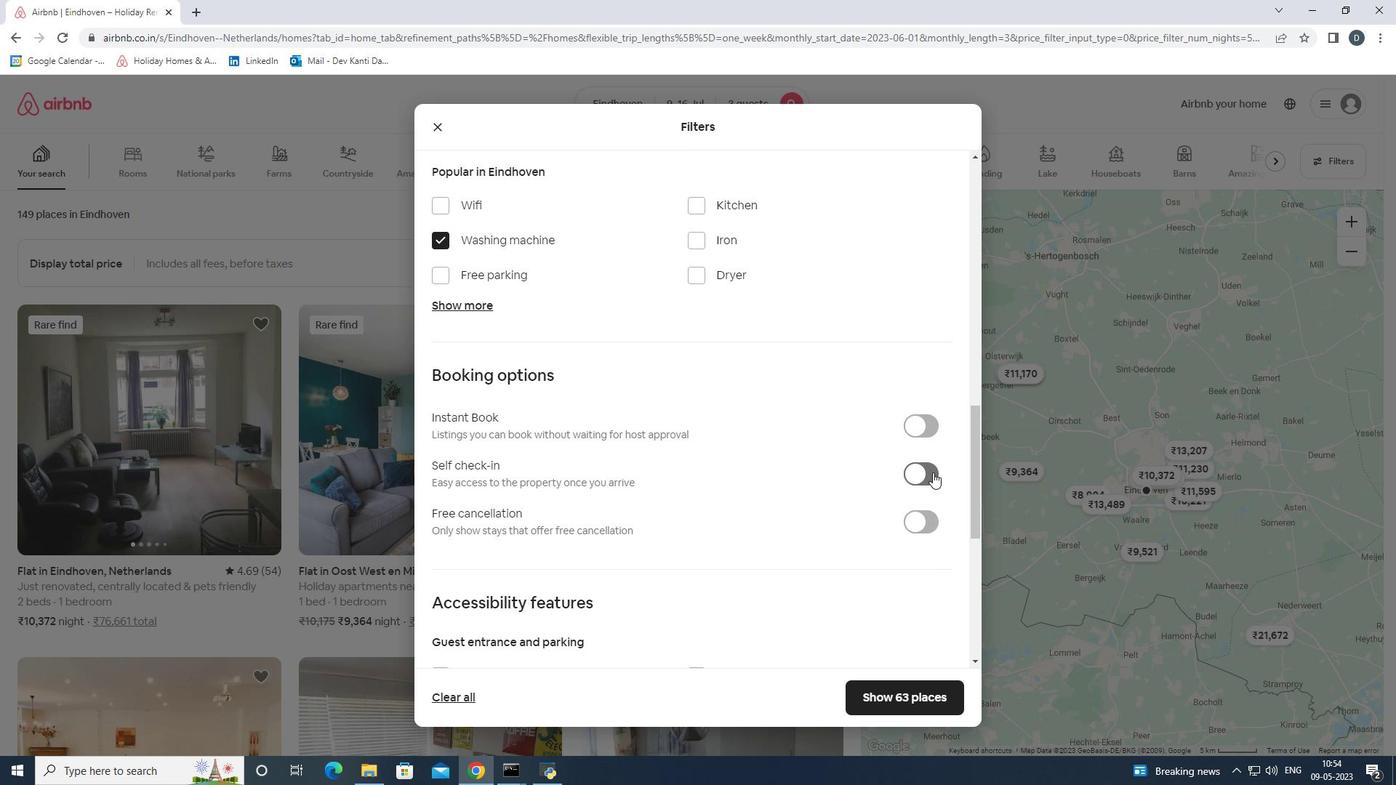 
Action: Mouse scrolled (931, 472) with delta (0, 0)
Screenshot: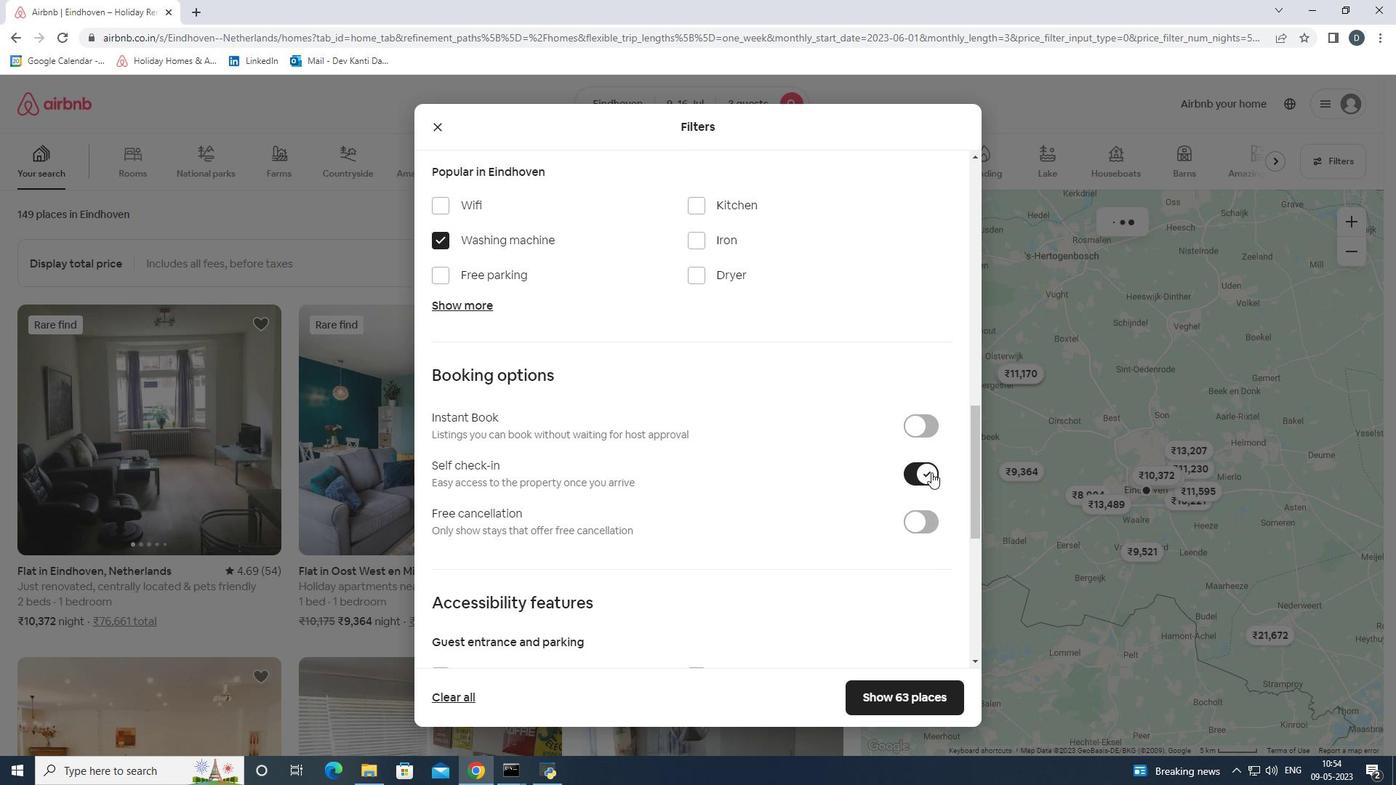 
Action: Mouse moved to (931, 474)
Screenshot: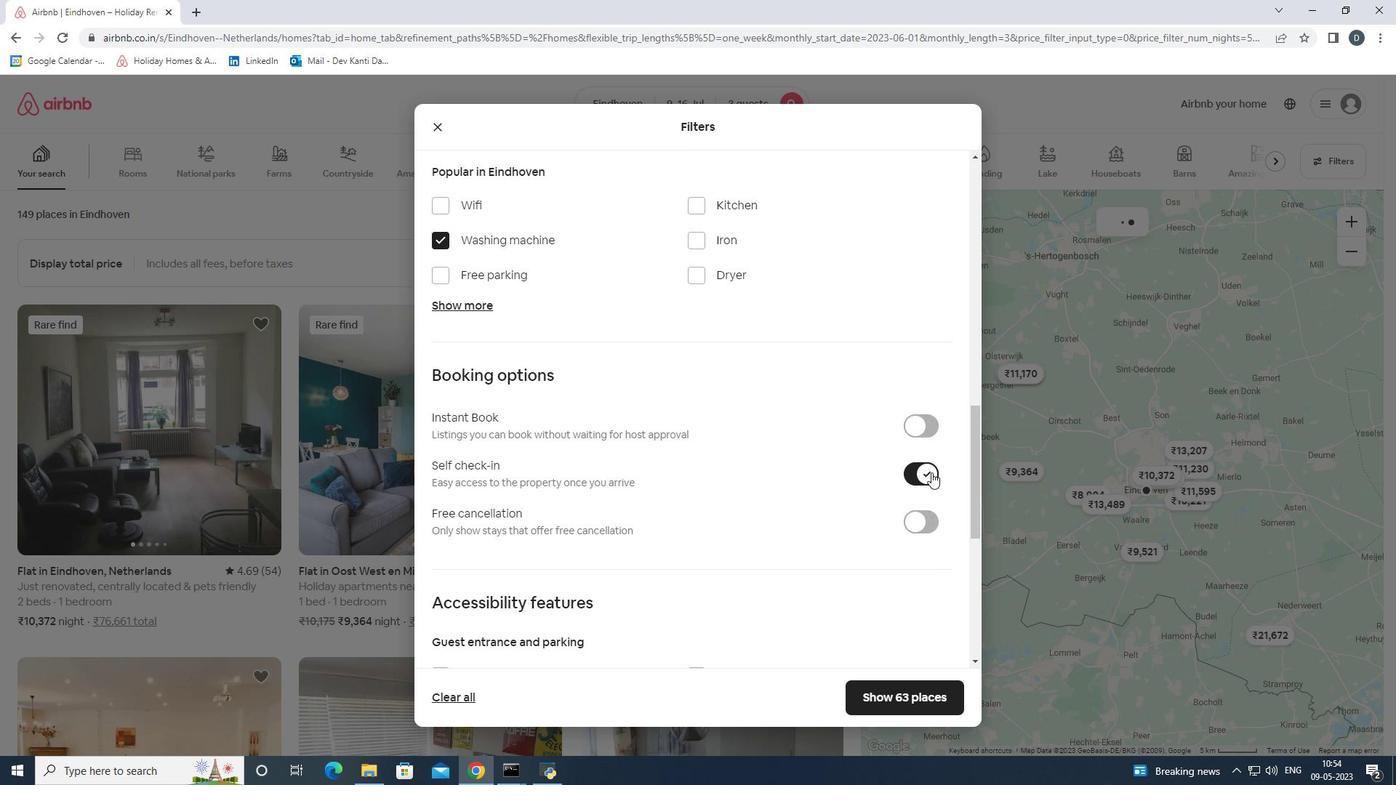 
Action: Mouse scrolled (931, 473) with delta (0, 0)
Screenshot: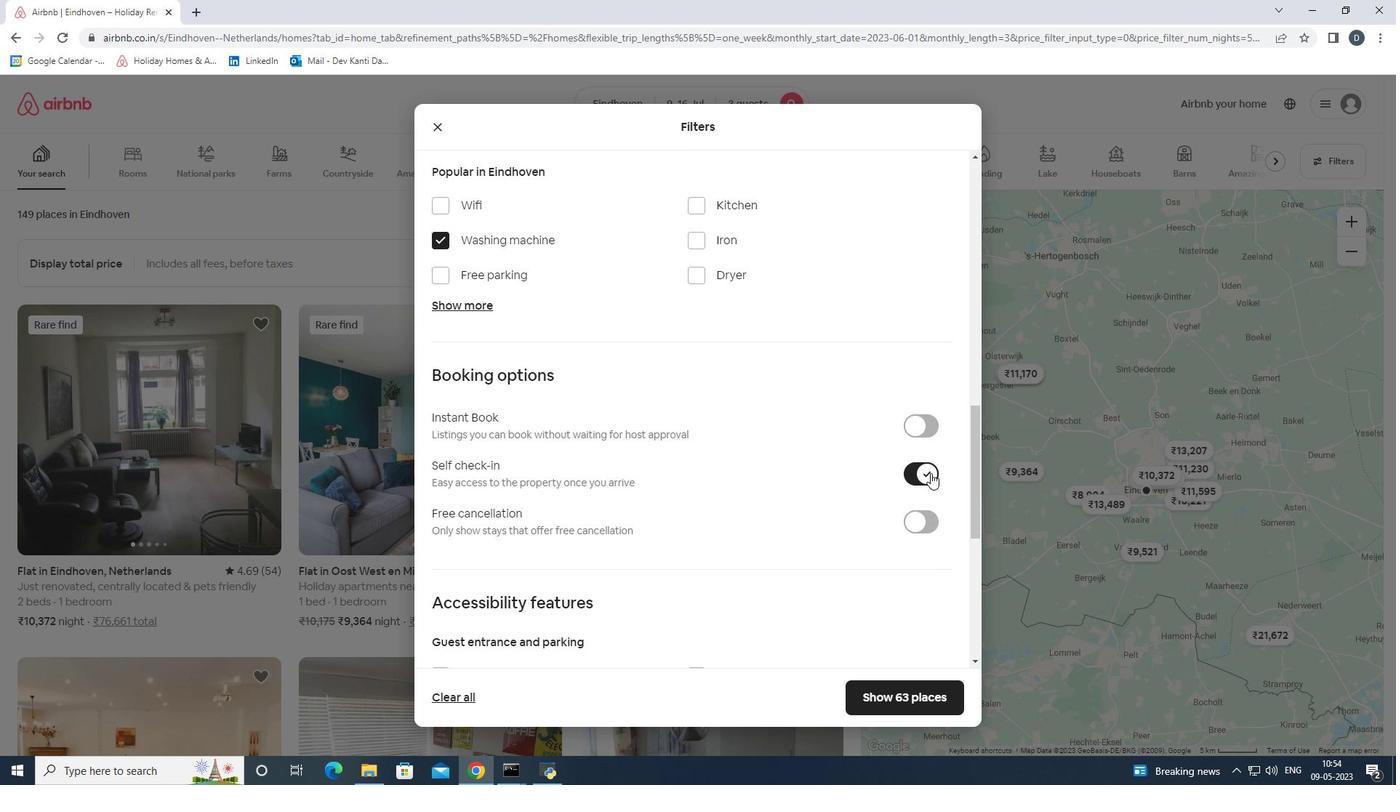 
Action: Mouse moved to (931, 475)
Screenshot: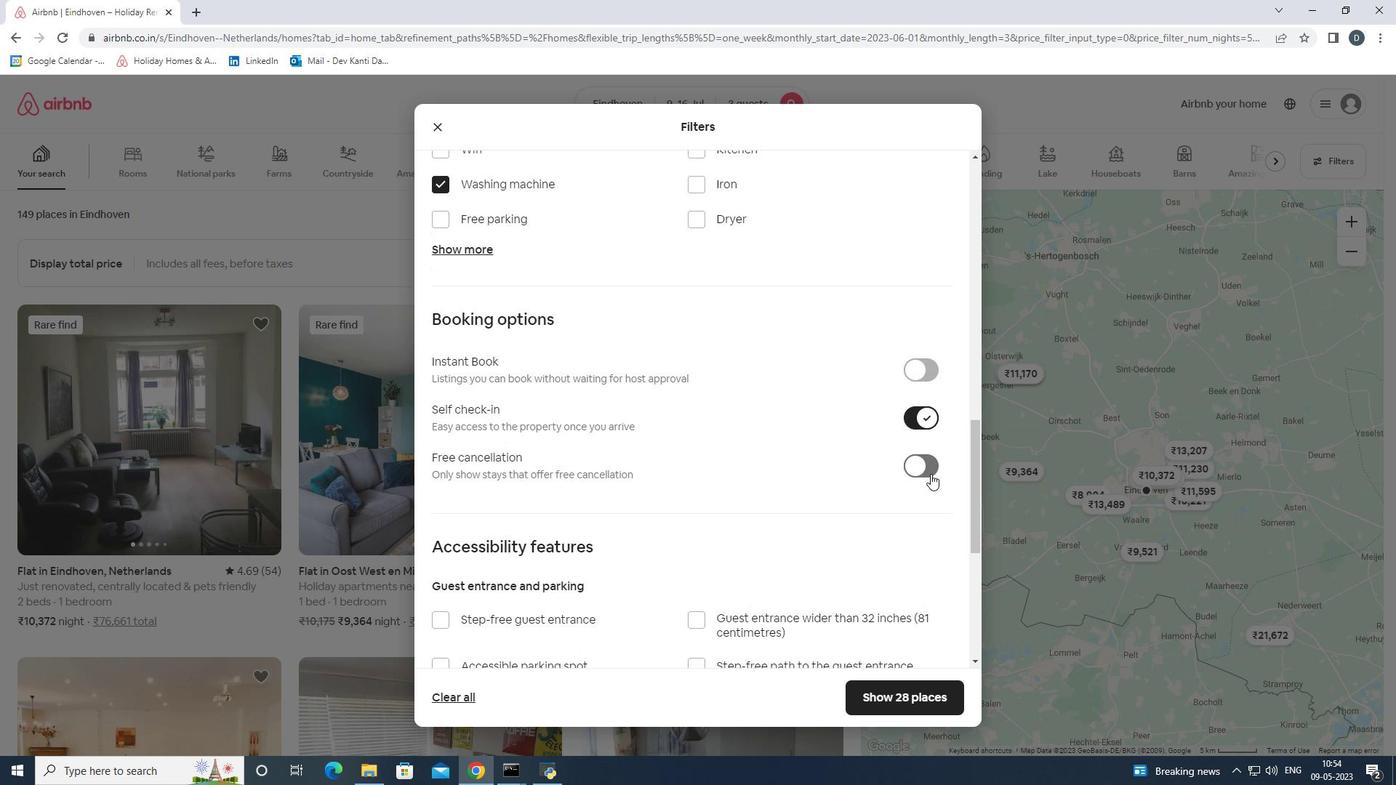 
Action: Mouse scrolled (931, 474) with delta (0, 0)
Screenshot: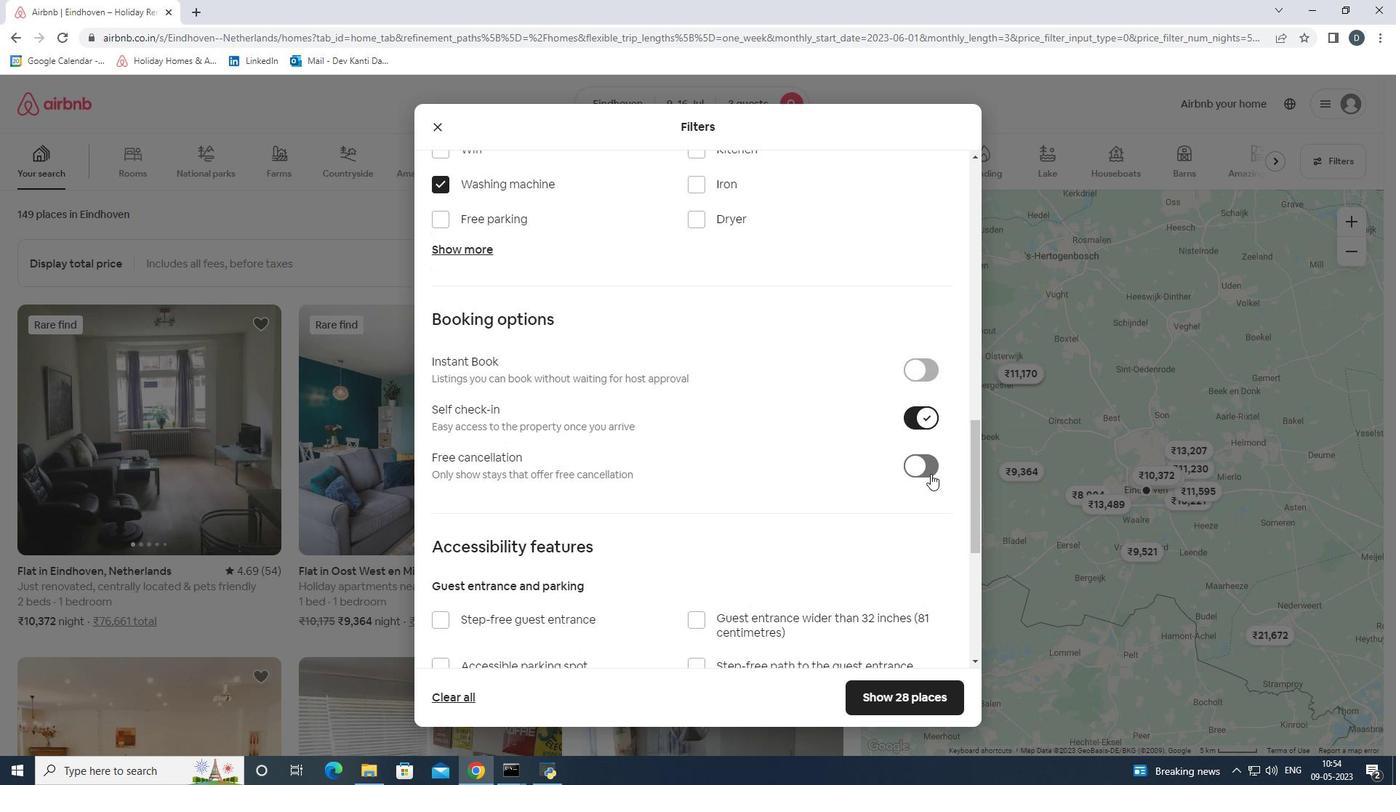
Action: Mouse scrolled (931, 474) with delta (0, 0)
Screenshot: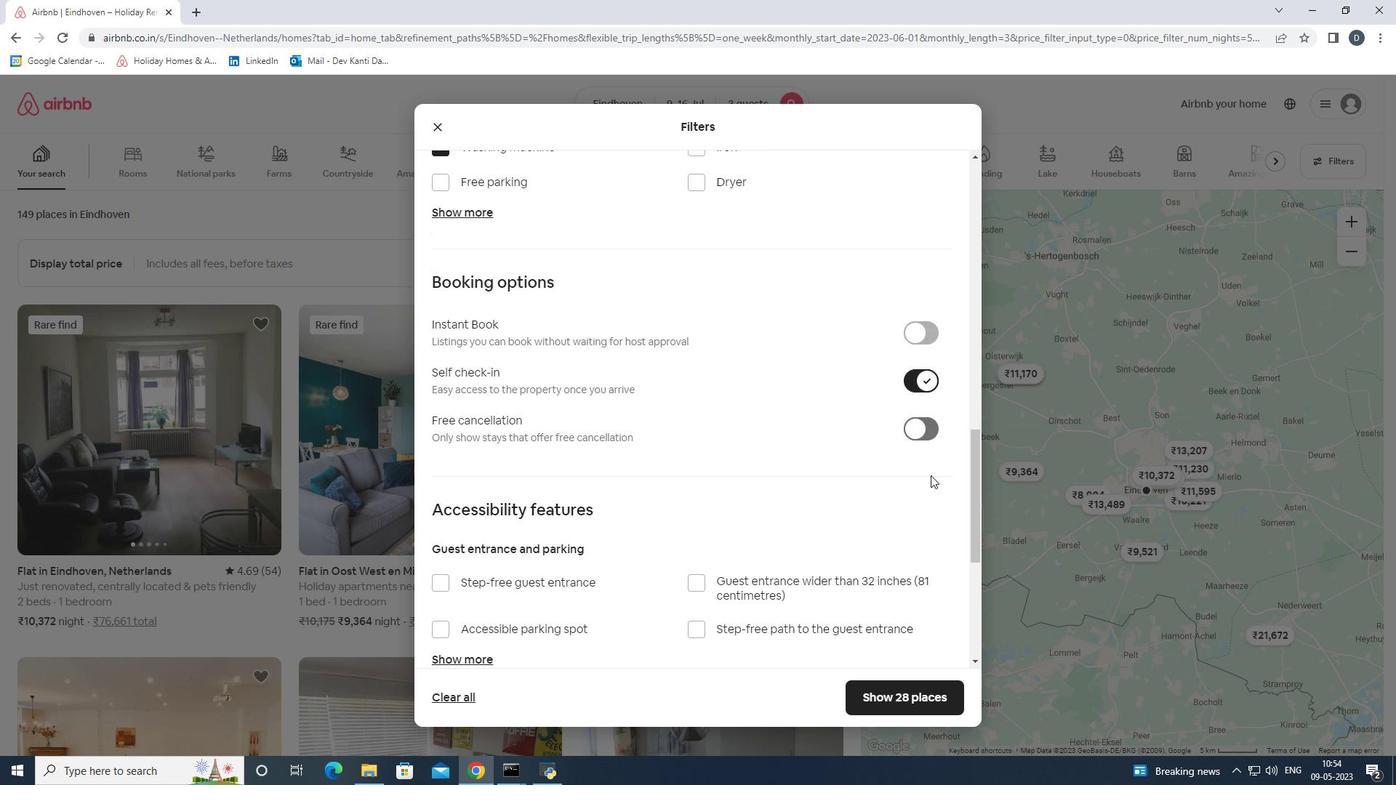 
Action: Mouse scrolled (931, 474) with delta (0, 0)
Screenshot: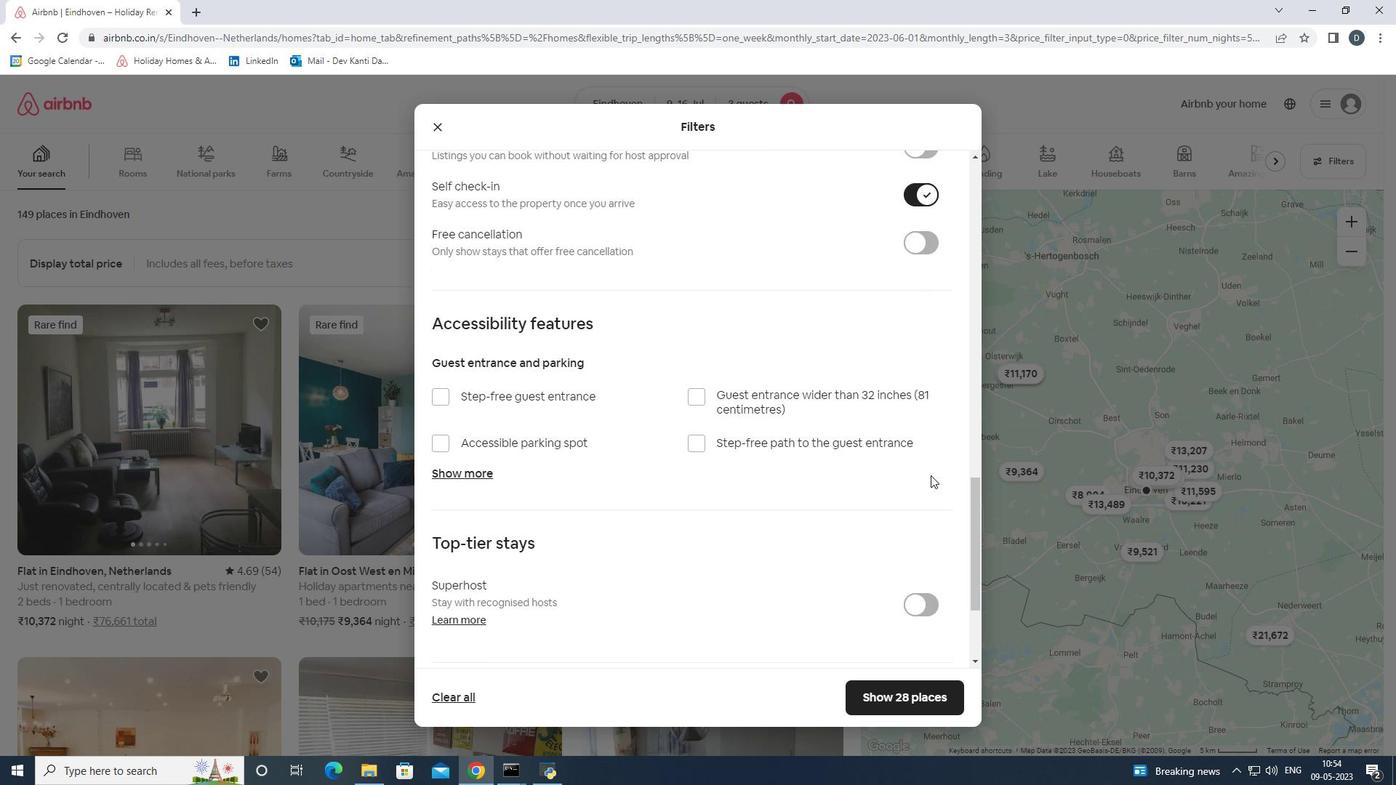 
Action: Mouse scrolled (931, 474) with delta (0, 0)
Screenshot: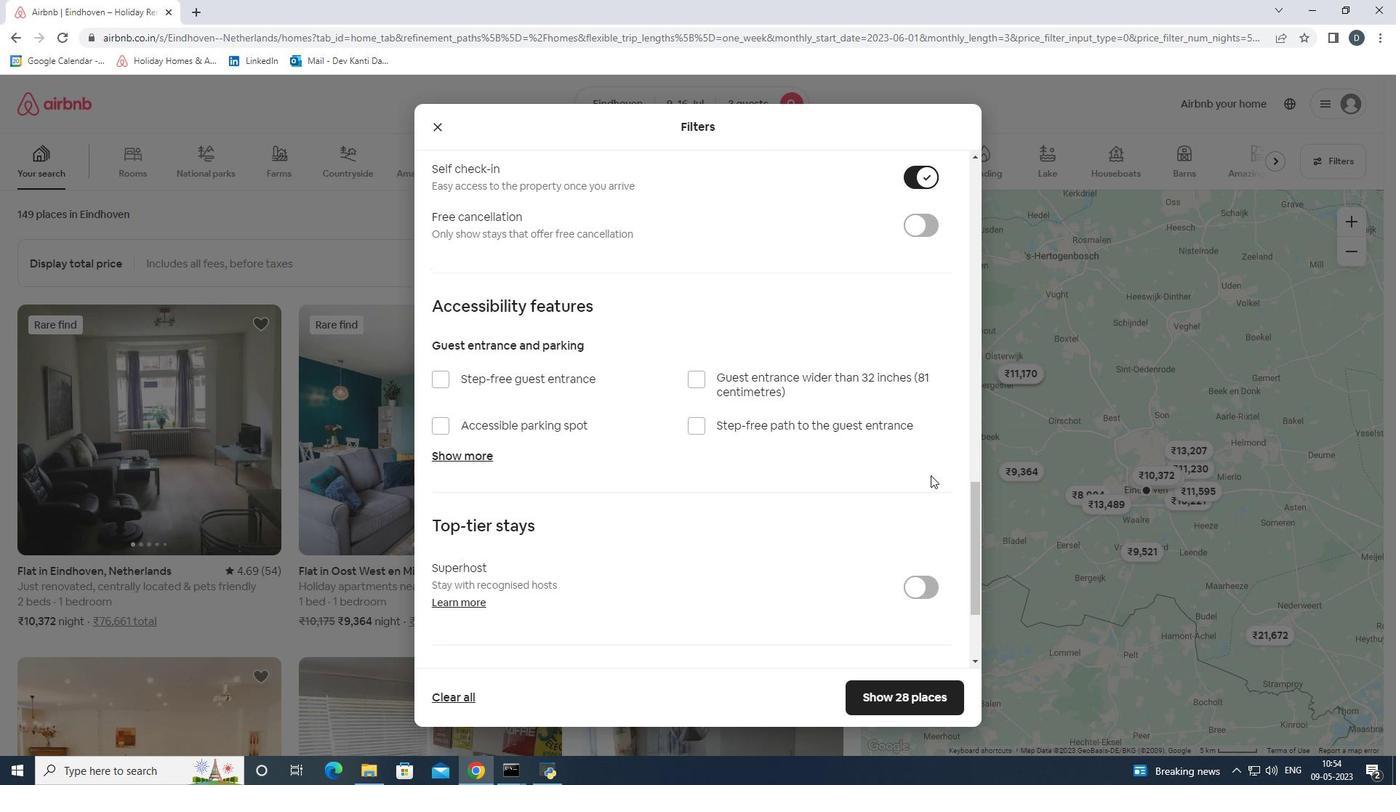 
Action: Mouse scrolled (931, 474) with delta (0, 0)
Screenshot: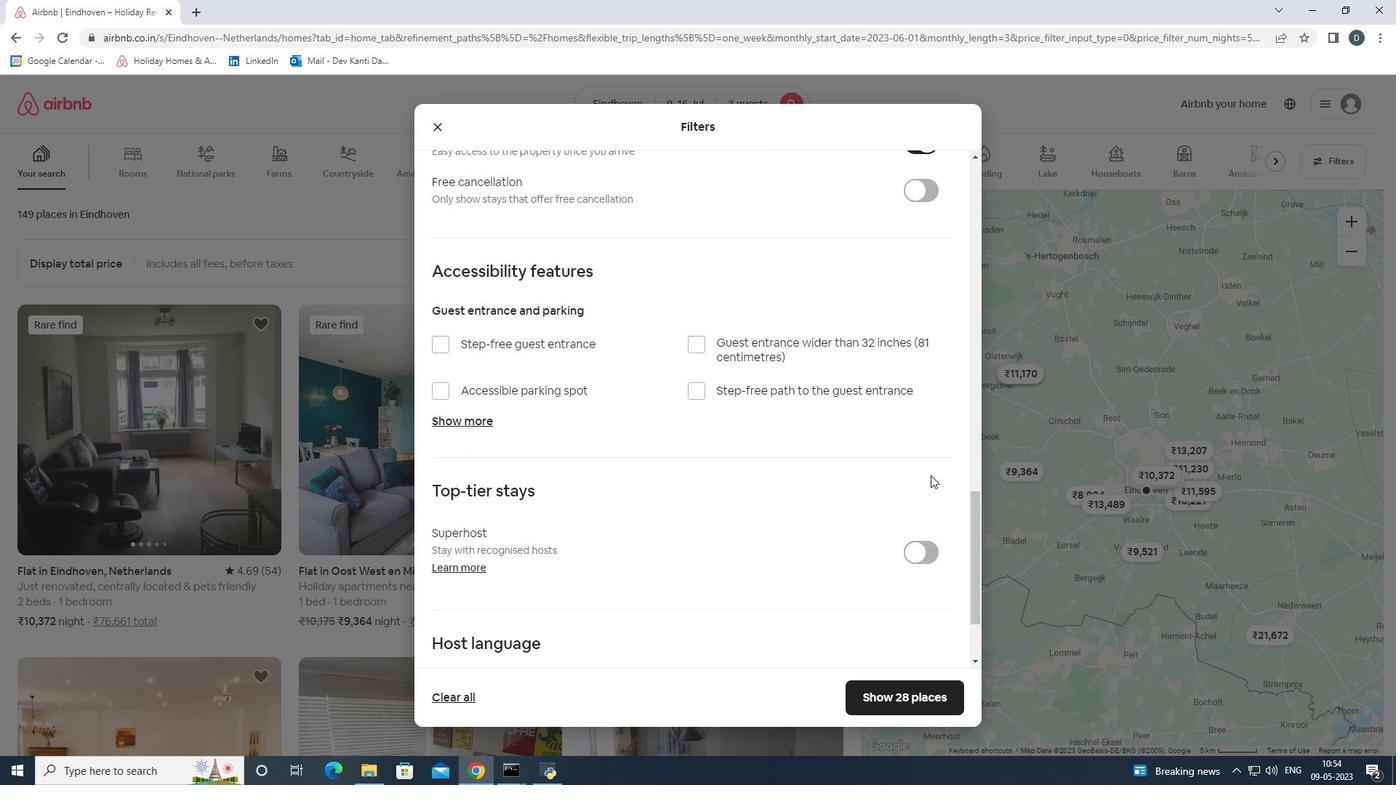 
Action: Mouse moved to (457, 564)
Screenshot: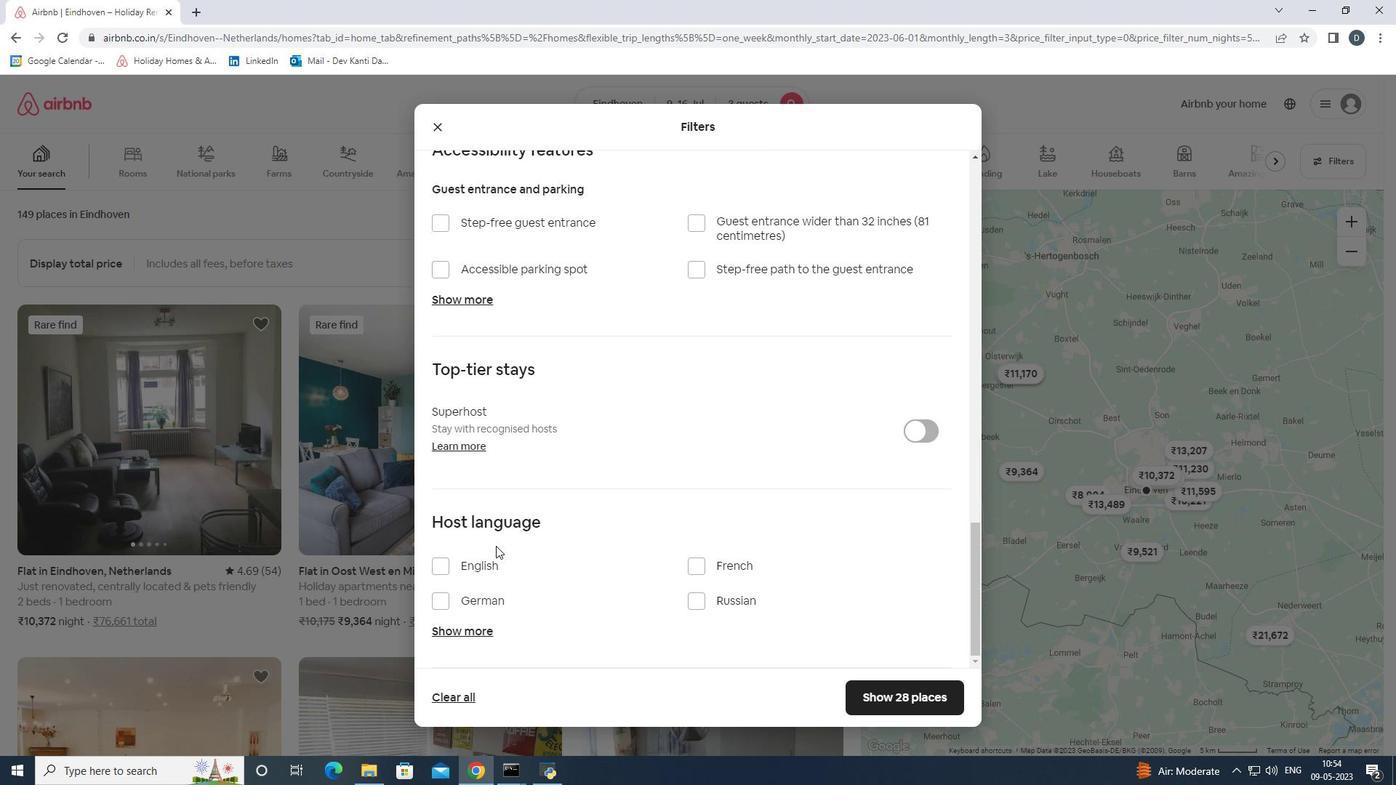
Action: Mouse pressed left at (457, 564)
Screenshot: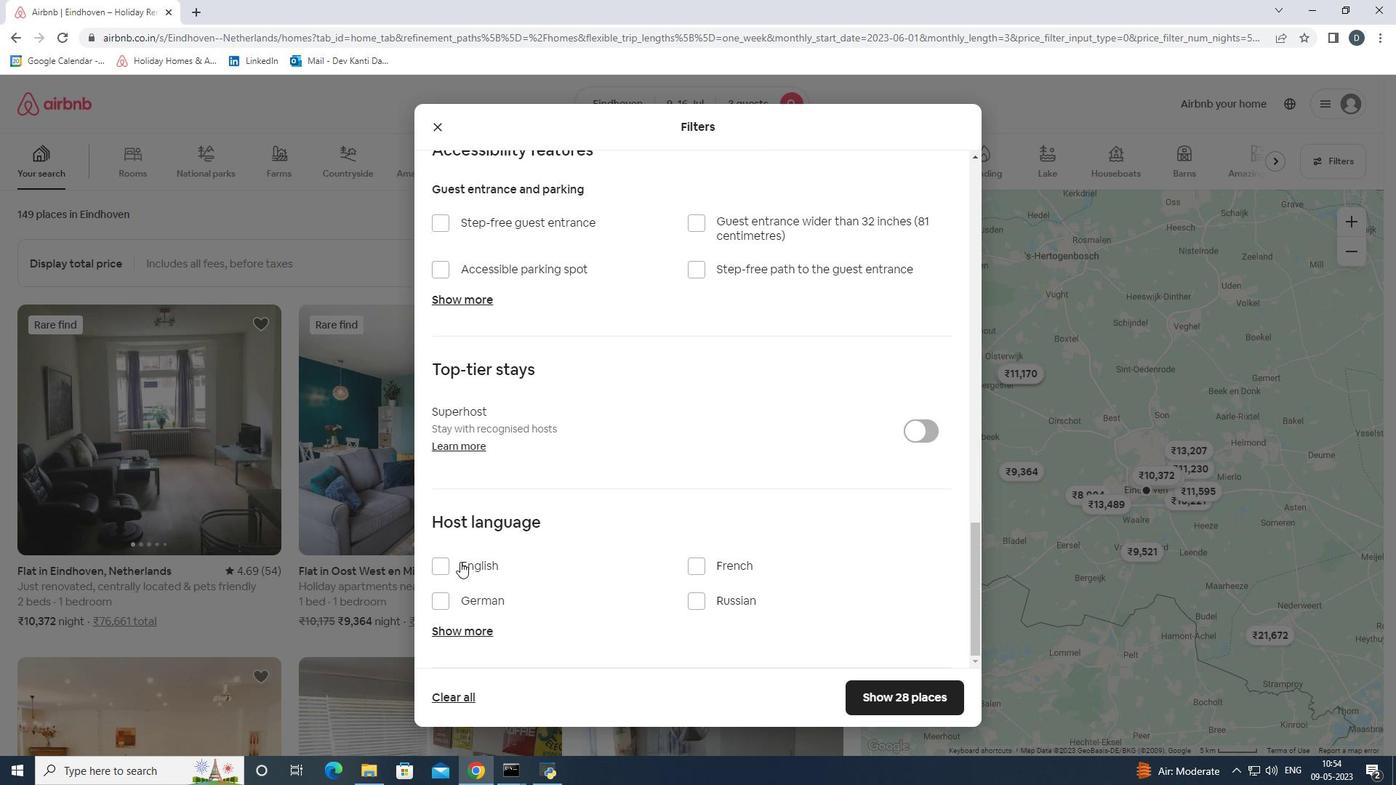 
Action: Mouse moved to (917, 698)
Screenshot: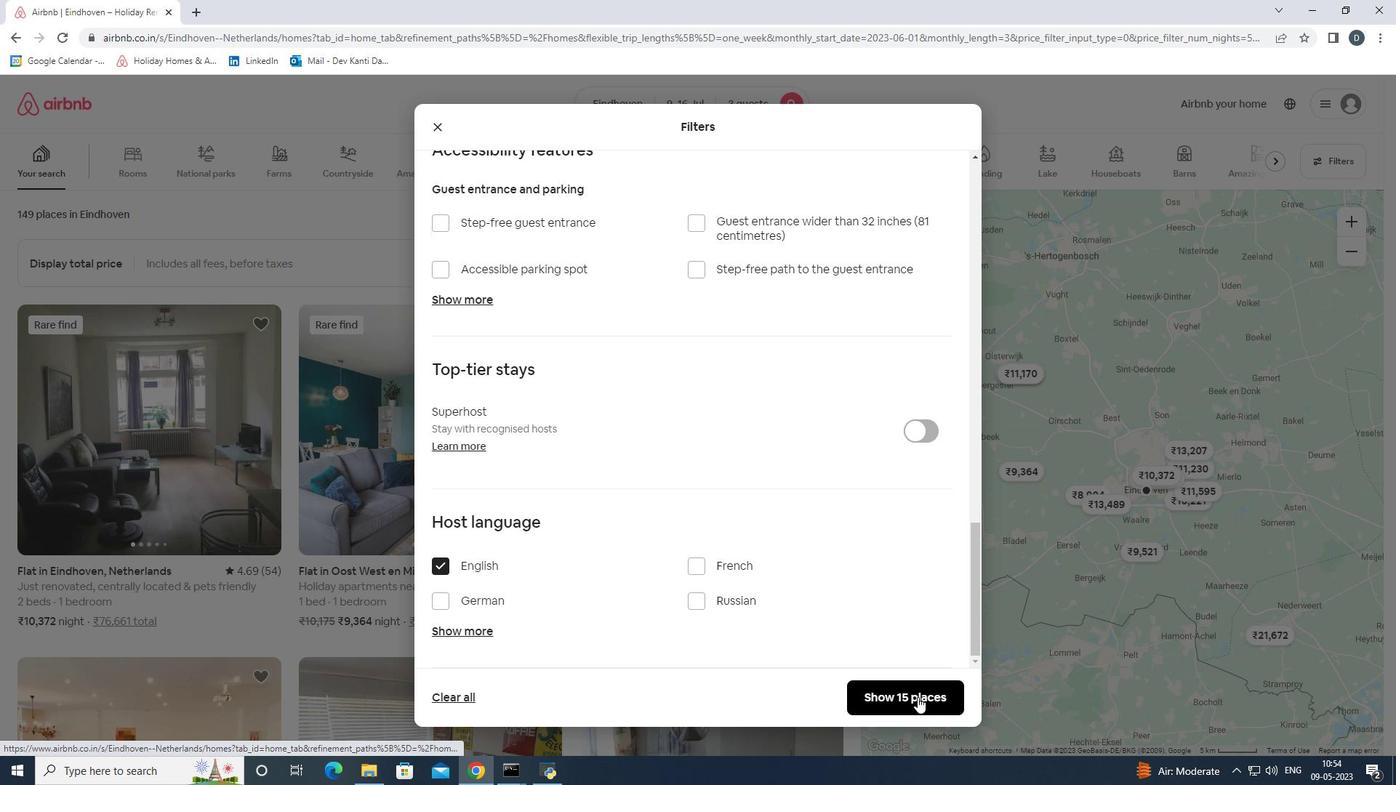 
Action: Mouse pressed left at (917, 698)
Screenshot: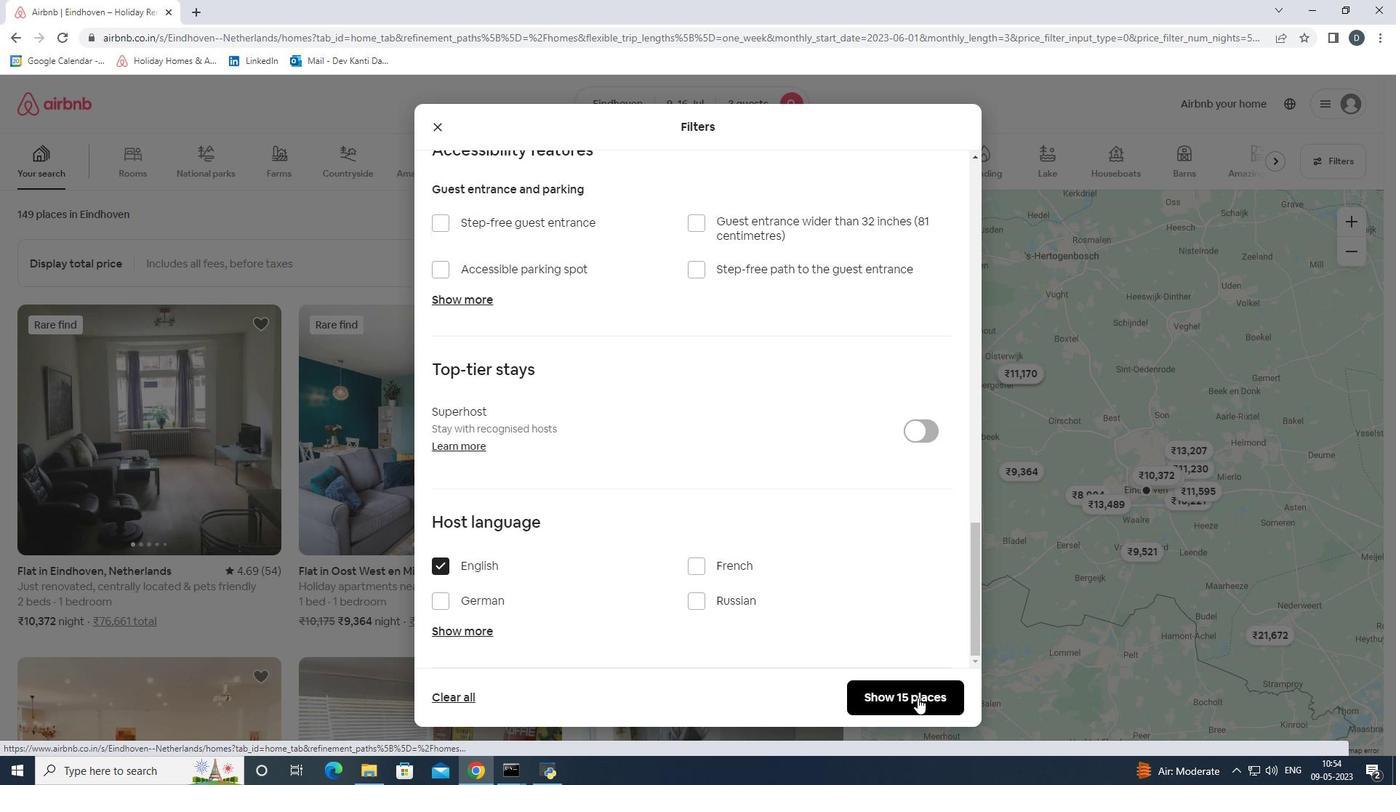 
Action: Mouse moved to (877, 632)
Screenshot: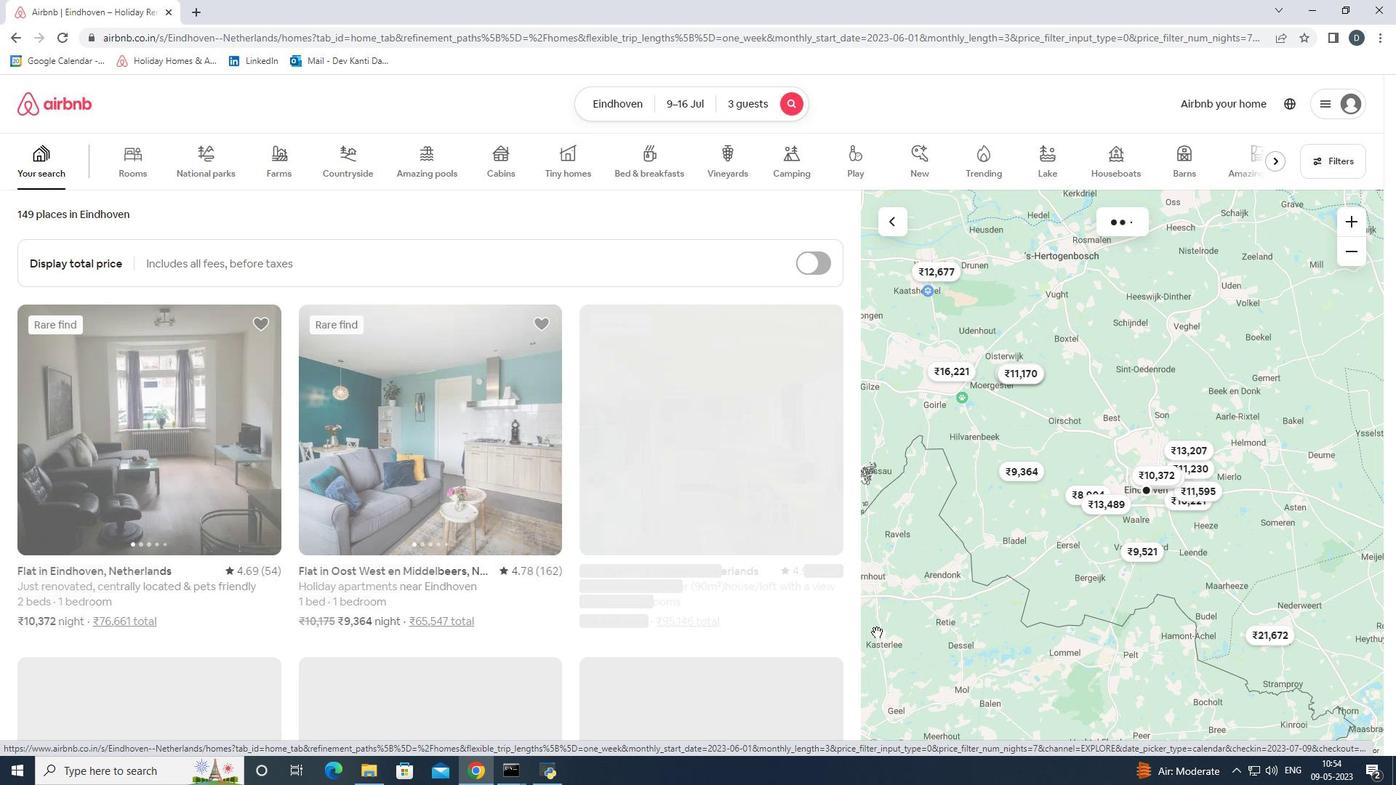 
